 Task: Find connections with filter location Deūlgaon Rāja with filter topic #healthcarewith filter profile language Potuguese with filter current company Aditi Consulting with filter school Marathwada Mitra Mandal's College of Commerce, Pune 4 with filter industry Oil Extraction with filter service category Marketing with filter keywords title Sales Engineer
Action: Mouse moved to (552, 68)
Screenshot: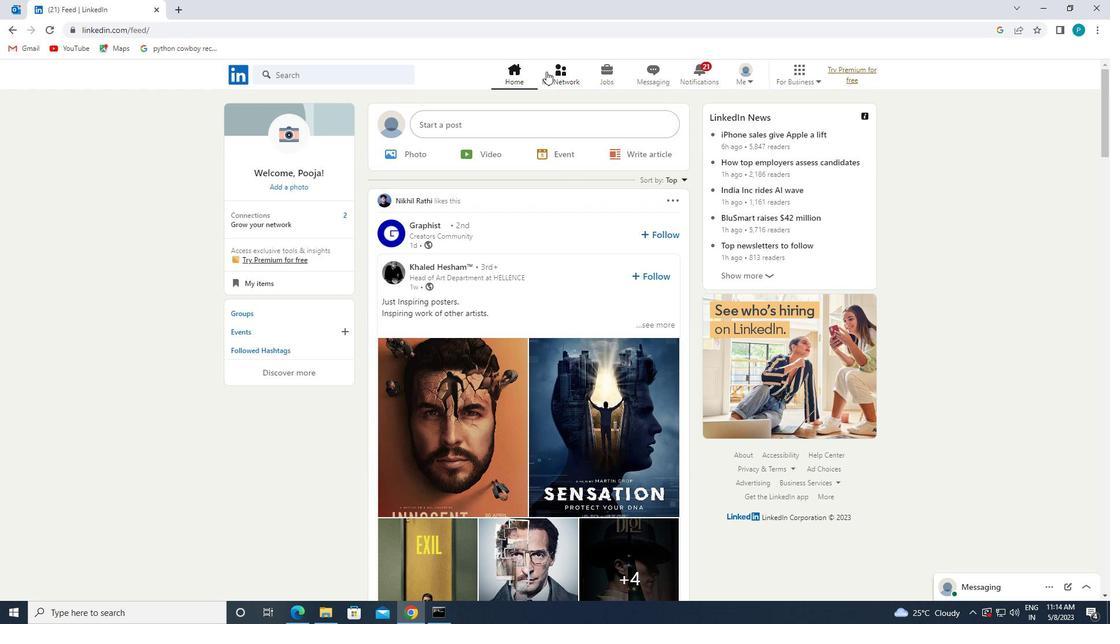 
Action: Mouse pressed left at (552, 68)
Screenshot: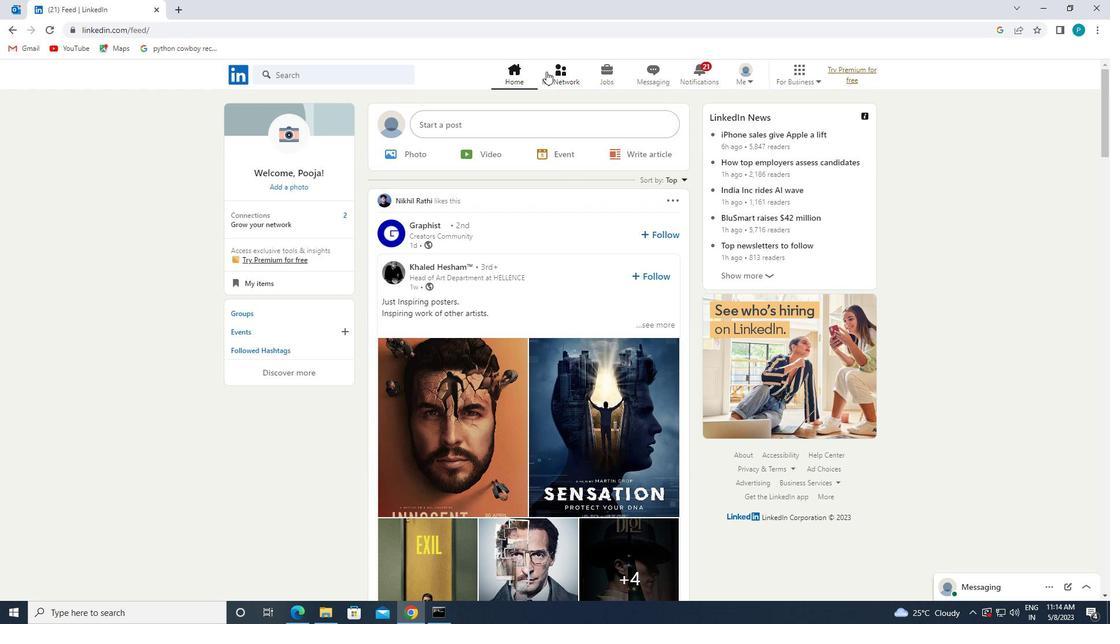 
Action: Mouse moved to (366, 136)
Screenshot: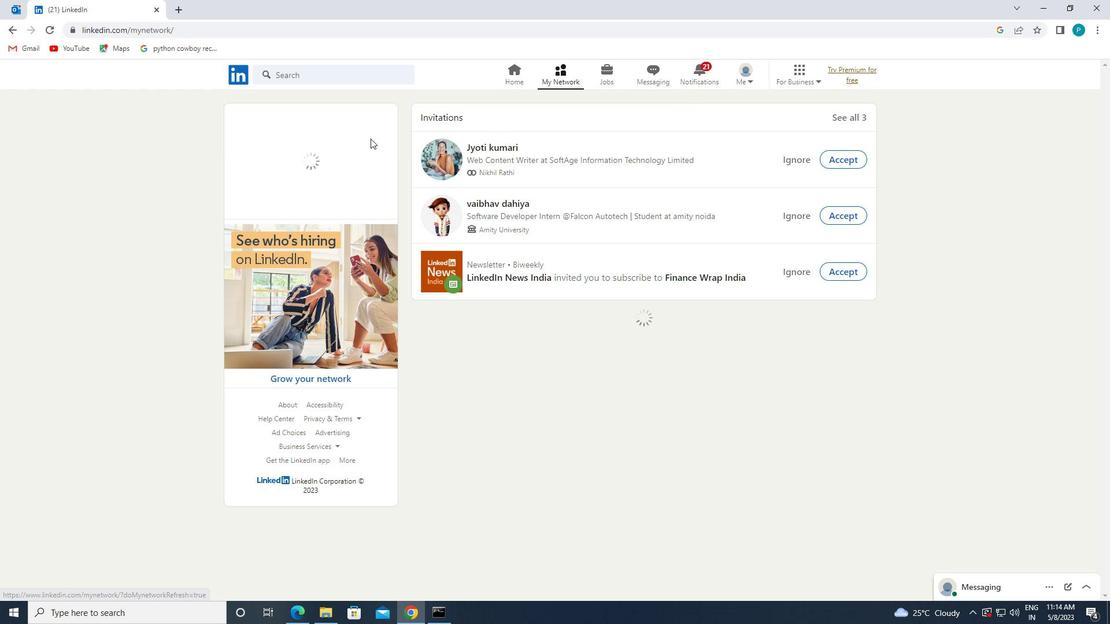 
Action: Mouse pressed left at (366, 136)
Screenshot: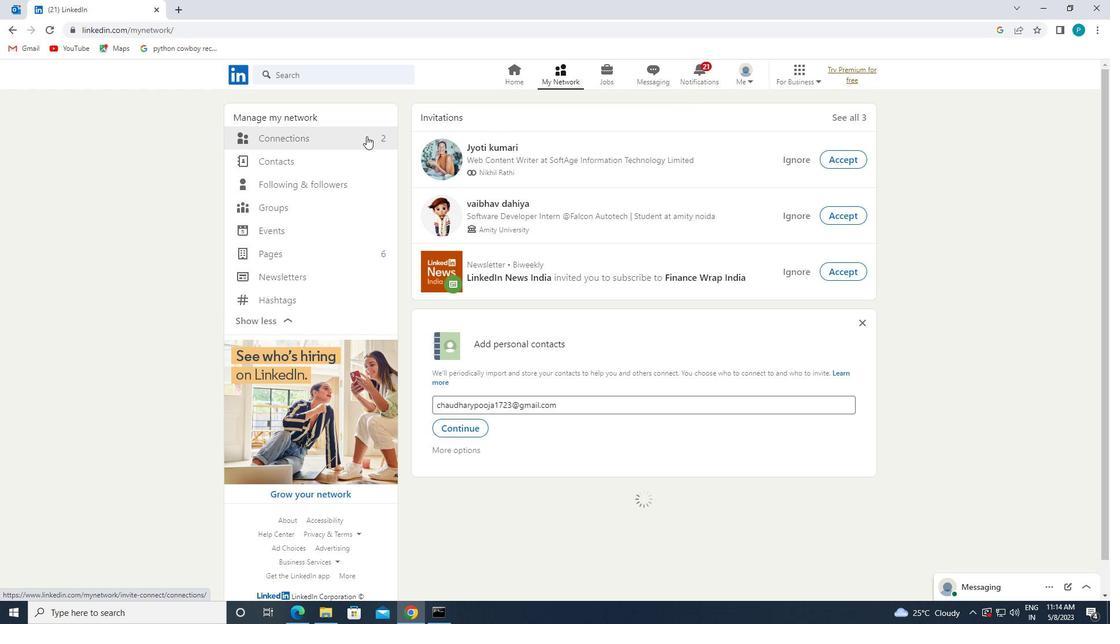 
Action: Mouse moved to (623, 144)
Screenshot: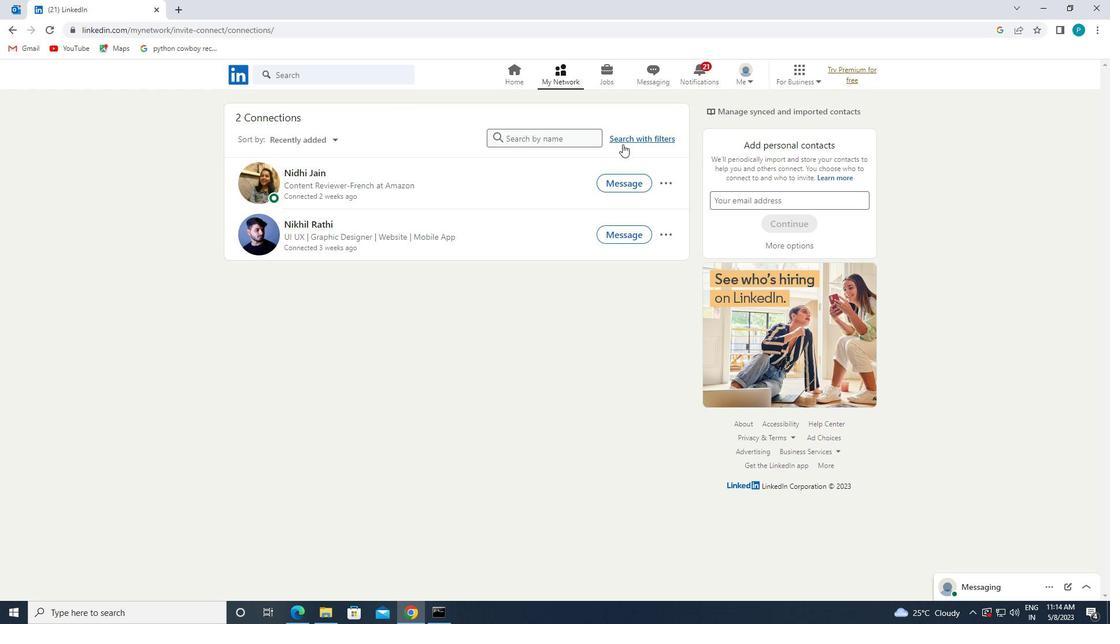 
Action: Mouse pressed left at (623, 144)
Screenshot: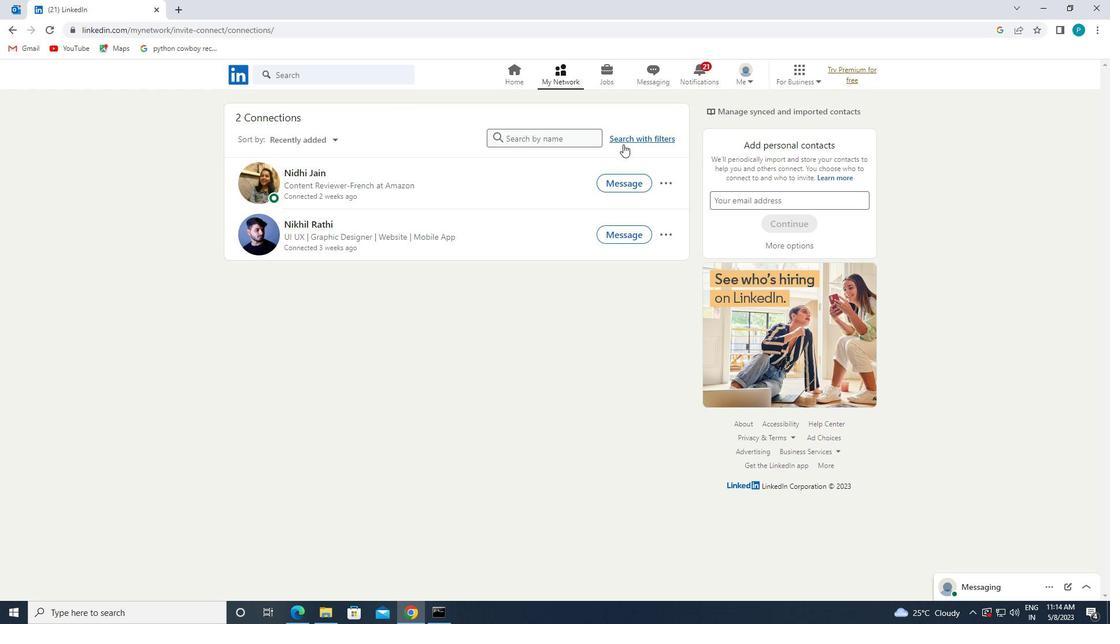
Action: Mouse moved to (578, 103)
Screenshot: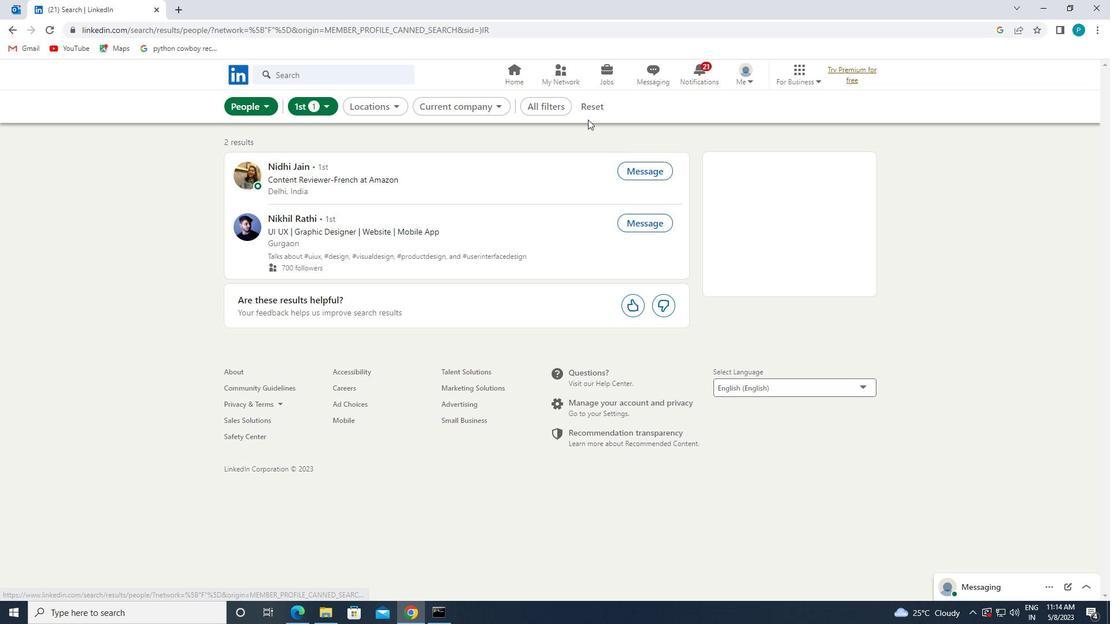 
Action: Mouse pressed left at (578, 103)
Screenshot: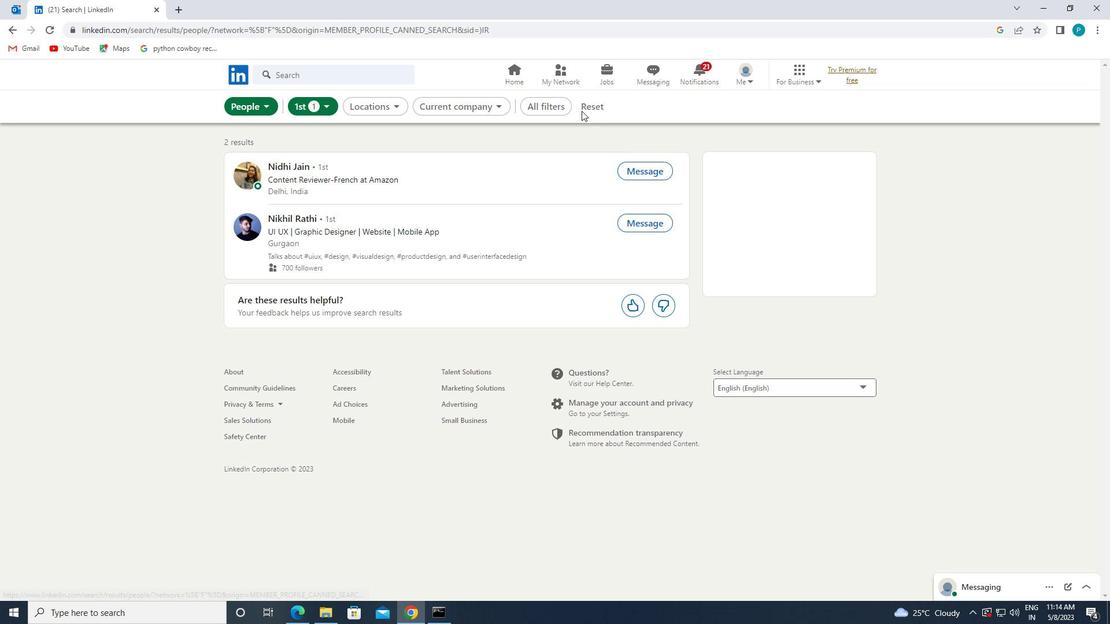 
Action: Mouse moved to (577, 105)
Screenshot: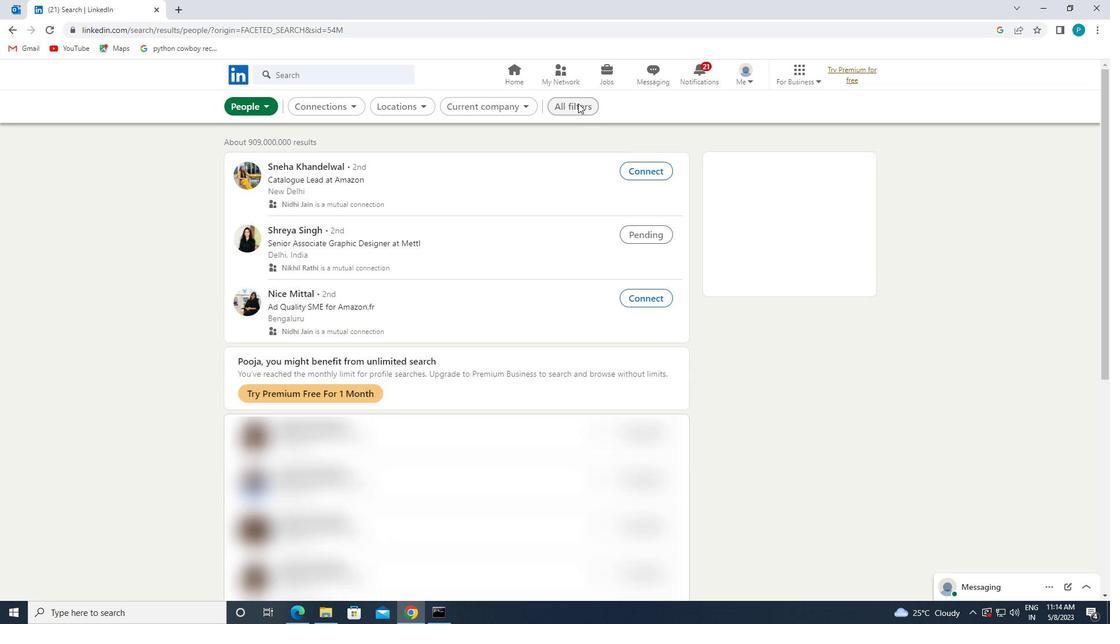 
Action: Mouse pressed left at (577, 105)
Screenshot: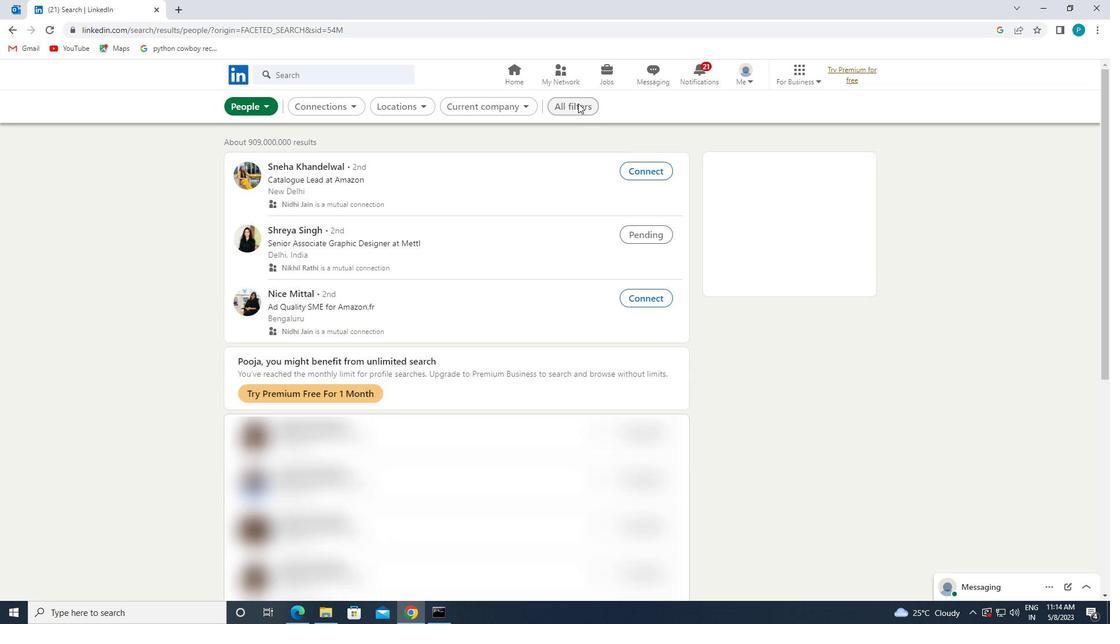 
Action: Mouse moved to (997, 347)
Screenshot: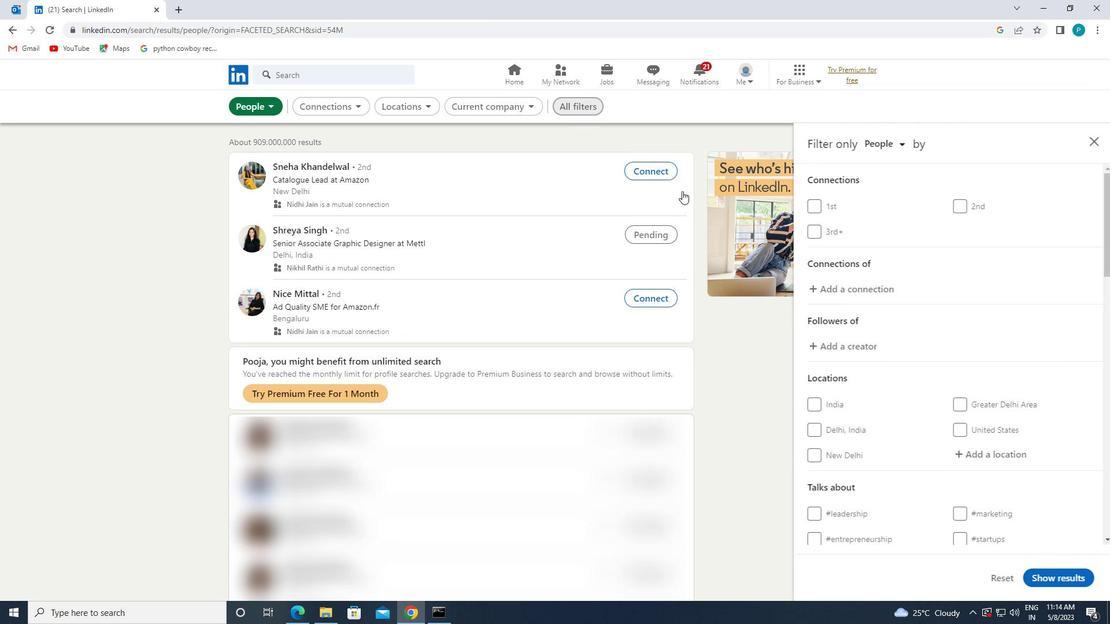 
Action: Mouse scrolled (997, 346) with delta (0, 0)
Screenshot: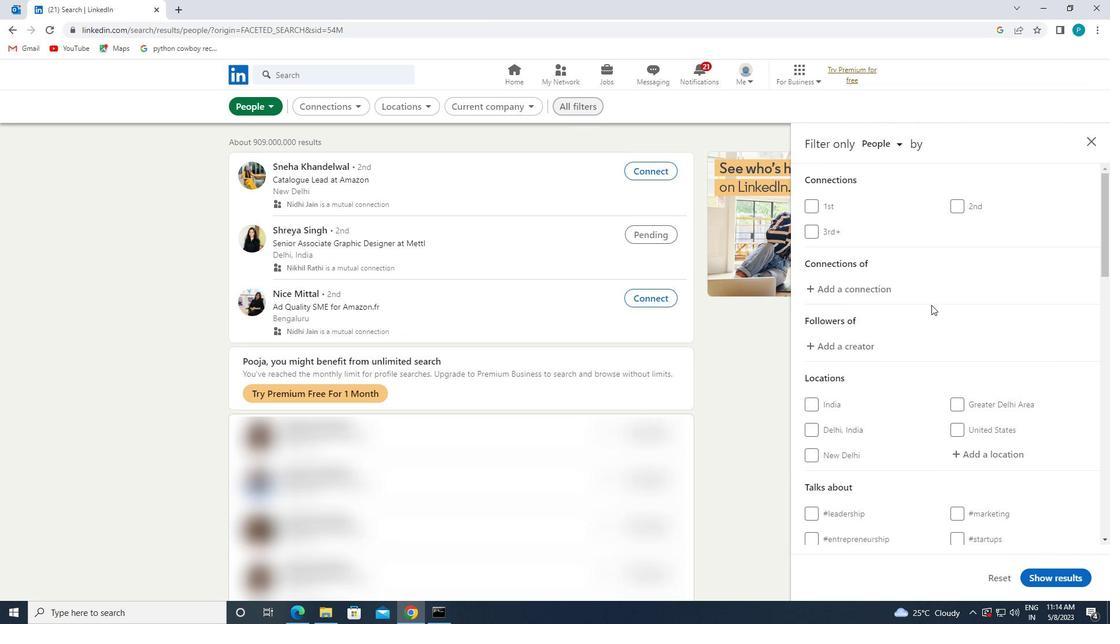 
Action: Mouse moved to (1012, 396)
Screenshot: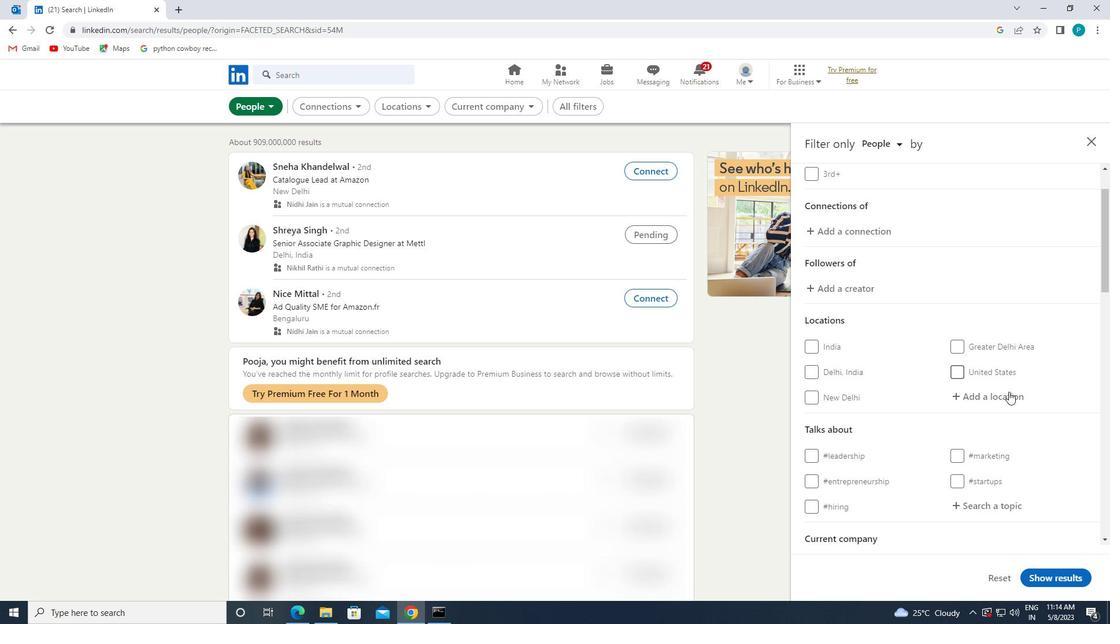 
Action: Mouse pressed left at (1012, 396)
Screenshot: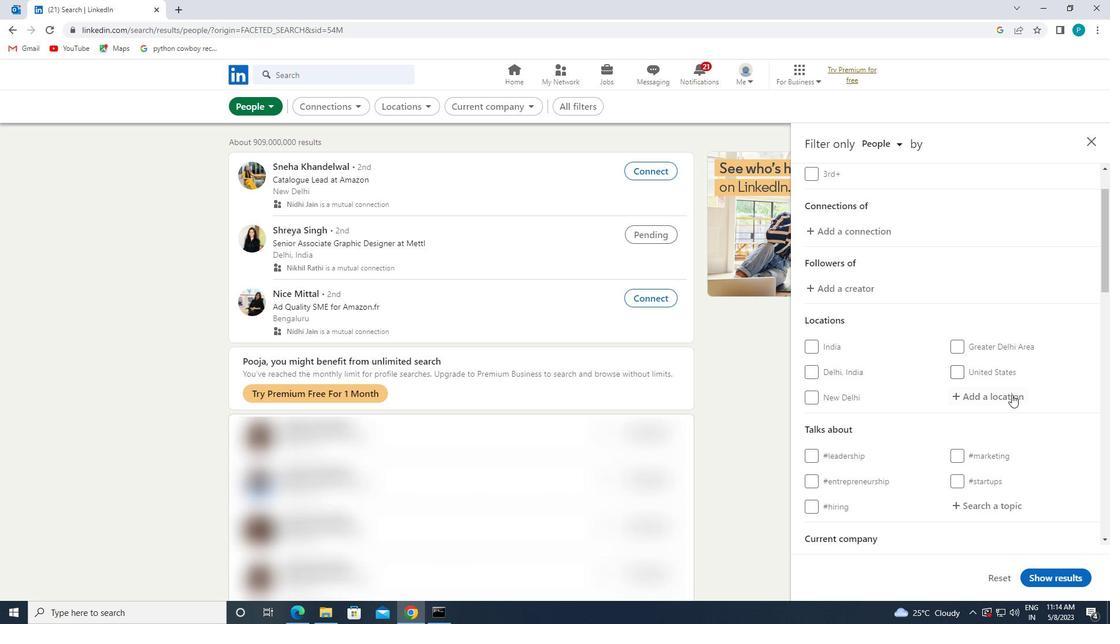 
Action: Key pressed <Key.caps_lock>d<Key.caps_lock>eulgaon
Screenshot: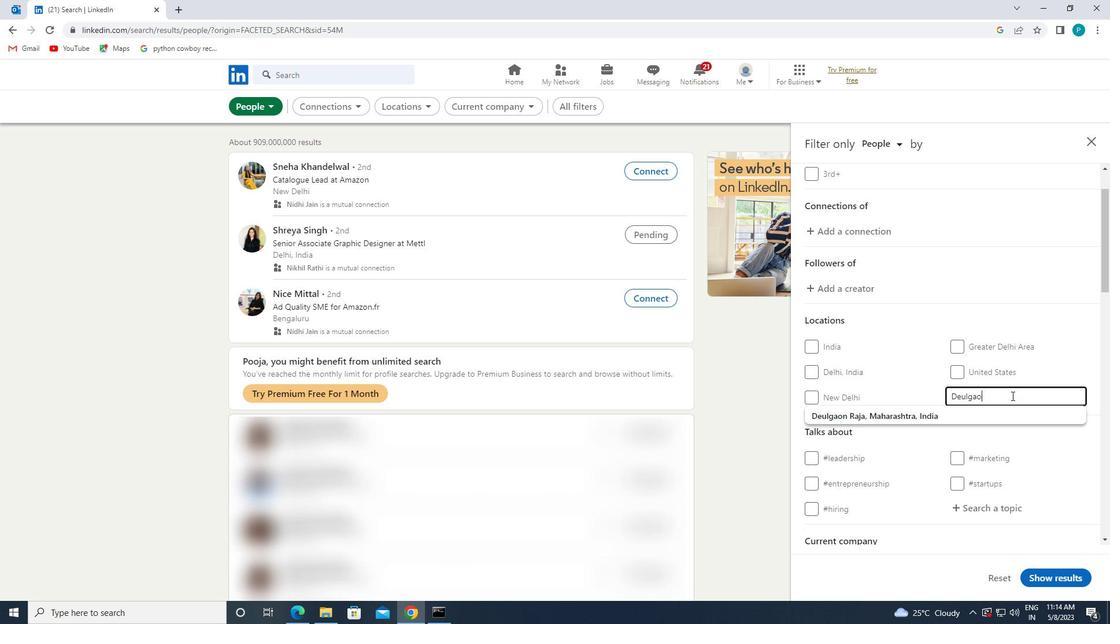
Action: Mouse moved to (1006, 432)
Screenshot: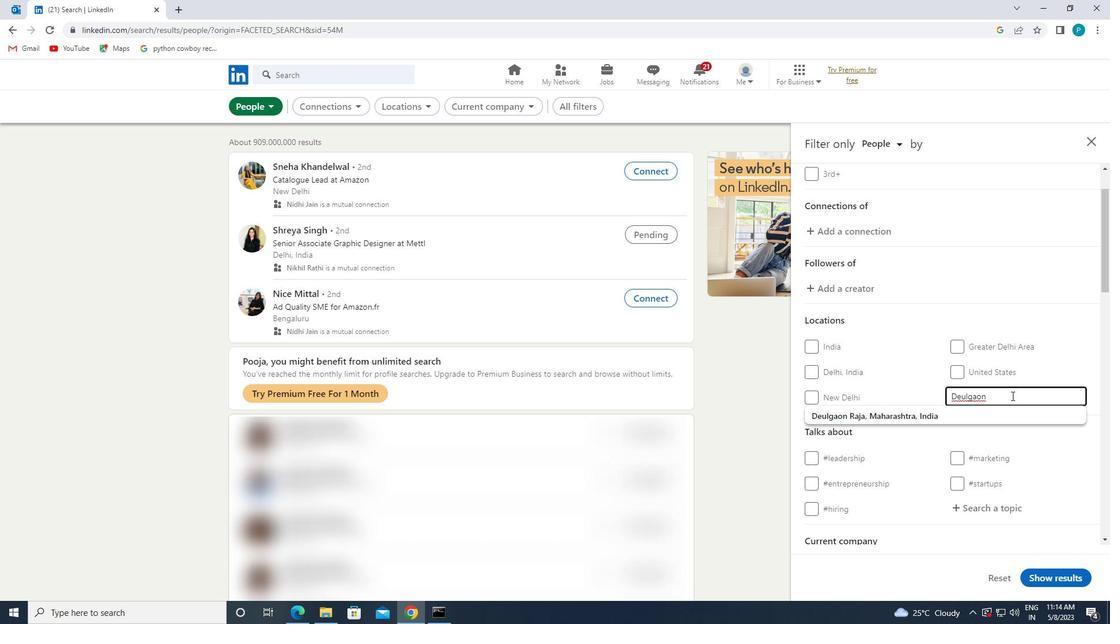 
Action: Mouse pressed left at (1006, 432)
Screenshot: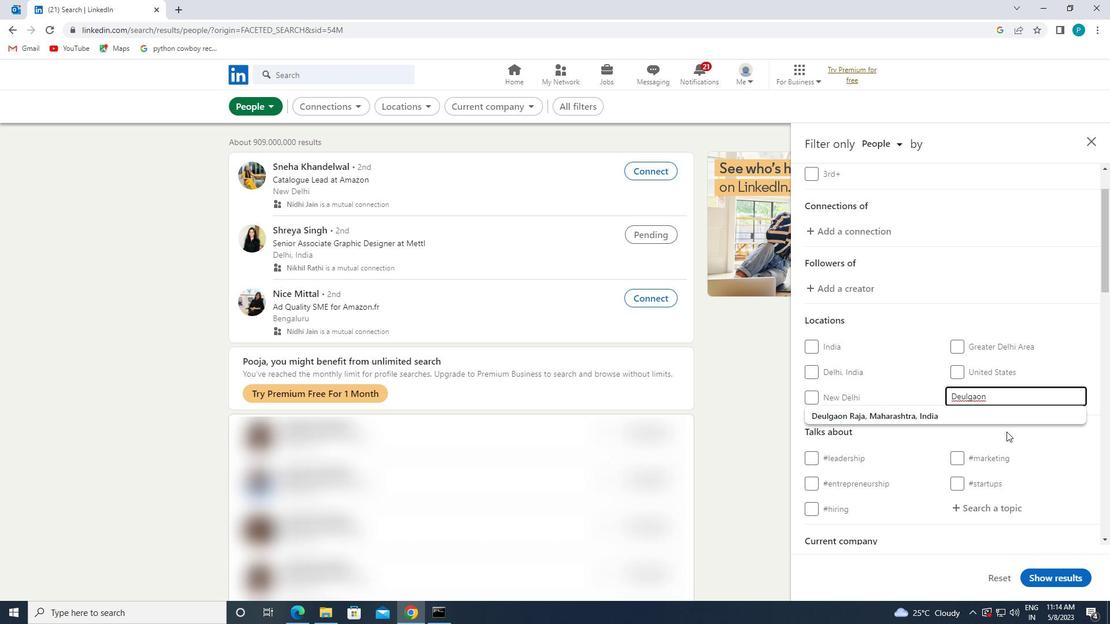 
Action: Mouse moved to (1001, 393)
Screenshot: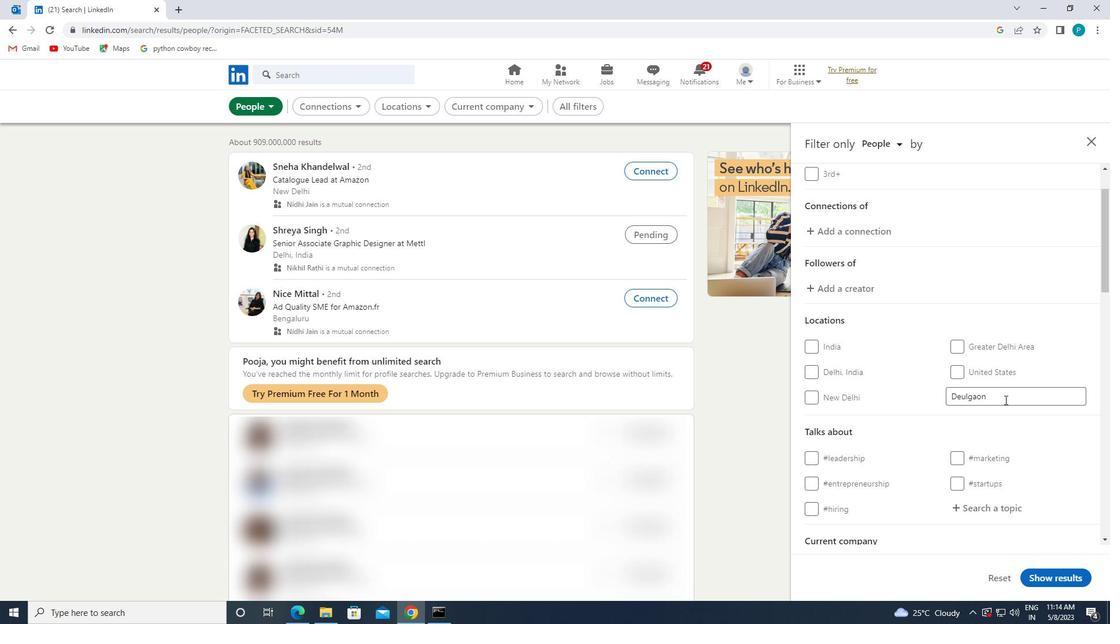 
Action: Mouse pressed left at (1001, 393)
Screenshot: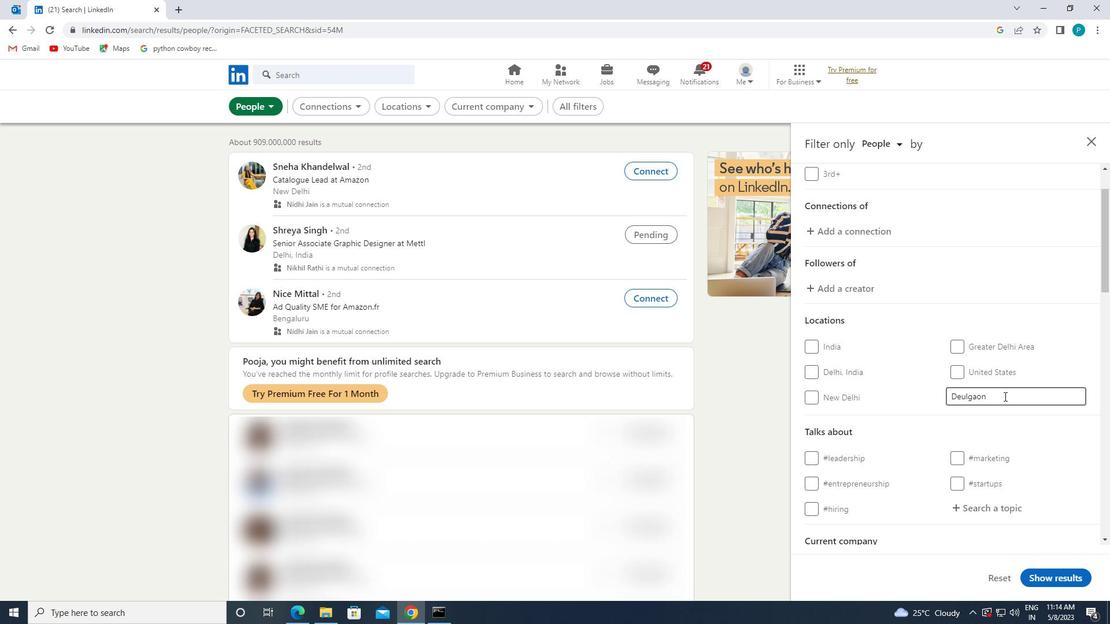 
Action: Mouse moved to (1000, 413)
Screenshot: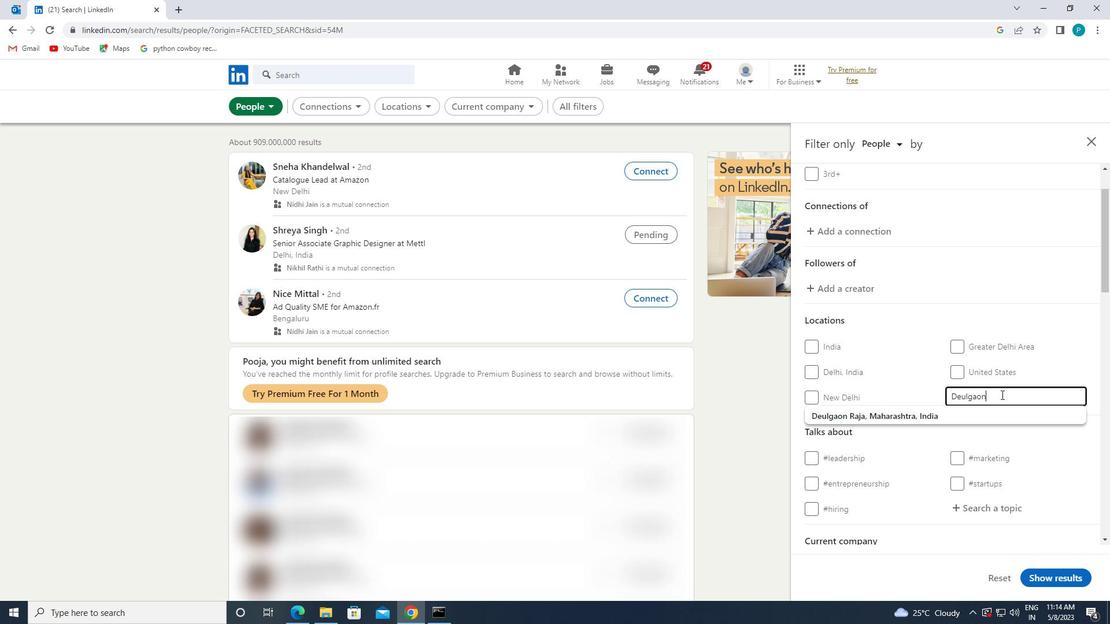 
Action: Mouse pressed left at (1000, 413)
Screenshot: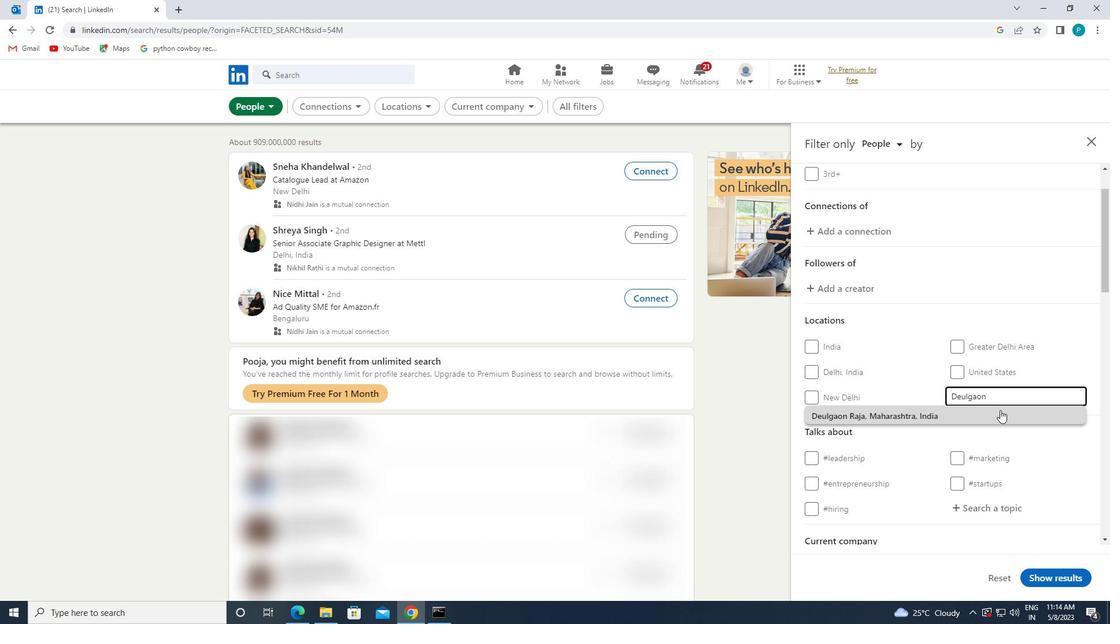 
Action: Mouse moved to (1001, 415)
Screenshot: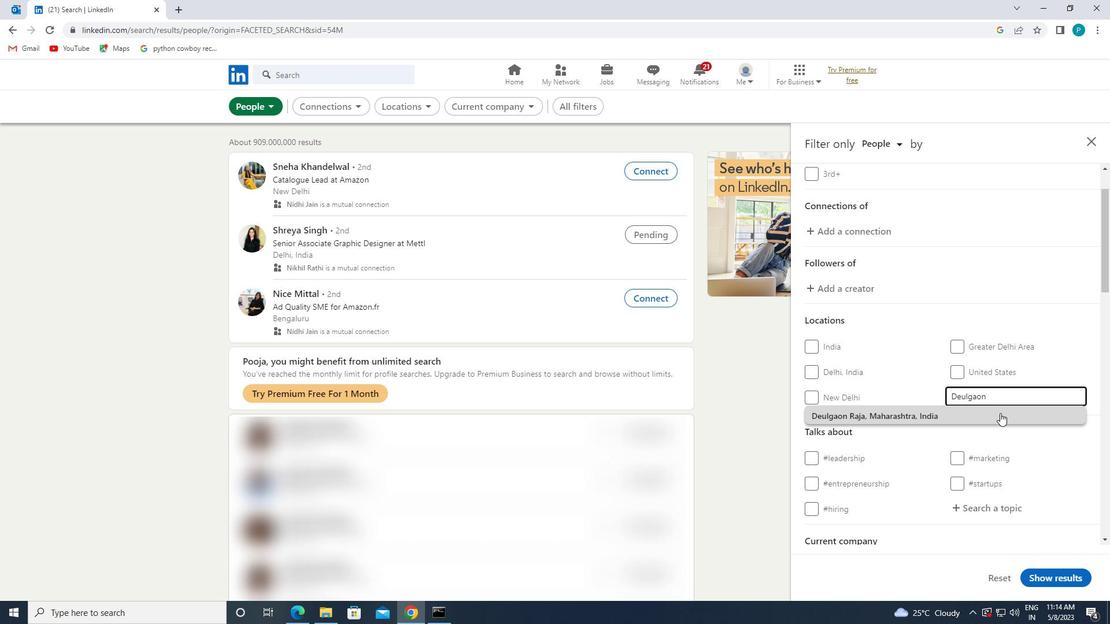 
Action: Mouse scrolled (1001, 414) with delta (0, 0)
Screenshot: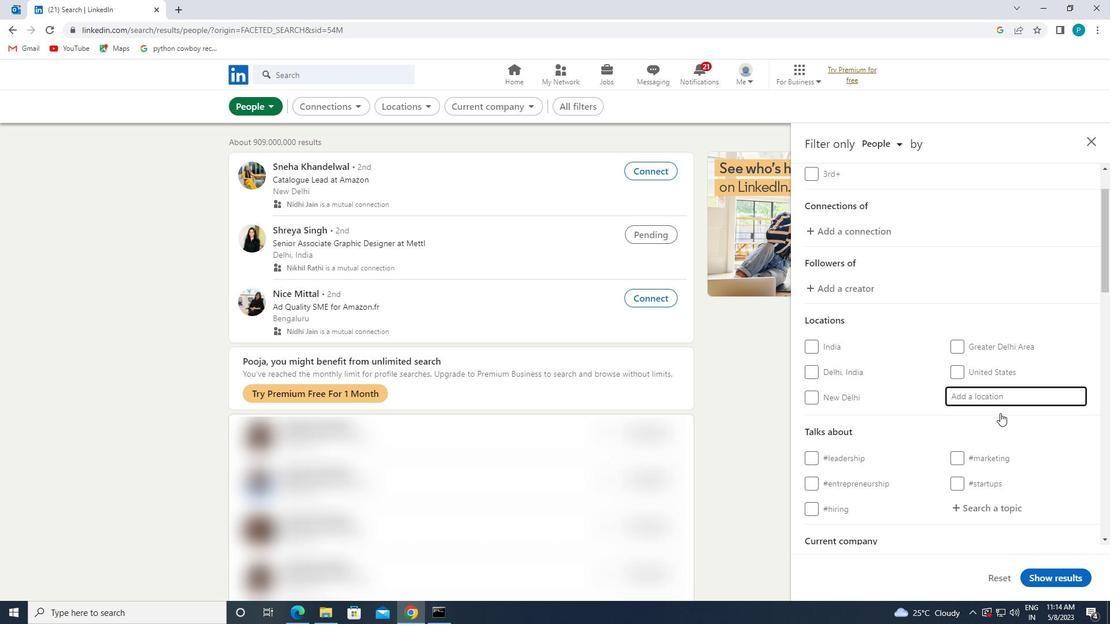 
Action: Mouse scrolled (1001, 414) with delta (0, 0)
Screenshot: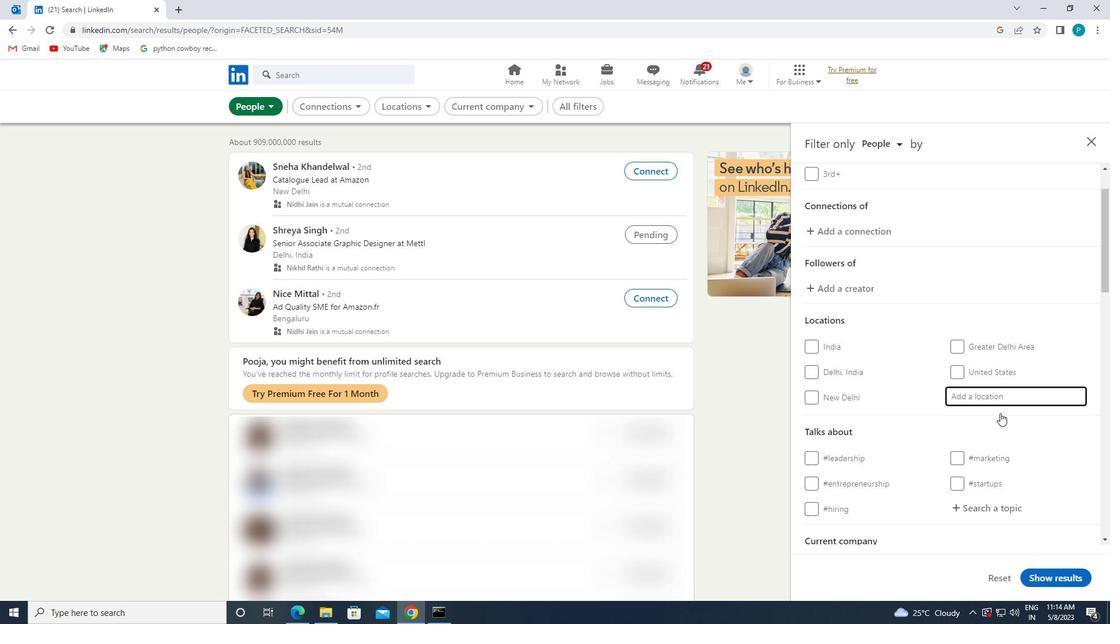 
Action: Mouse scrolled (1001, 414) with delta (0, 0)
Screenshot: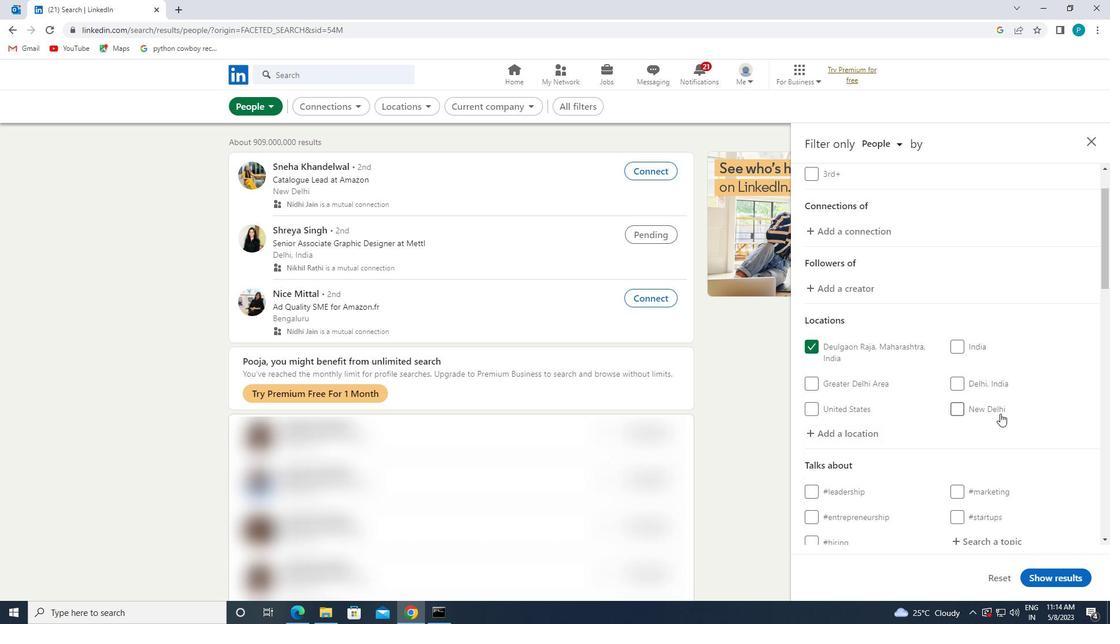 
Action: Mouse scrolled (1001, 414) with delta (0, 0)
Screenshot: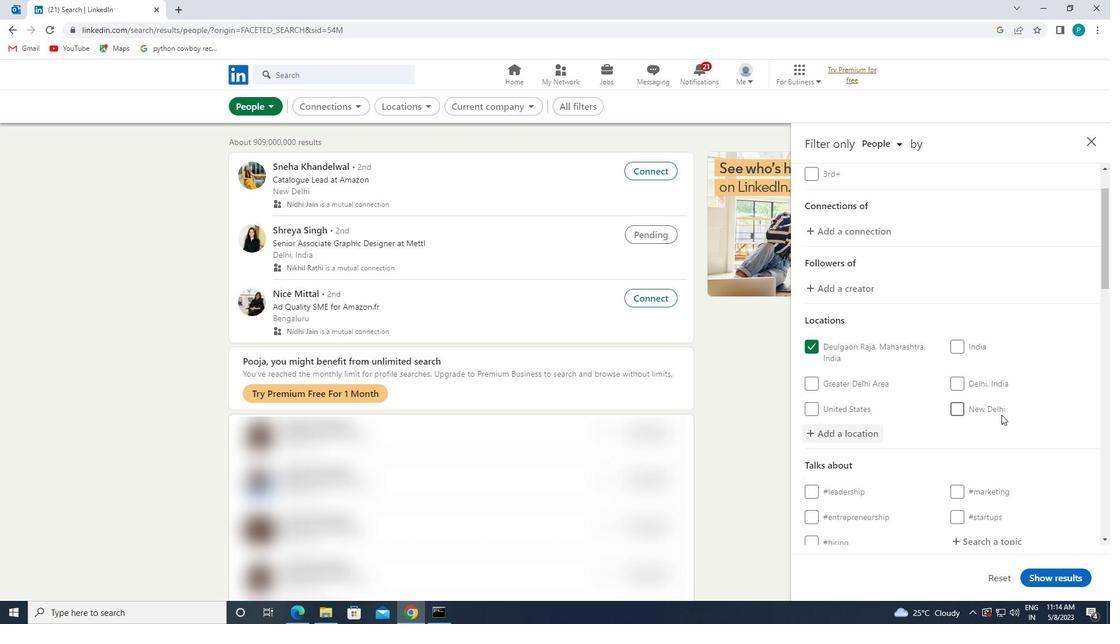 
Action: Mouse moved to (980, 307)
Screenshot: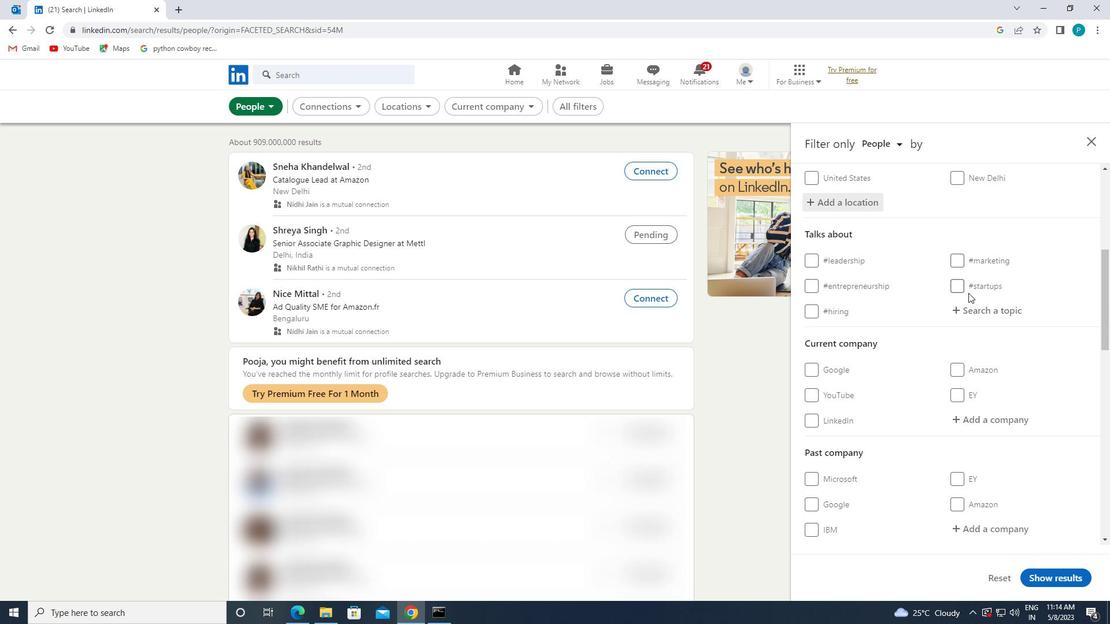 
Action: Mouse pressed left at (980, 307)
Screenshot: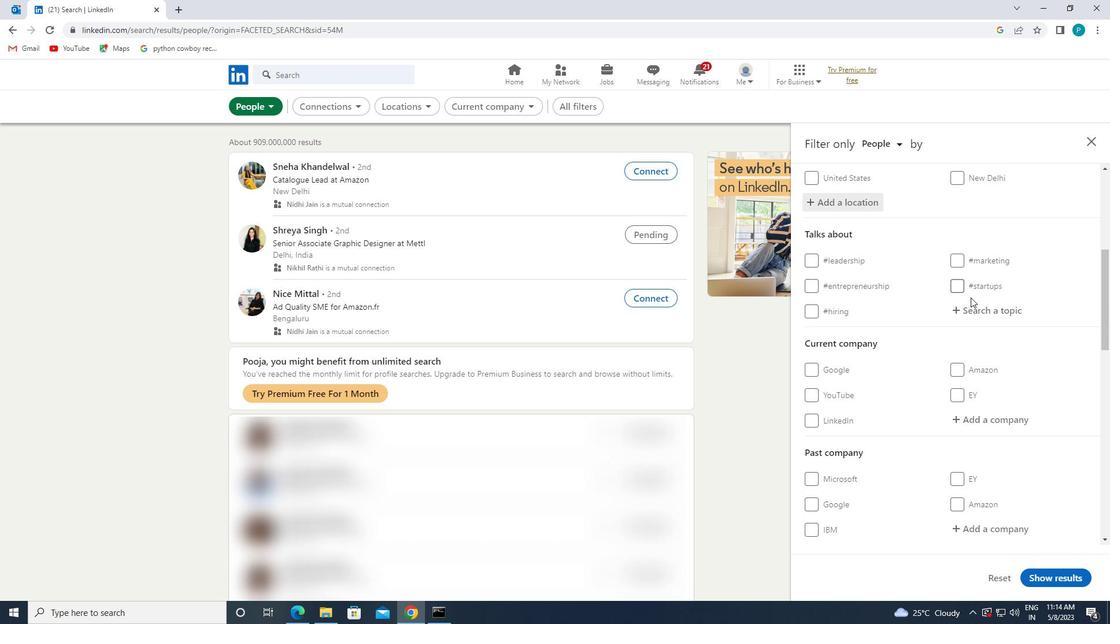 
Action: Key pressed <Key.shift>#HEALTHCARE
Screenshot: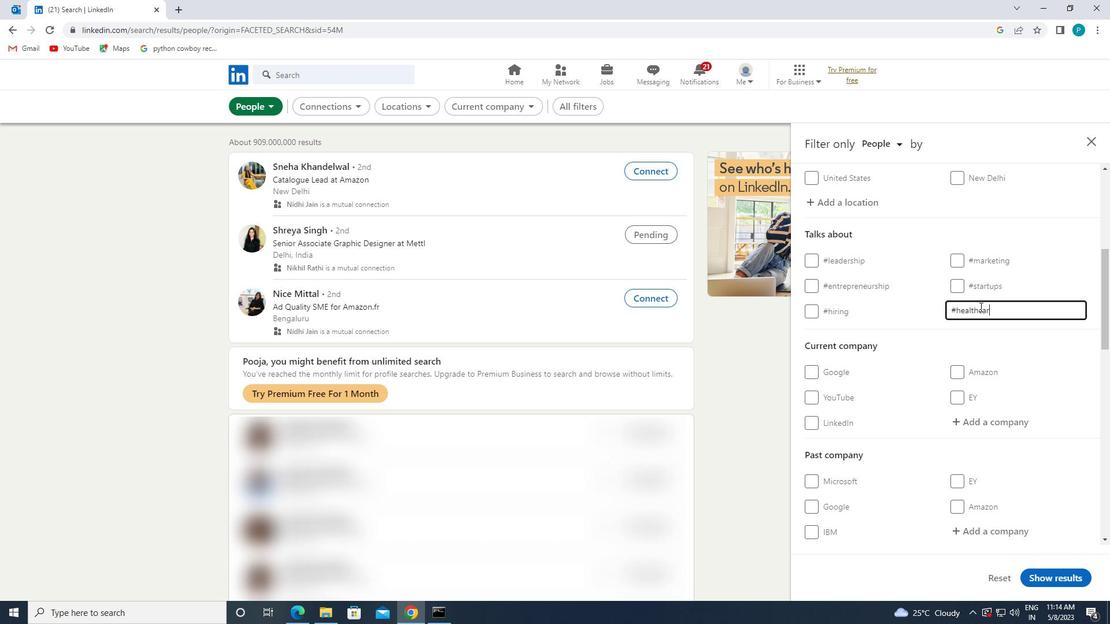 
Action: Mouse moved to (990, 370)
Screenshot: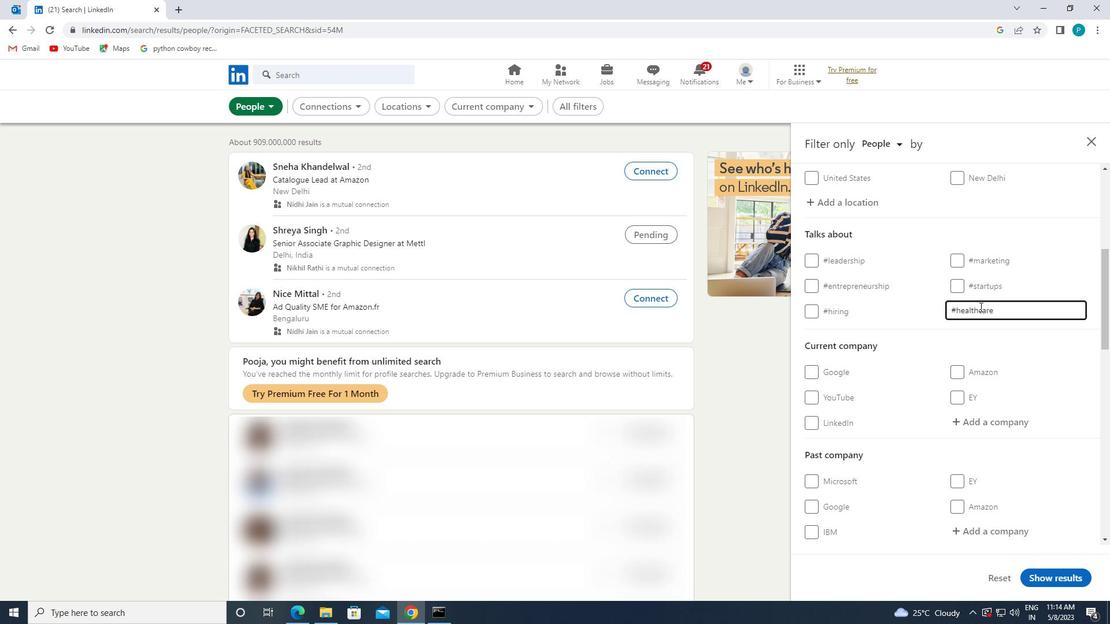 
Action: Mouse scrolled (990, 370) with delta (0, 0)
Screenshot: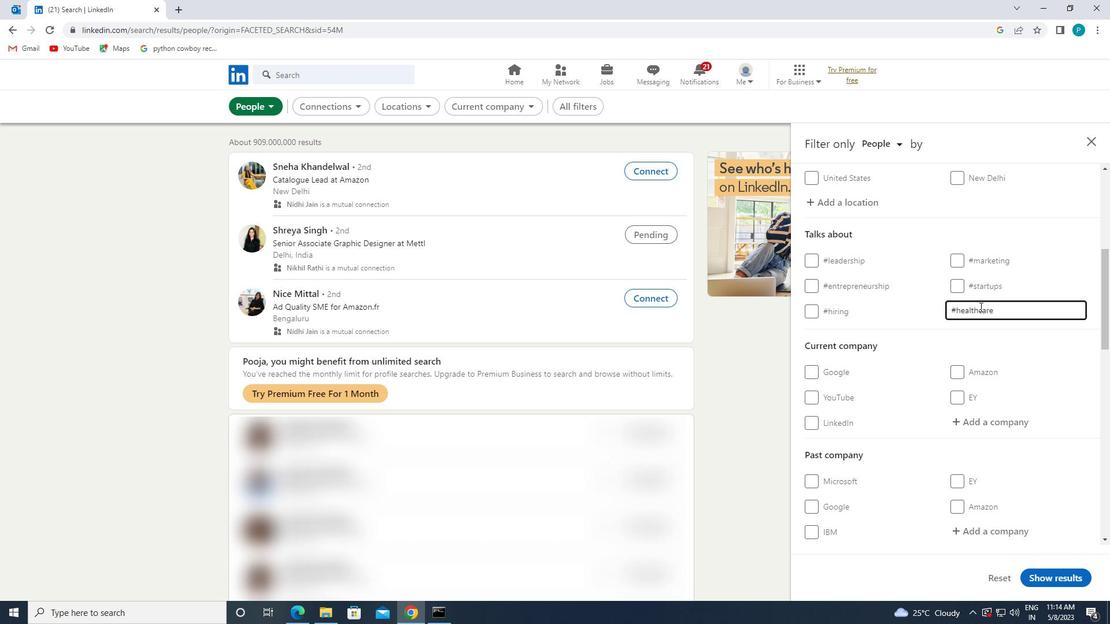 
Action: Mouse moved to (987, 375)
Screenshot: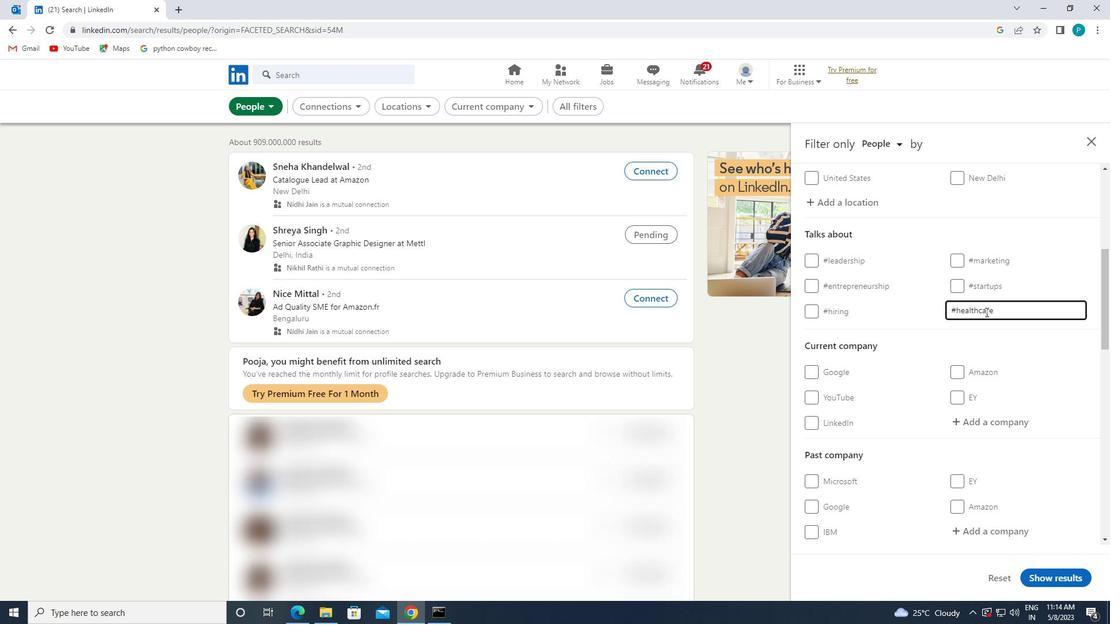 
Action: Mouse scrolled (987, 375) with delta (0, 0)
Screenshot: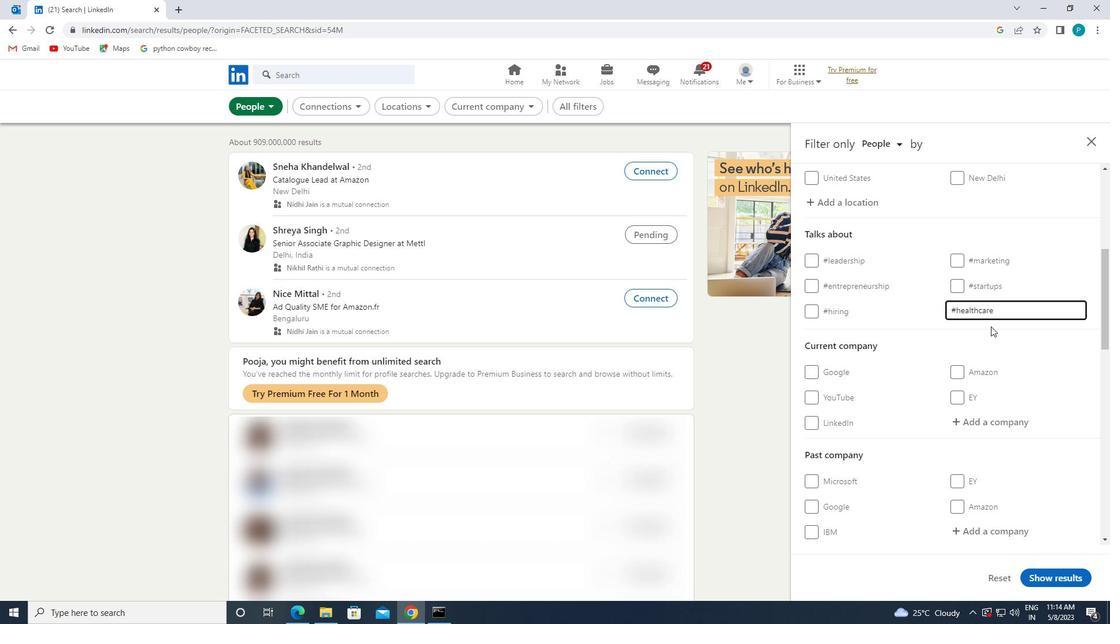 
Action: Mouse scrolled (987, 375) with delta (0, 0)
Screenshot: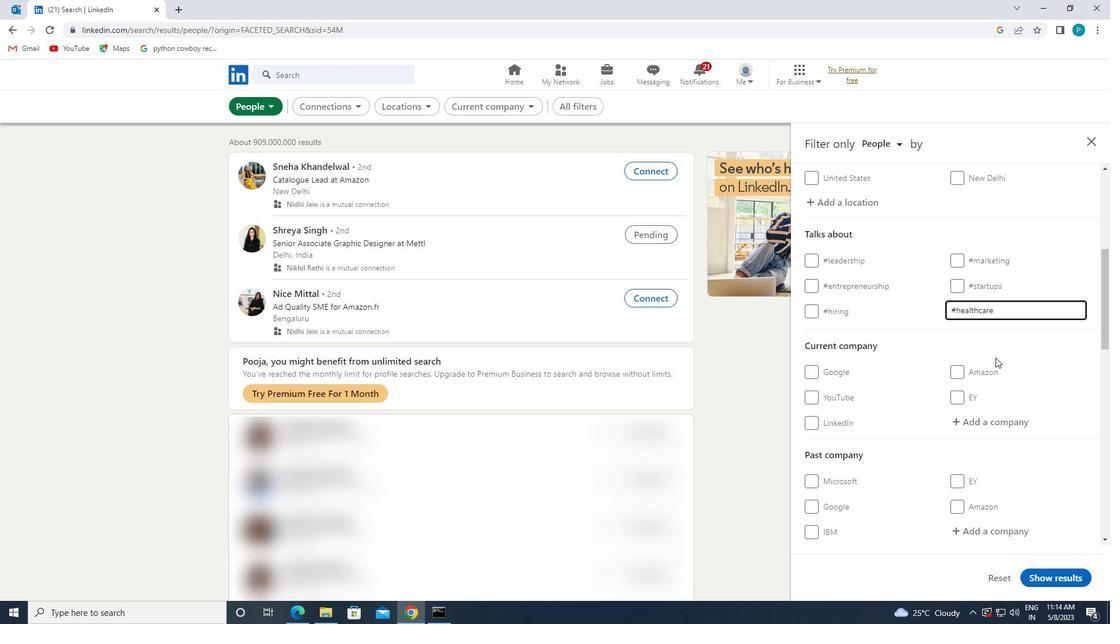 
Action: Mouse moved to (977, 393)
Screenshot: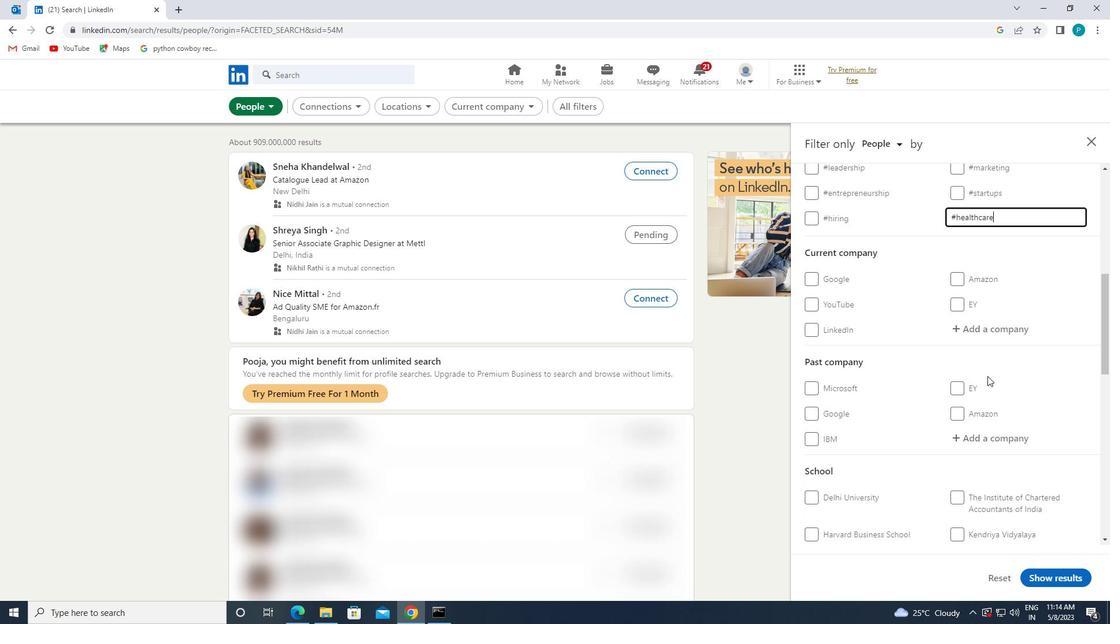 
Action: Mouse scrolled (977, 392) with delta (0, 0)
Screenshot: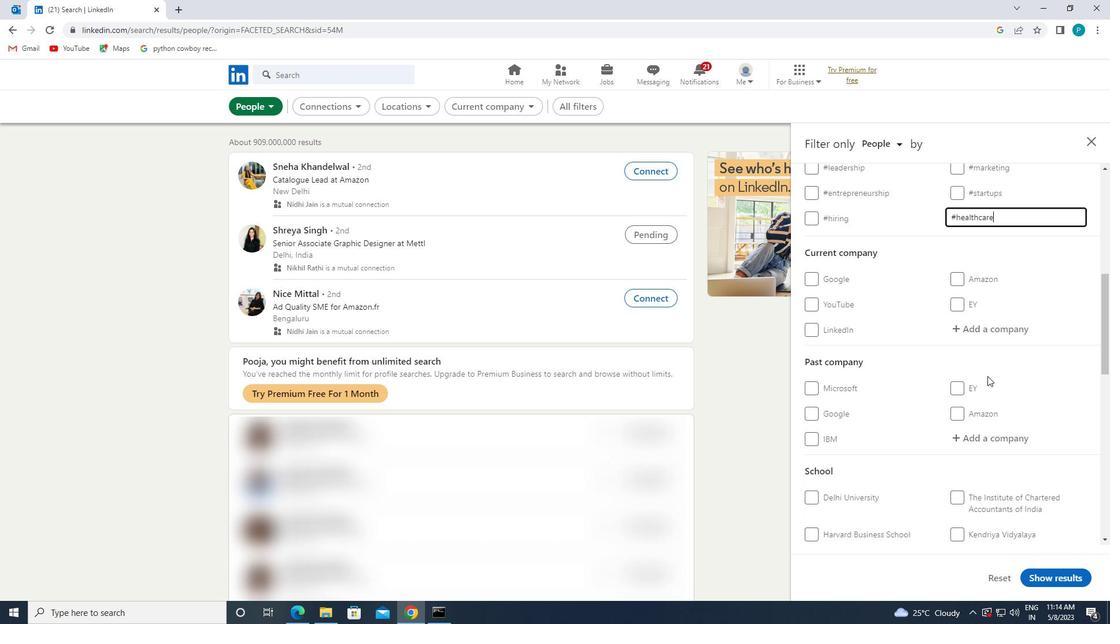 
Action: Mouse moved to (976, 393)
Screenshot: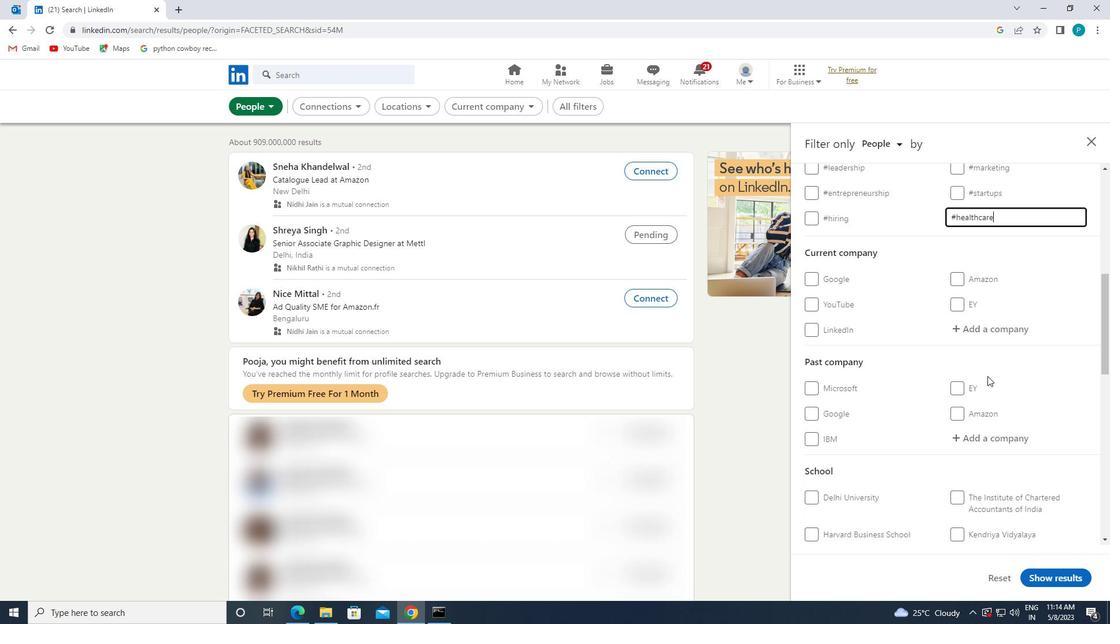 
Action: Mouse scrolled (976, 392) with delta (0, 0)
Screenshot: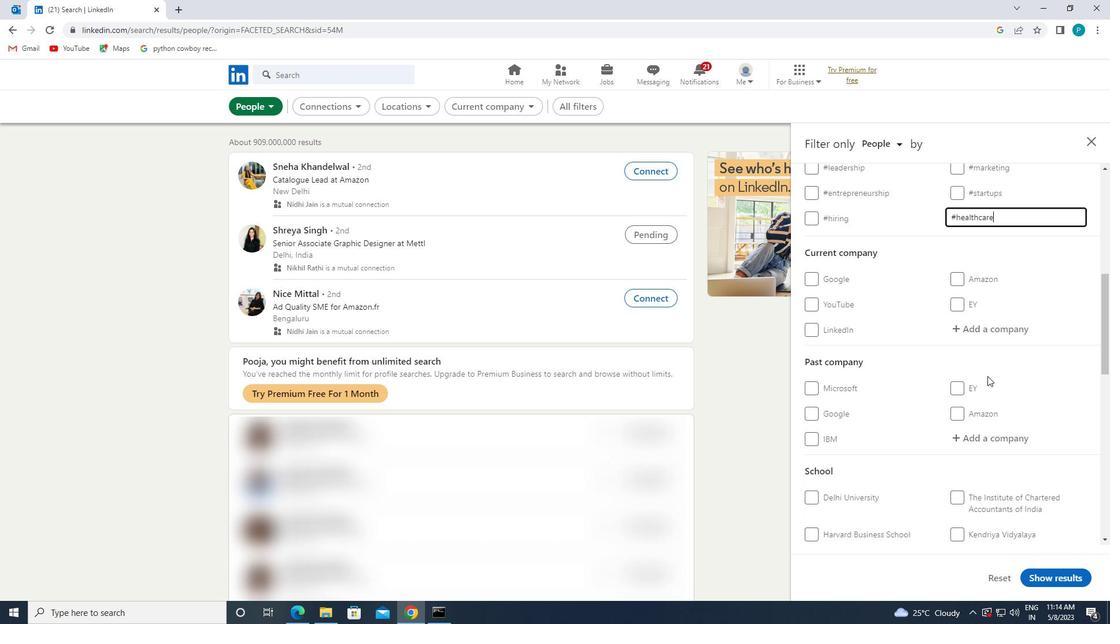 
Action: Mouse moved to (976, 394)
Screenshot: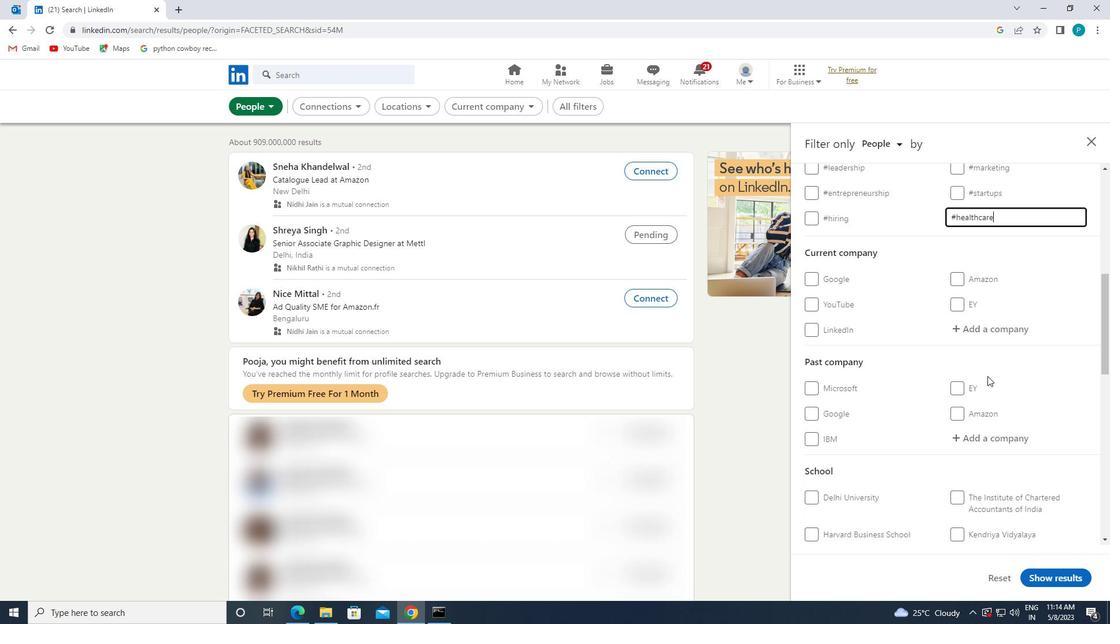 
Action: Mouse scrolled (976, 393) with delta (0, 0)
Screenshot: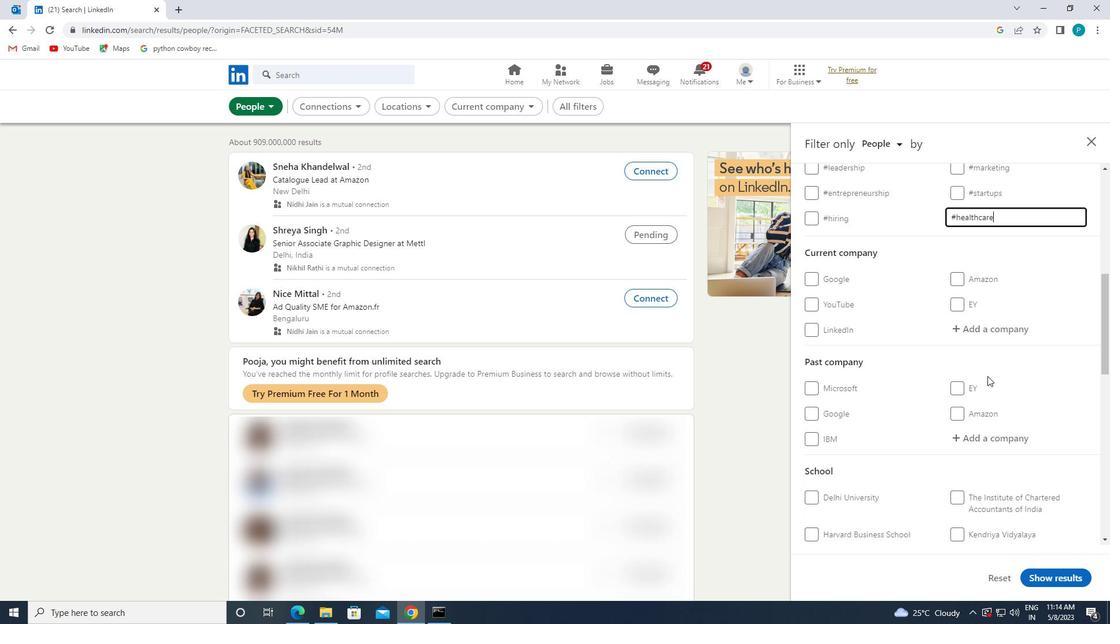 
Action: Mouse moved to (947, 456)
Screenshot: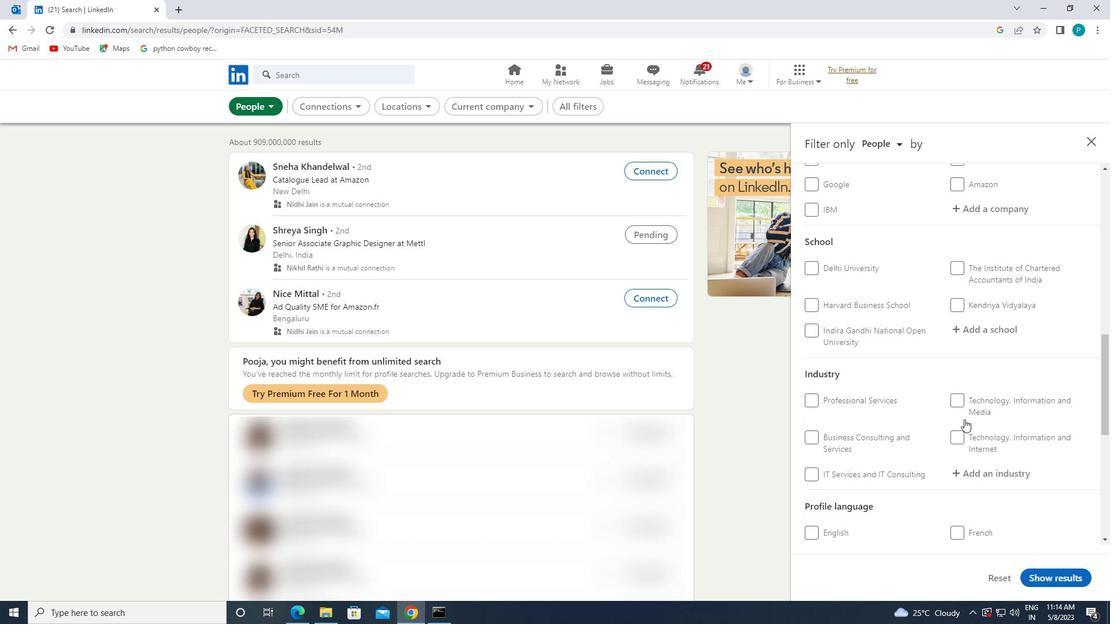
Action: Mouse scrolled (947, 456) with delta (0, 0)
Screenshot: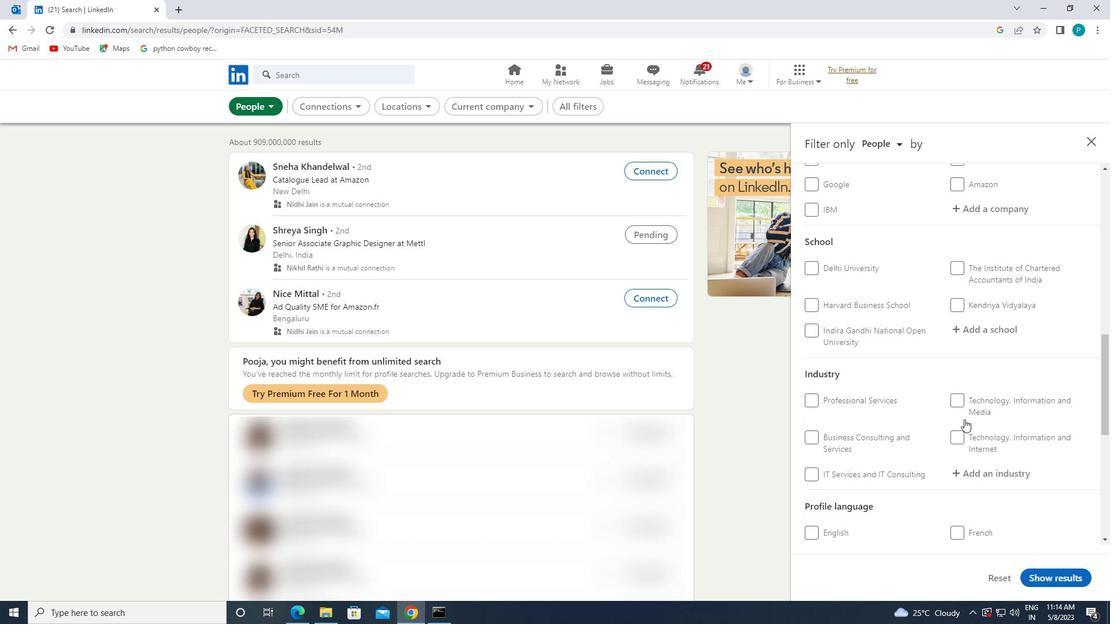 
Action: Mouse moved to (946, 456)
Screenshot: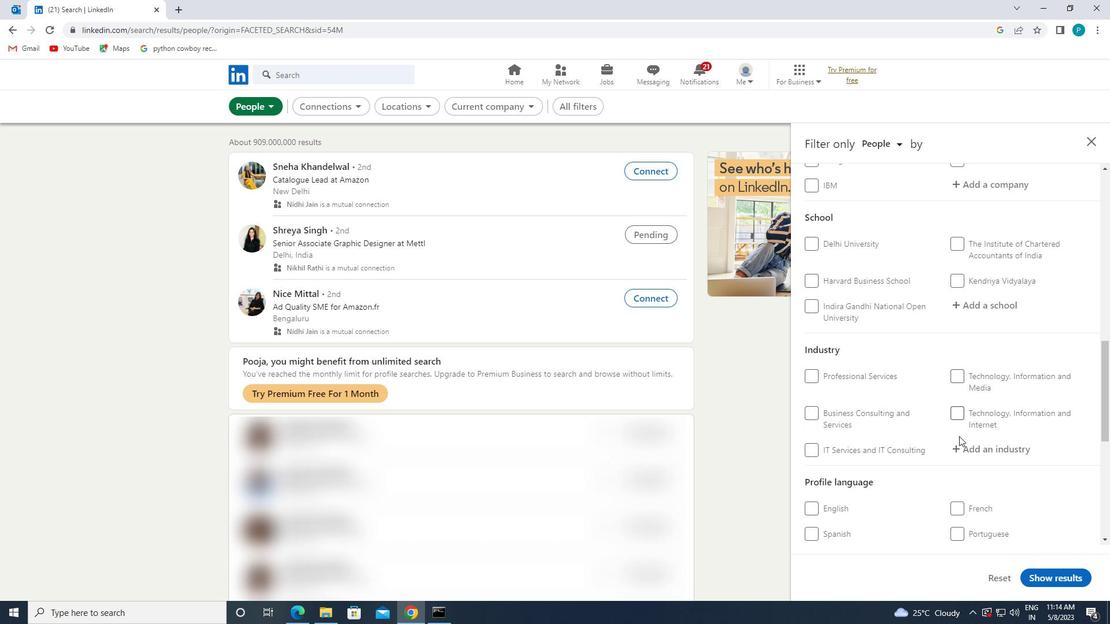 
Action: Mouse scrolled (946, 456) with delta (0, 0)
Screenshot: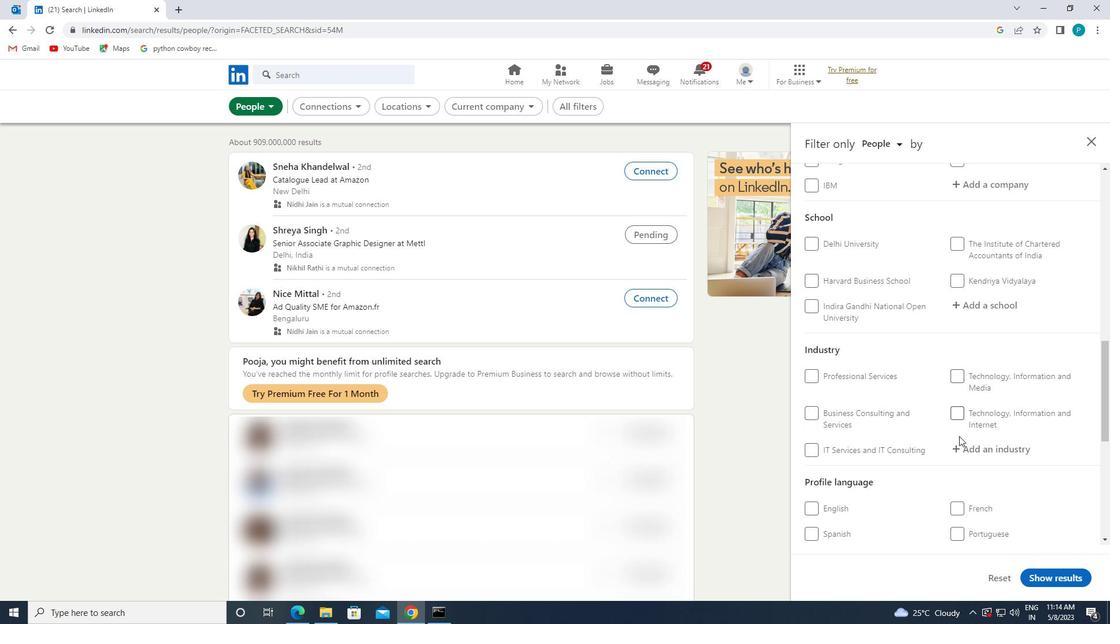 
Action: Mouse moved to (974, 420)
Screenshot: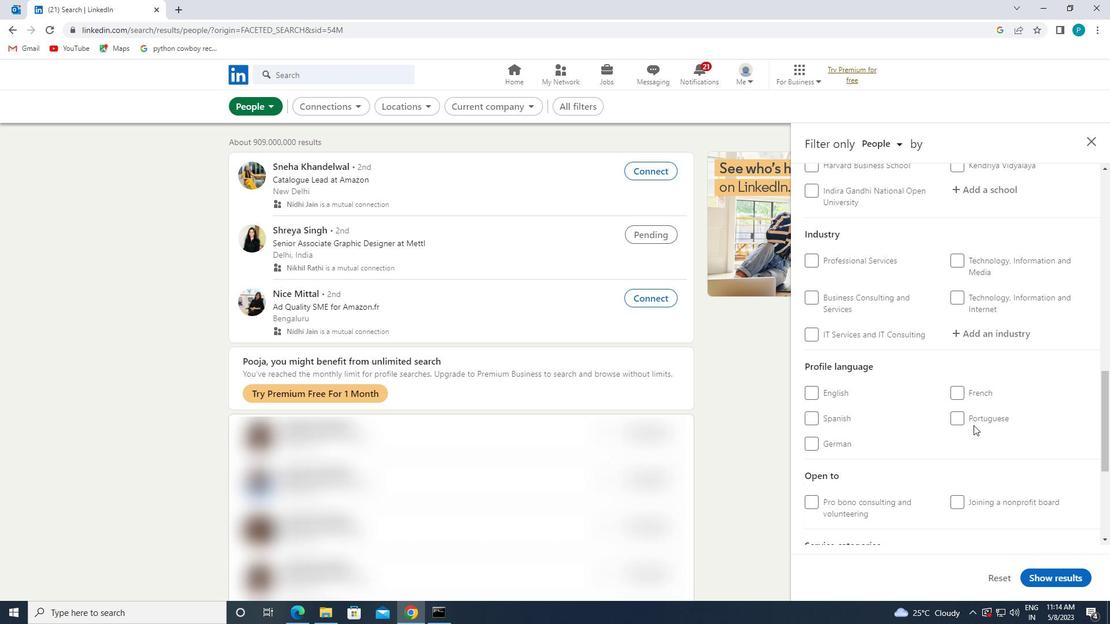 
Action: Mouse pressed left at (974, 420)
Screenshot: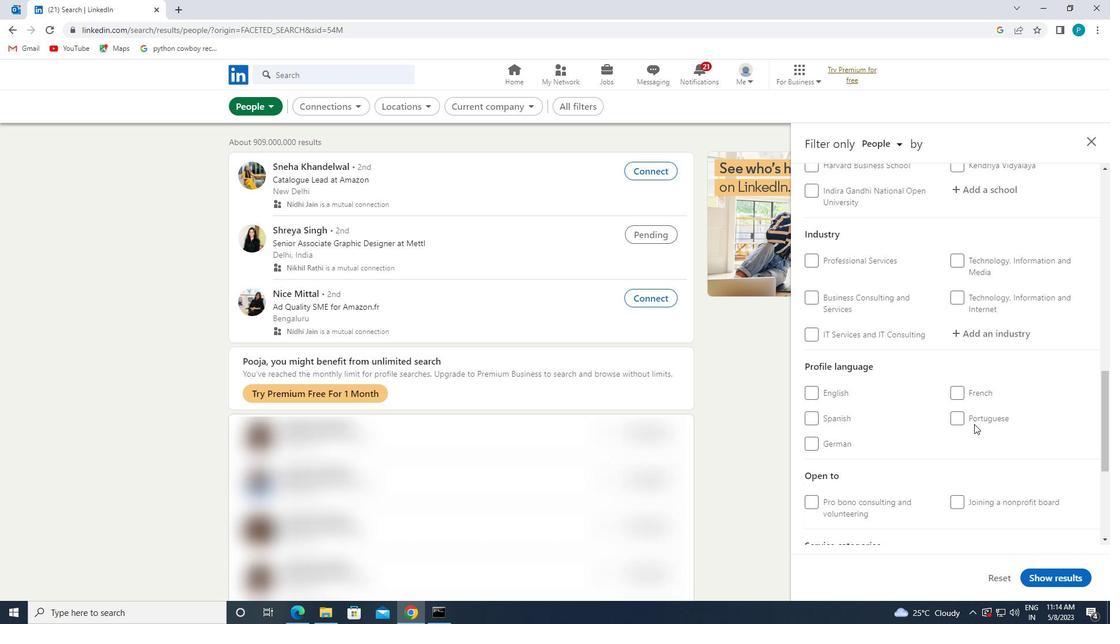 
Action: Mouse moved to (982, 408)
Screenshot: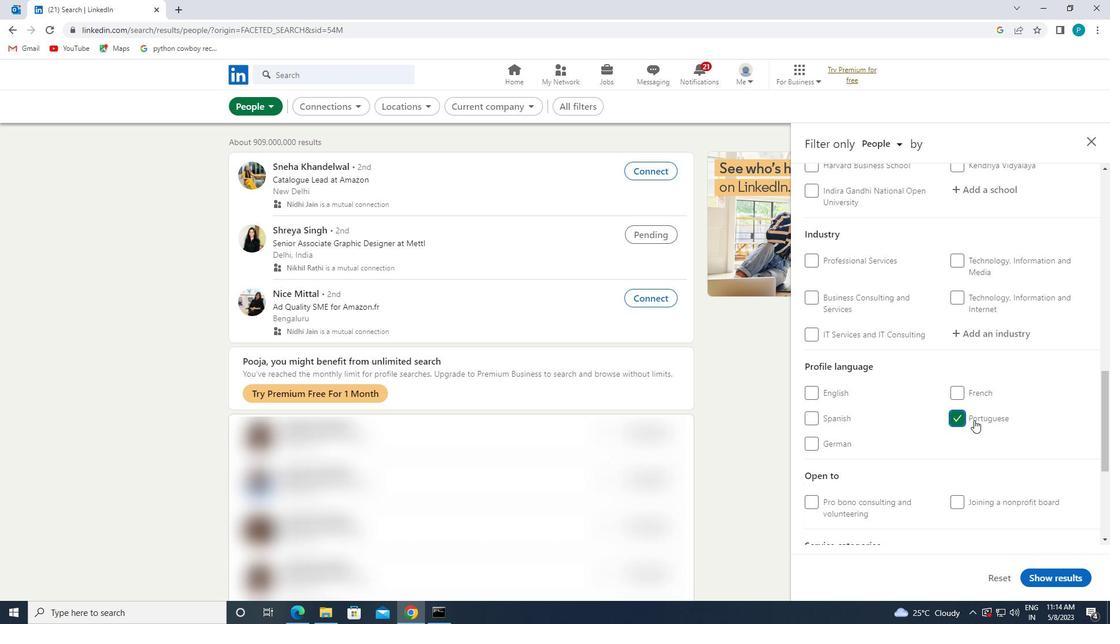 
Action: Mouse scrolled (982, 409) with delta (0, 0)
Screenshot: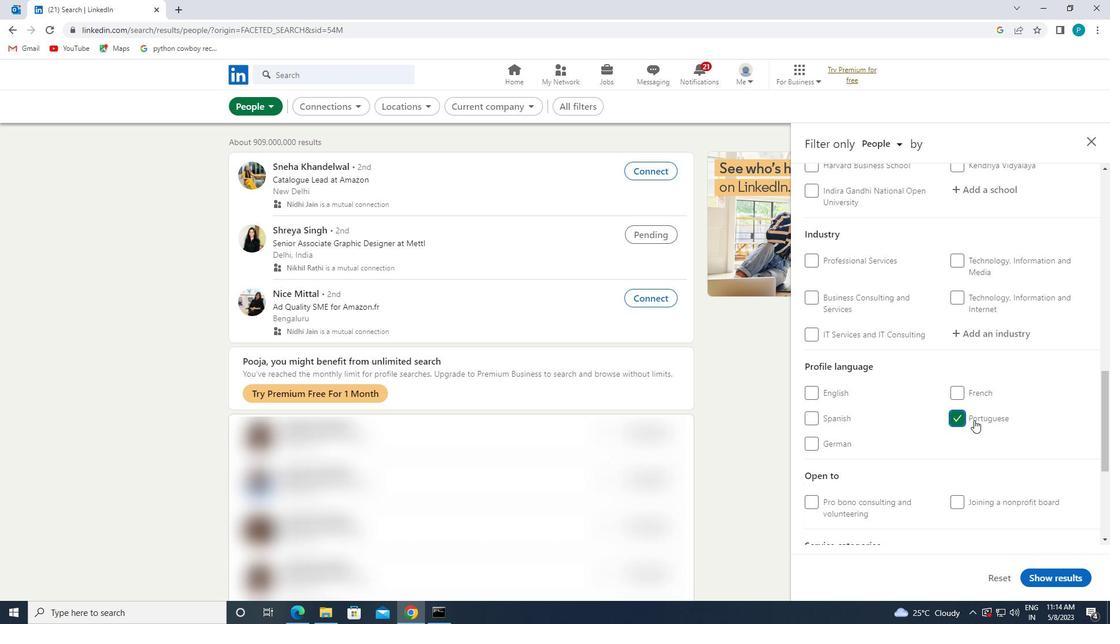 
Action: Mouse moved to (982, 407)
Screenshot: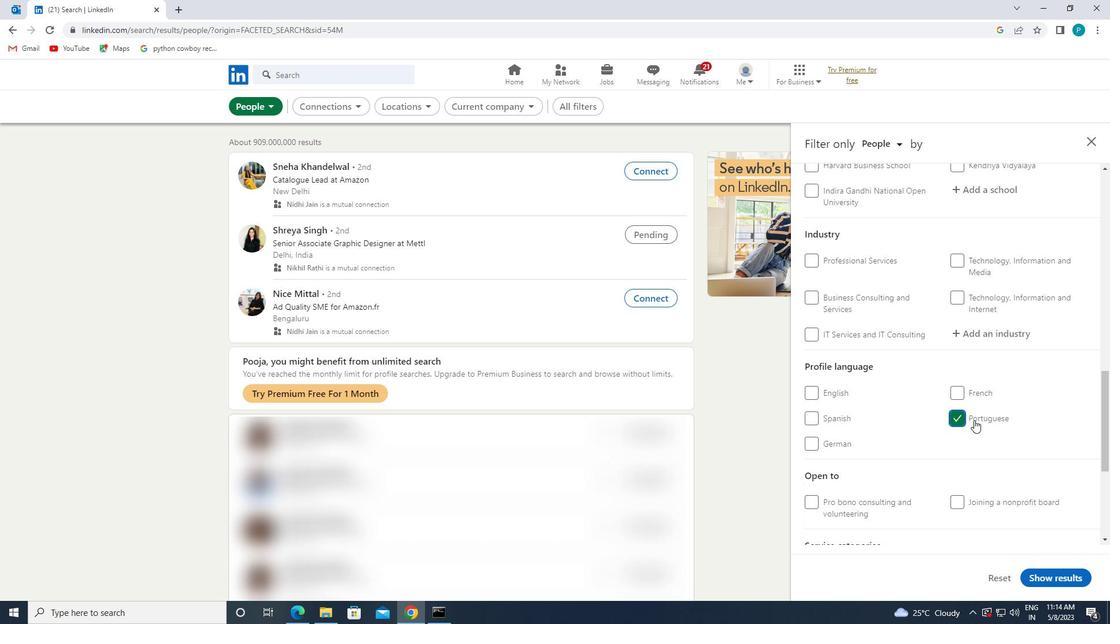 
Action: Mouse scrolled (982, 408) with delta (0, 0)
Screenshot: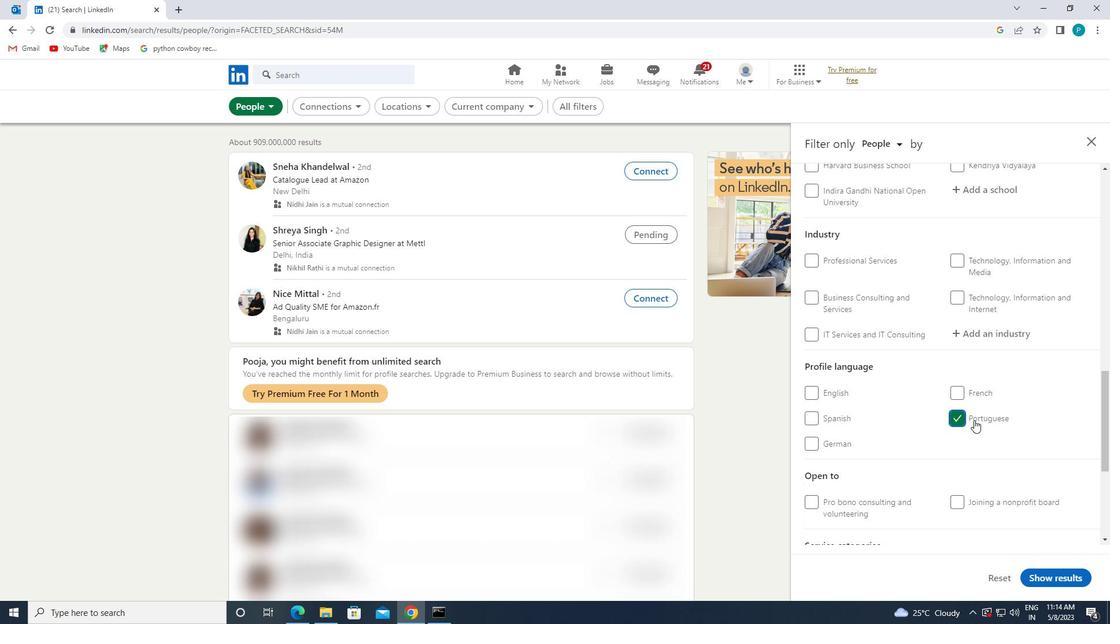 
Action: Mouse moved to (981, 406)
Screenshot: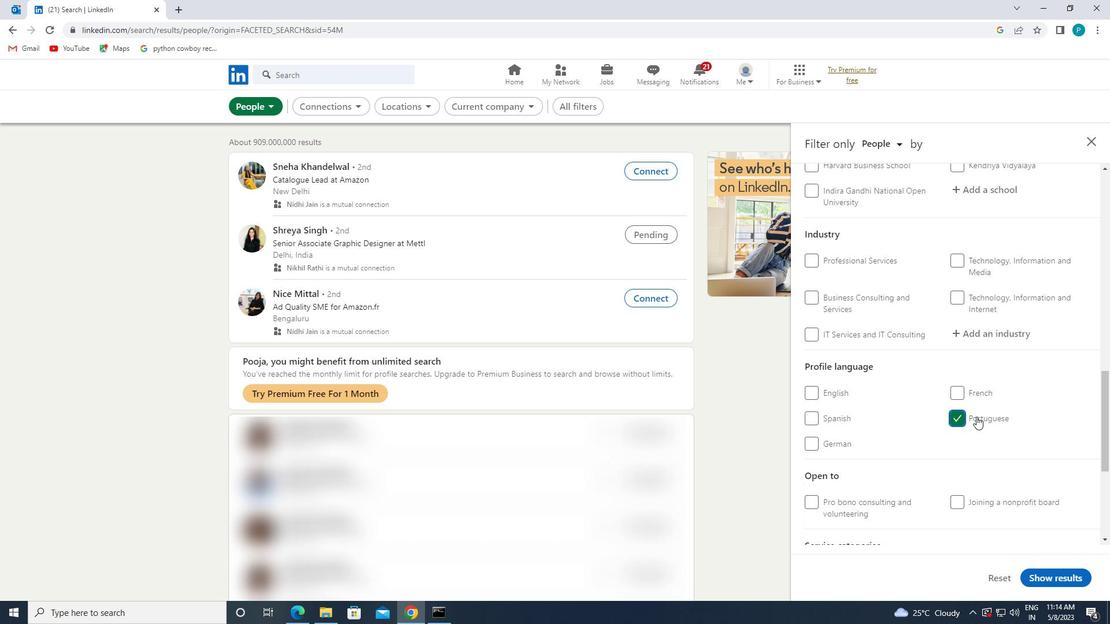 
Action: Mouse scrolled (981, 406) with delta (0, 0)
Screenshot: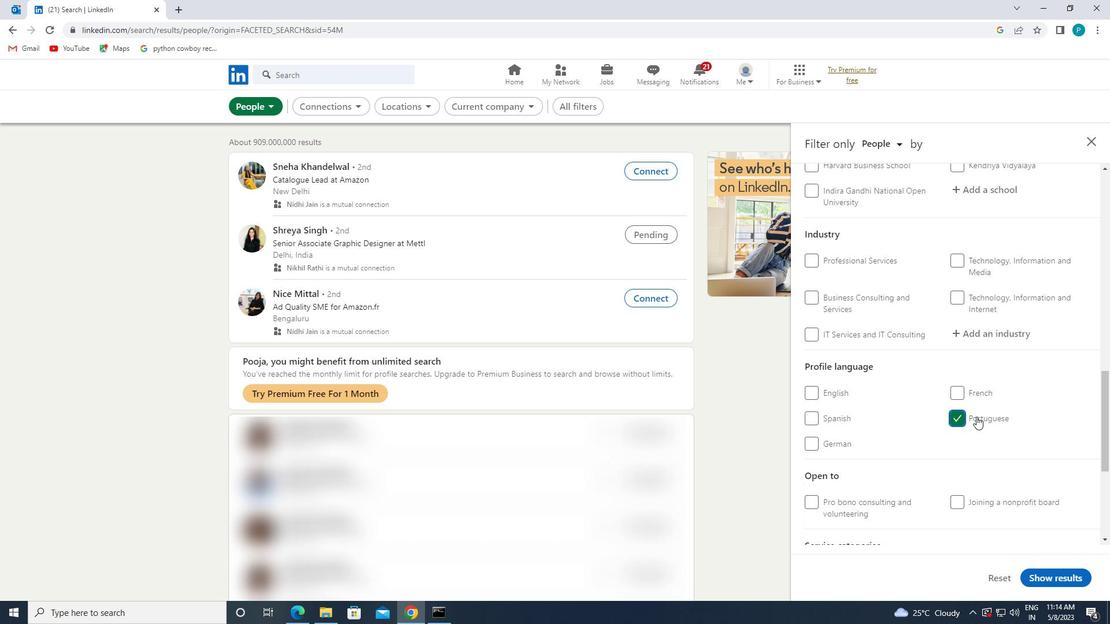 
Action: Mouse scrolled (981, 406) with delta (0, 0)
Screenshot: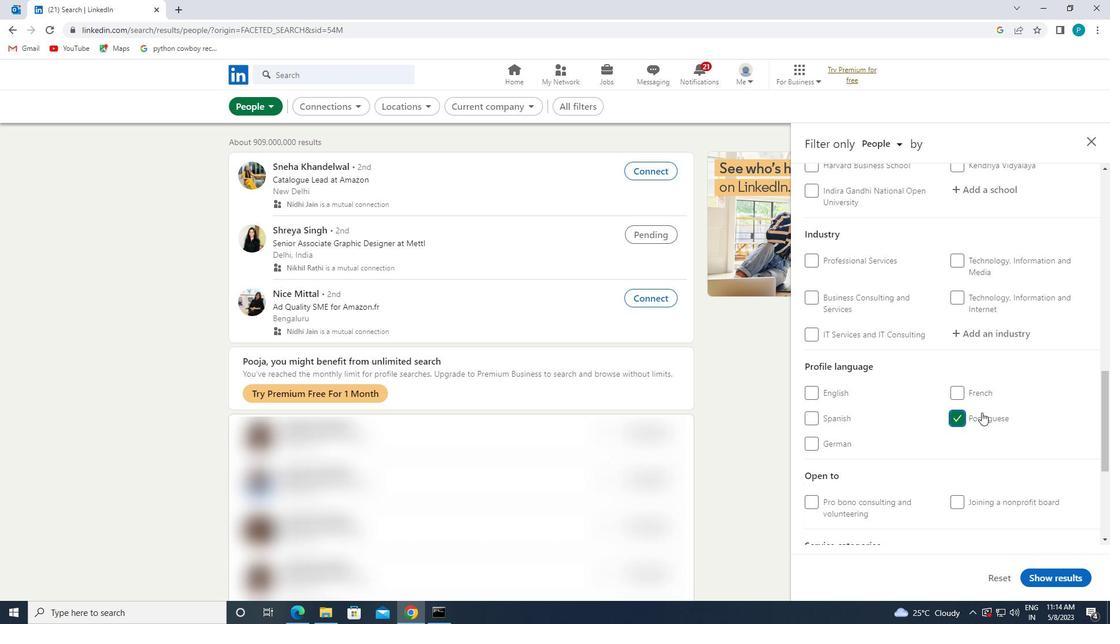 
Action: Mouse moved to (981, 406)
Screenshot: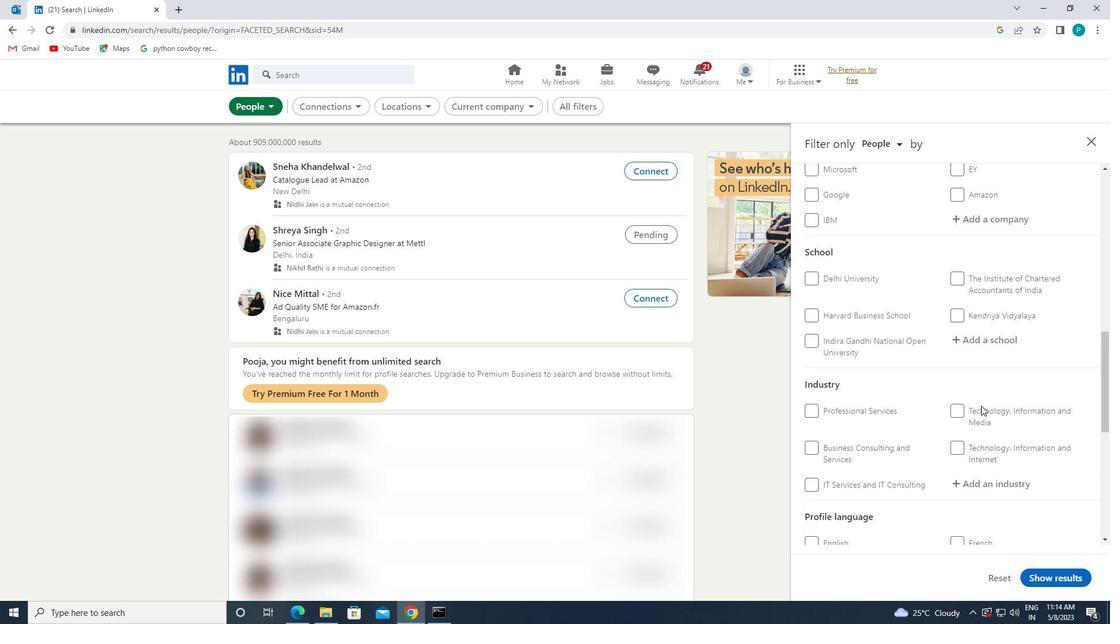 
Action: Mouse scrolled (981, 406) with delta (0, 0)
Screenshot: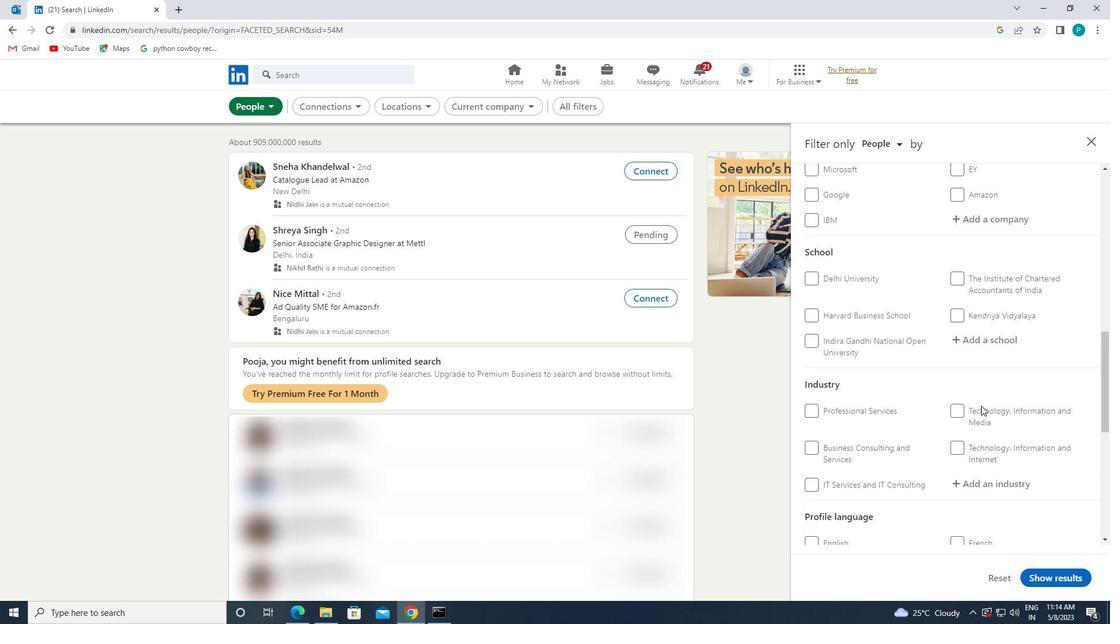 
Action: Mouse moved to (981, 405)
Screenshot: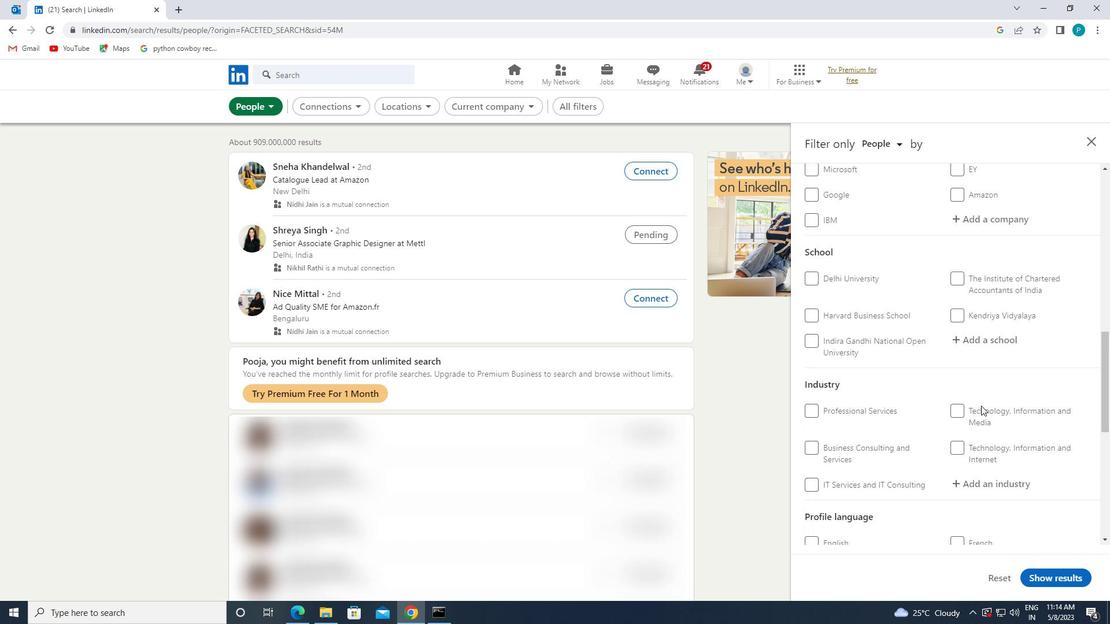 
Action: Mouse scrolled (981, 406) with delta (0, 0)
Screenshot: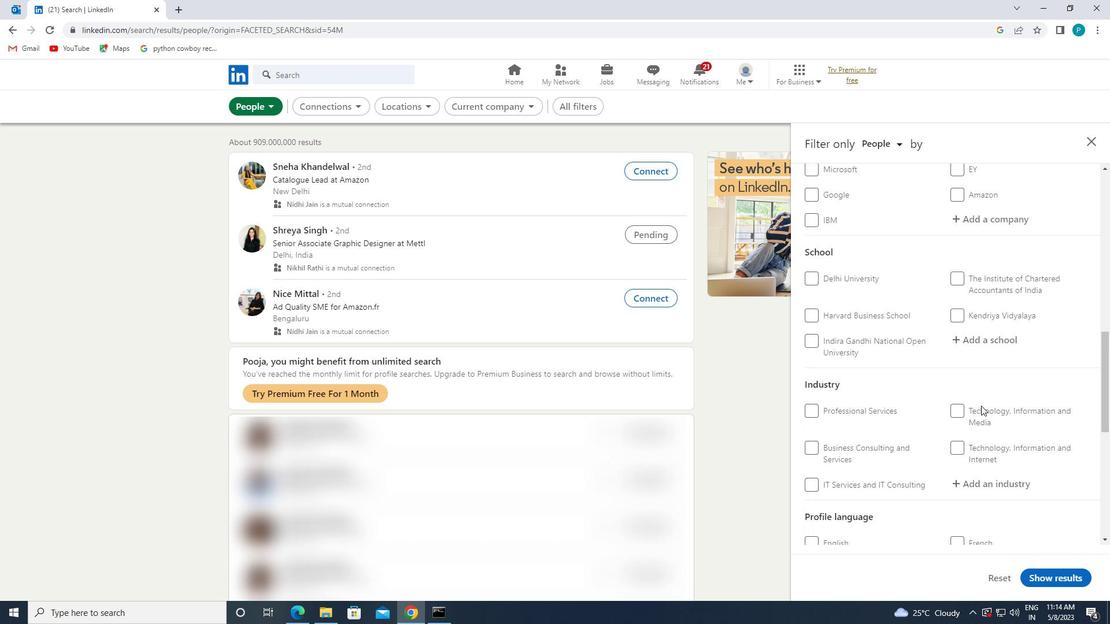 
Action: Mouse moved to (974, 307)
Screenshot: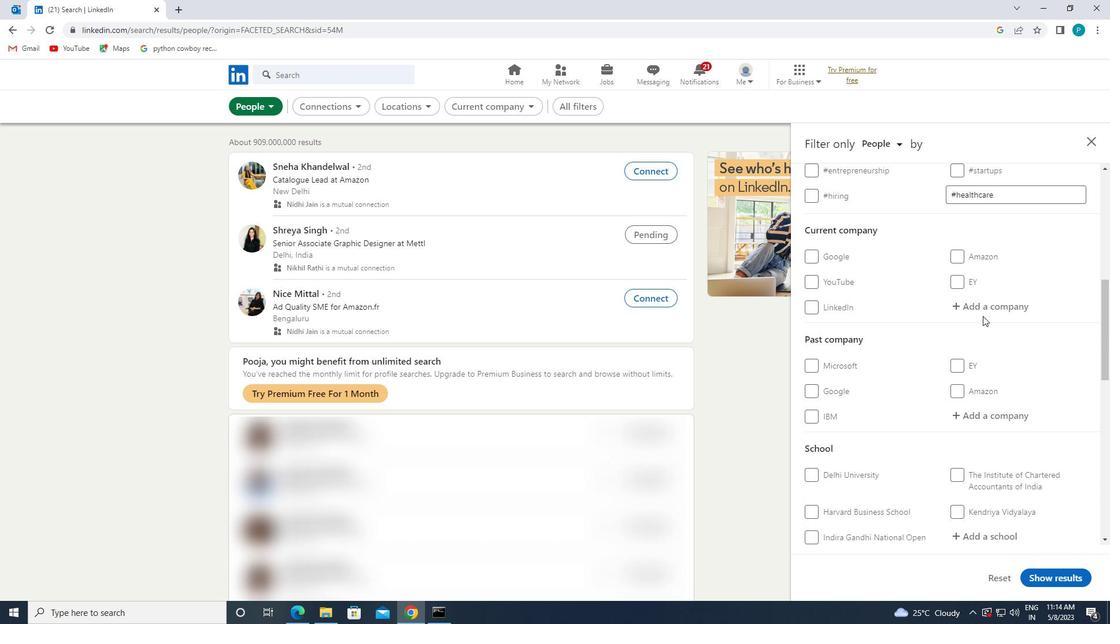 
Action: Mouse pressed left at (974, 307)
Screenshot: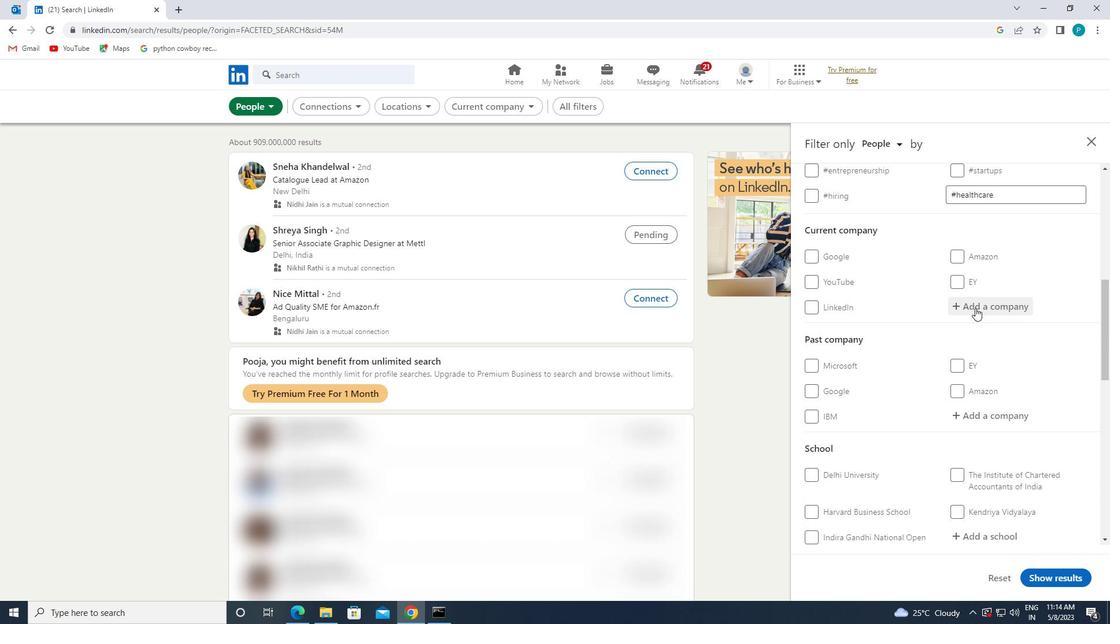 
Action: Key pressed <Key.caps_lock>A<Key.caps_lock>DITI
Screenshot: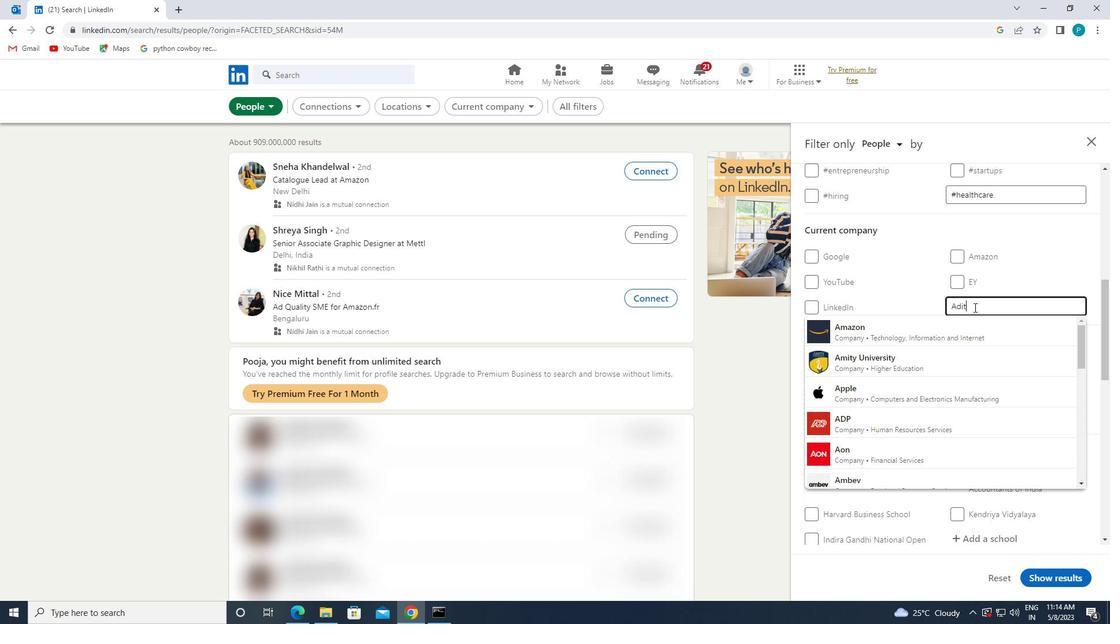 
Action: Mouse moved to (976, 334)
Screenshot: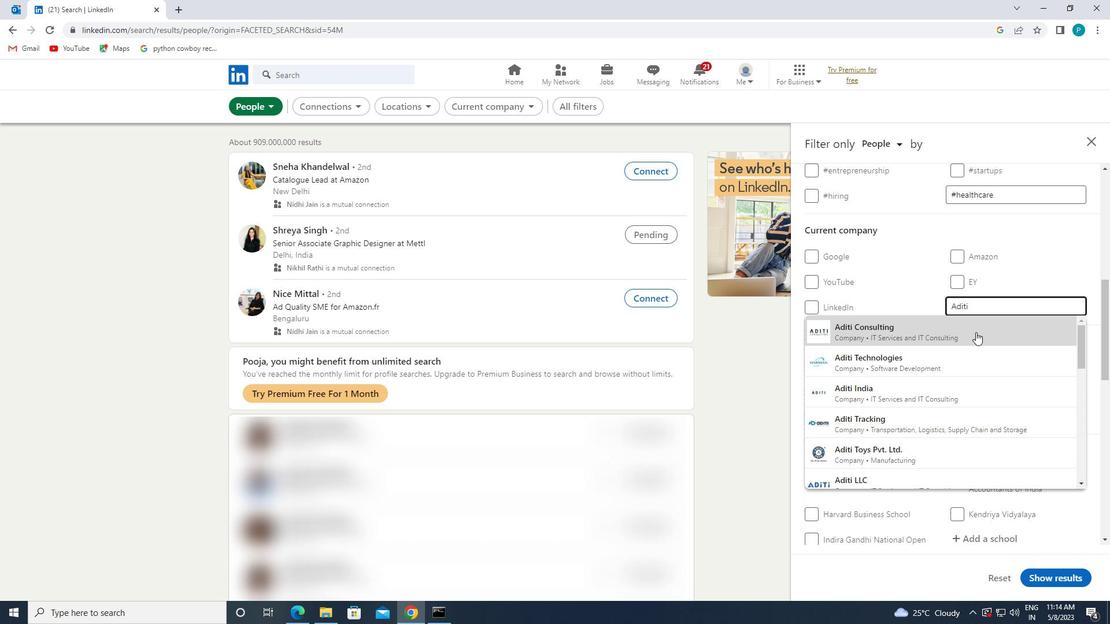 
Action: Mouse pressed left at (976, 334)
Screenshot: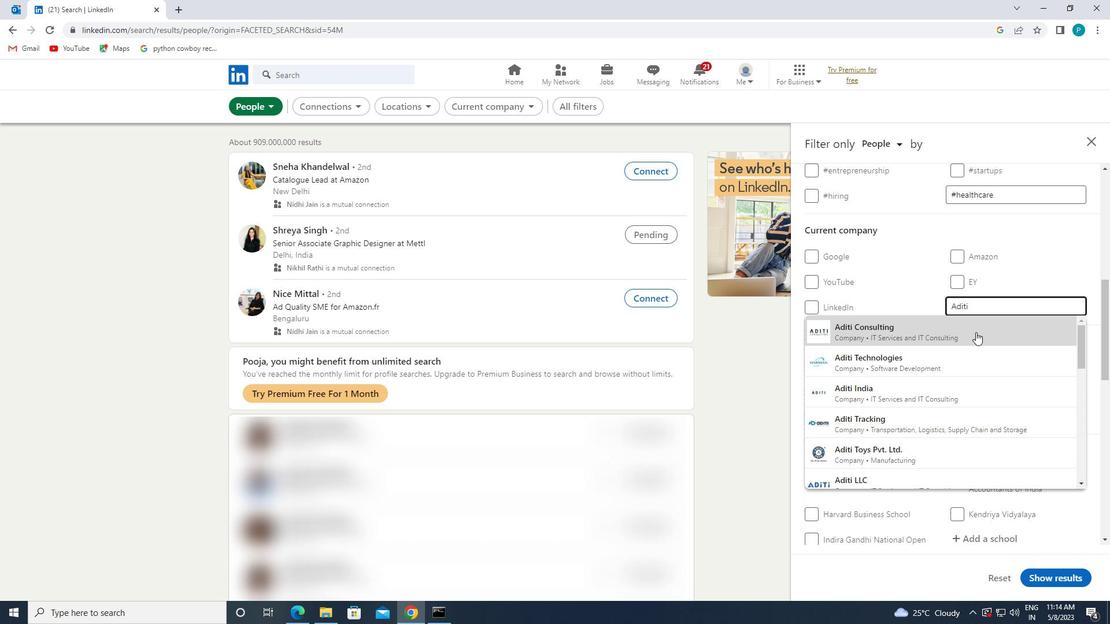 
Action: Mouse scrolled (976, 333) with delta (0, 0)
Screenshot: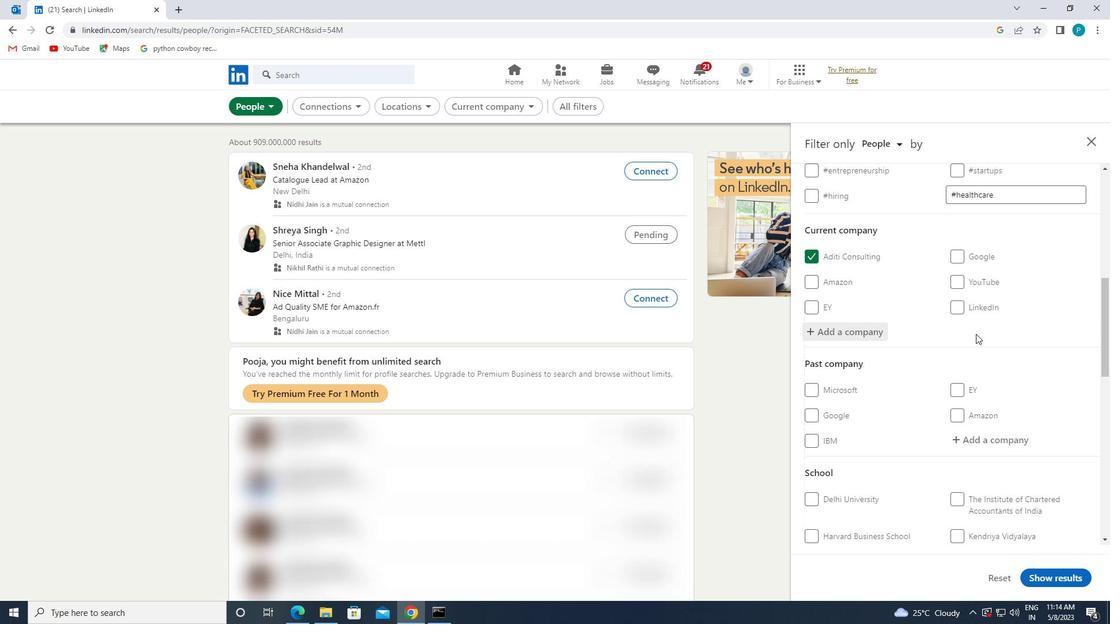 
Action: Mouse scrolled (976, 333) with delta (0, 0)
Screenshot: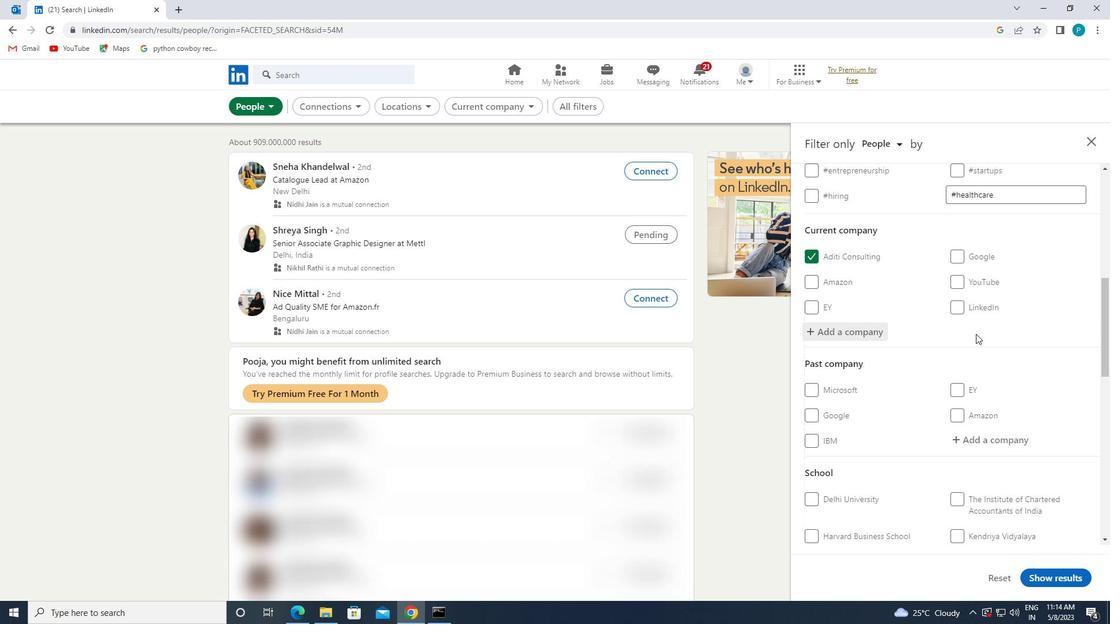 
Action: Mouse scrolled (976, 333) with delta (0, 0)
Screenshot: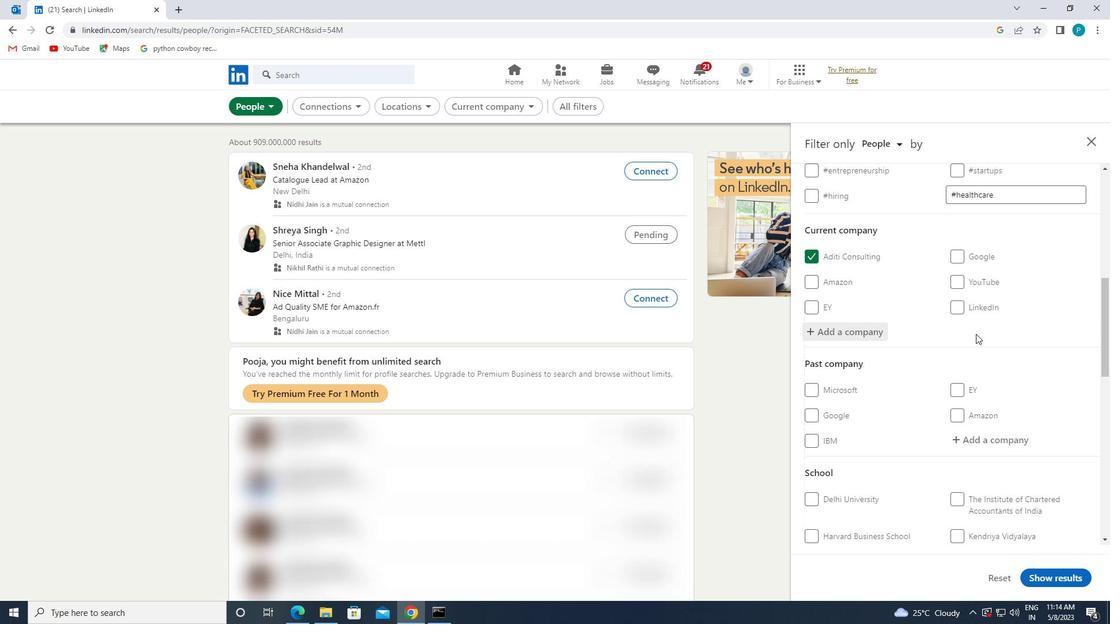 
Action: Mouse moved to (1001, 378)
Screenshot: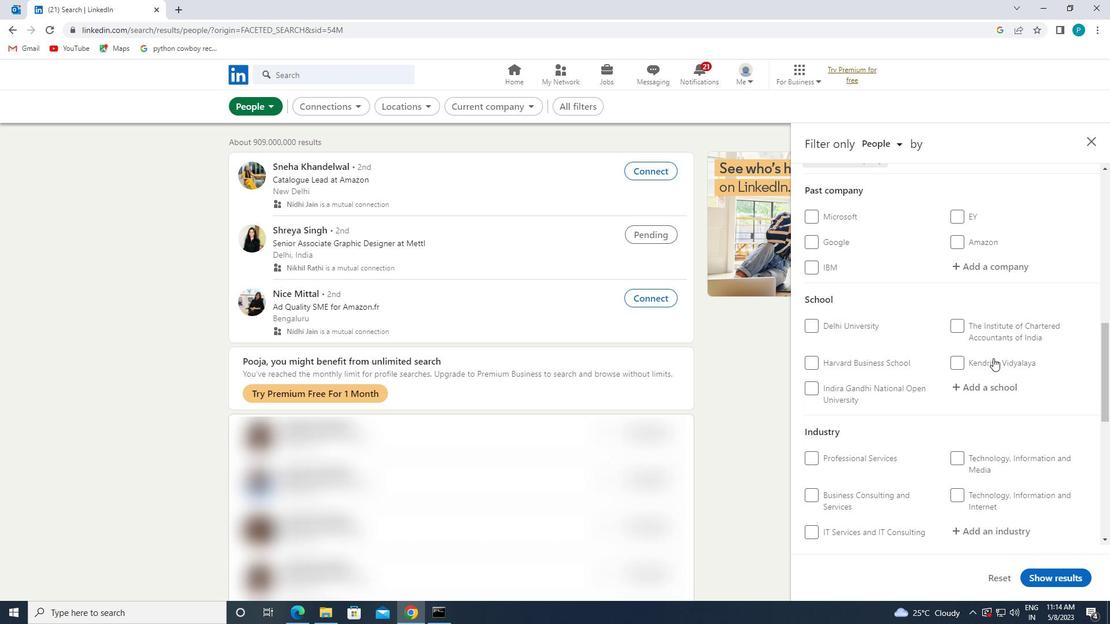 
Action: Mouse pressed left at (1001, 378)
Screenshot: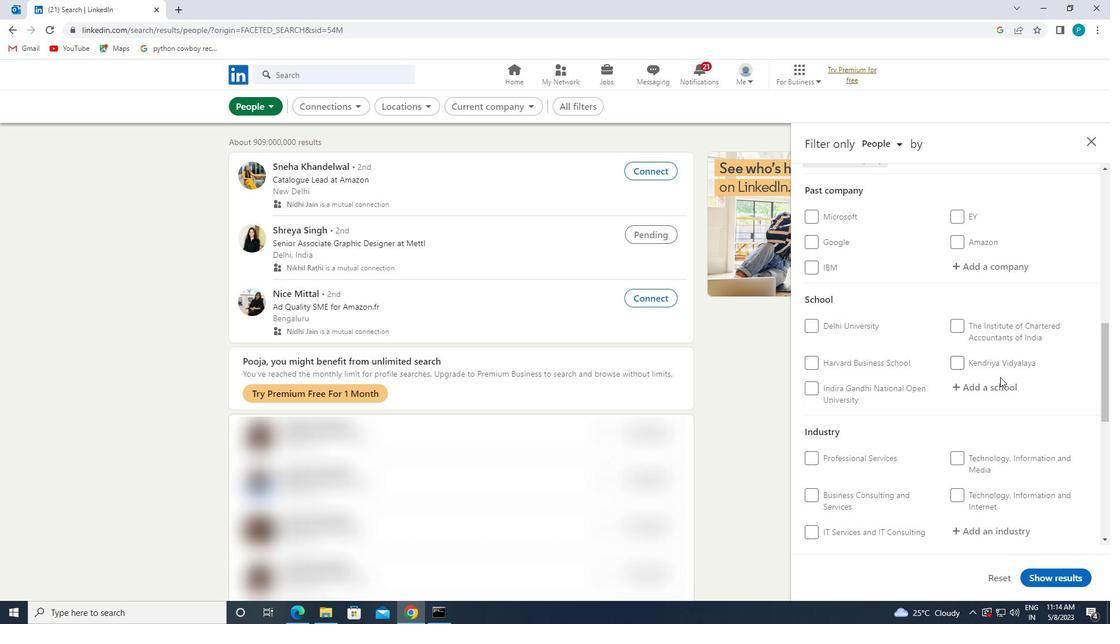 
Action: Key pressed <Key.caps_lock>M<Key.caps_lock>AEATHWADA
Screenshot: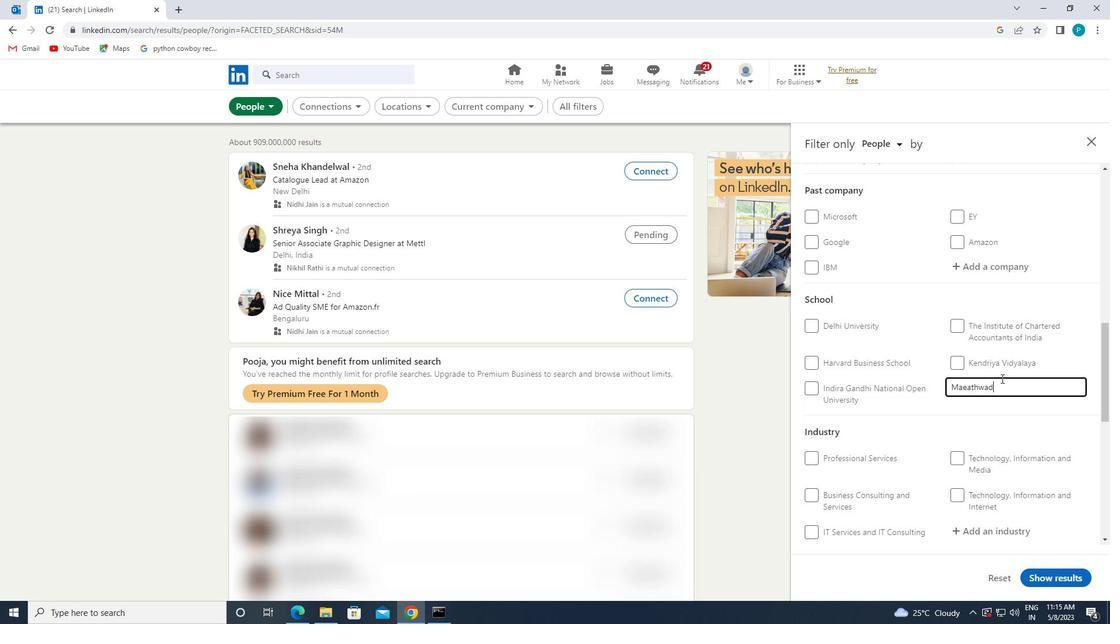 
Action: Mouse moved to (966, 385)
Screenshot: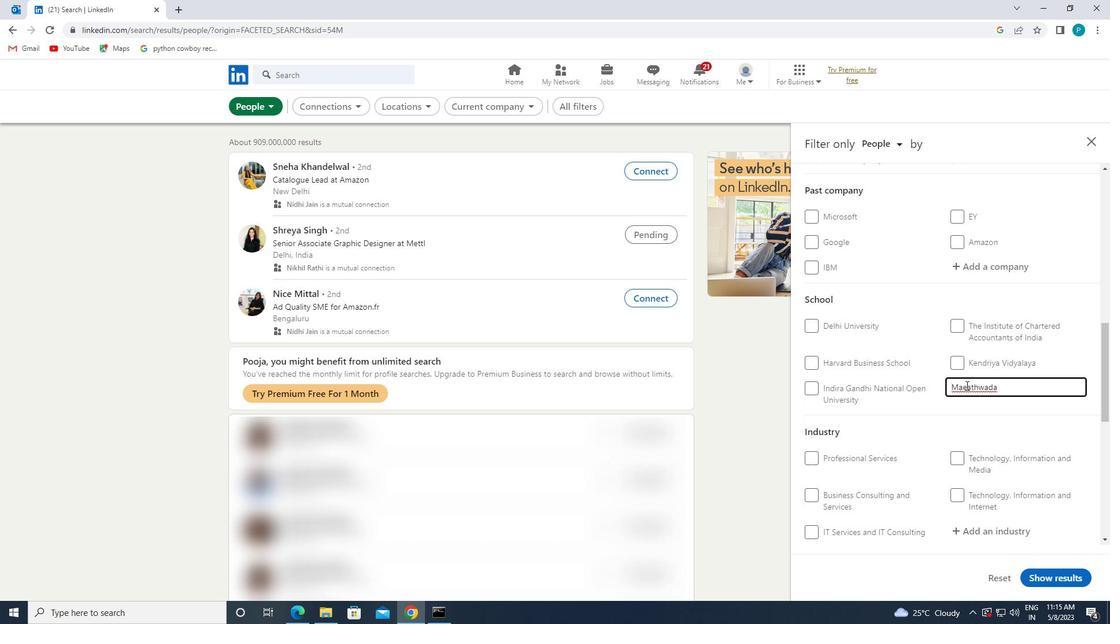 
Action: Mouse pressed left at (966, 385)
Screenshot: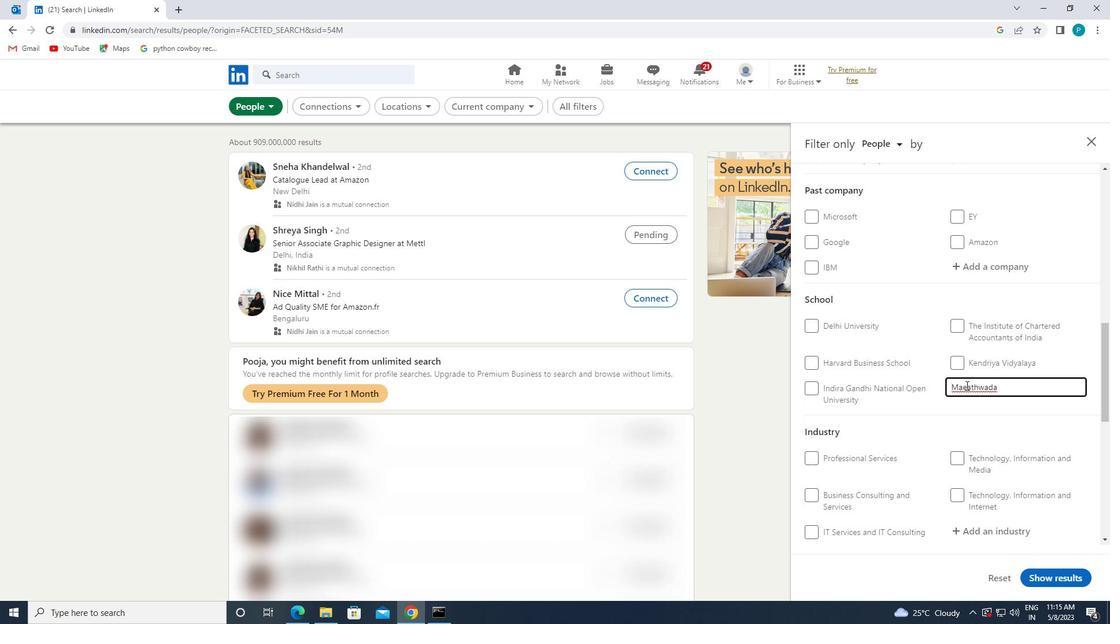 
Action: Mouse moved to (966, 385)
Screenshot: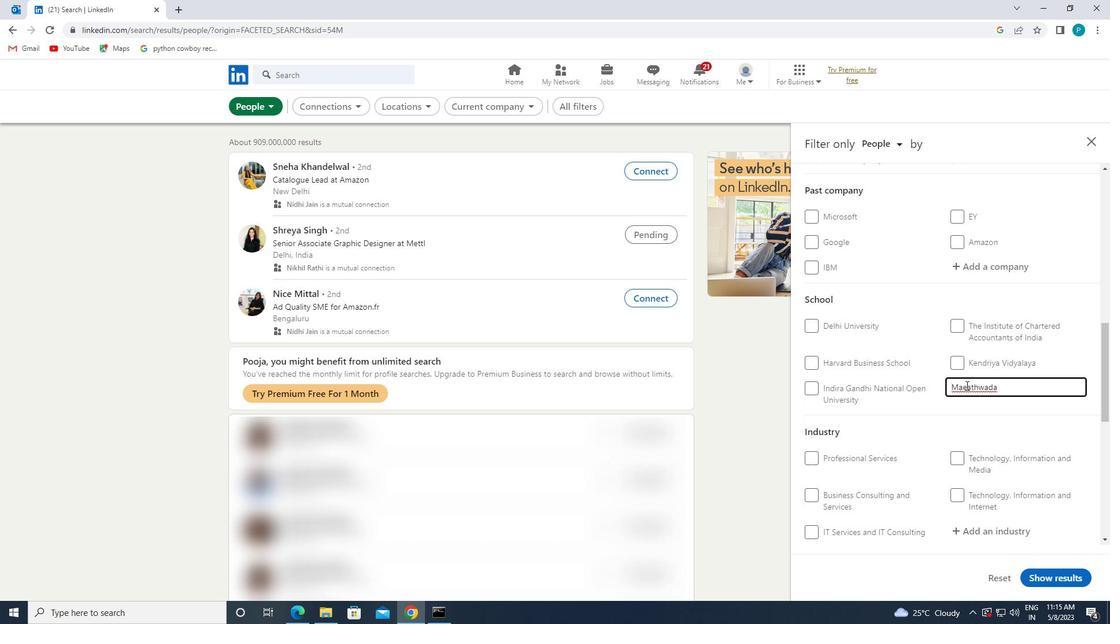 
Action: Key pressed <Key.backspace>R
Screenshot: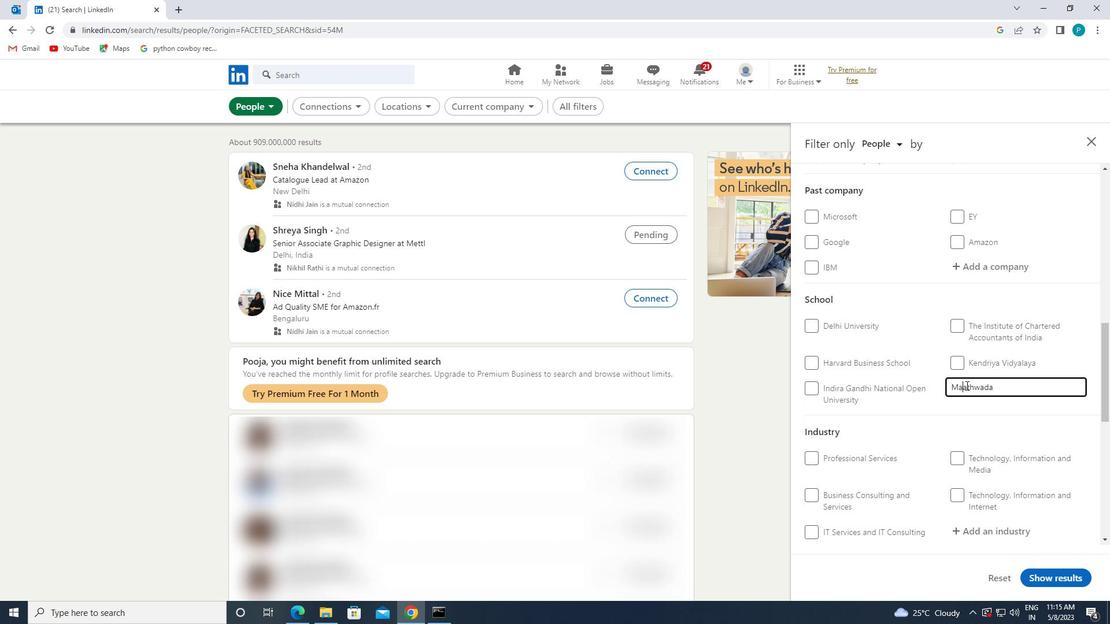 
Action: Mouse moved to (972, 465)
Screenshot: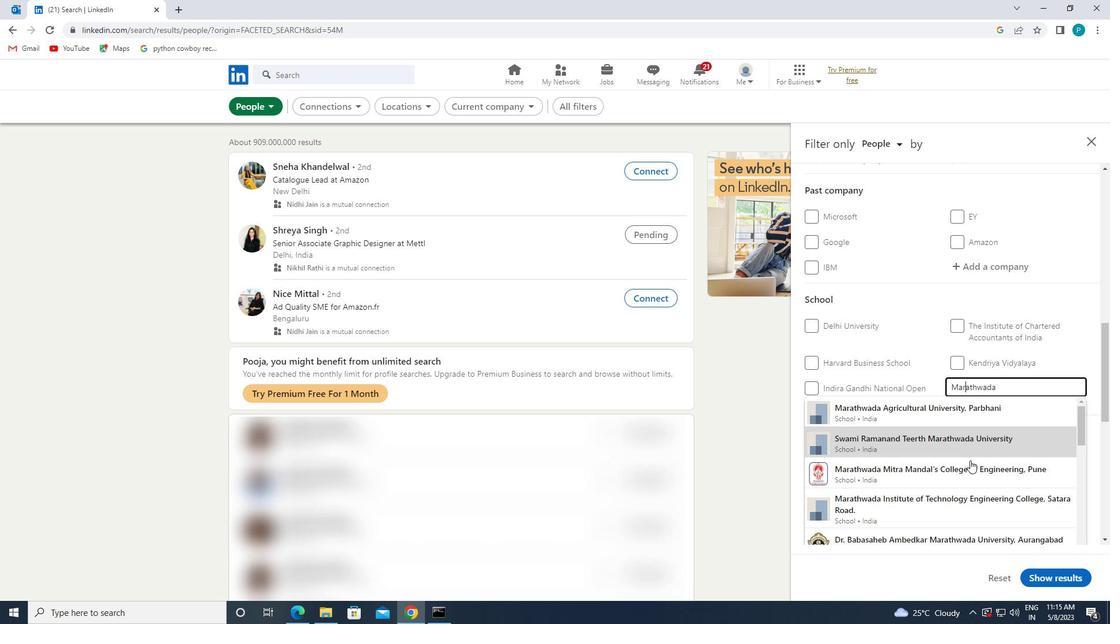 
Action: Mouse pressed left at (972, 465)
Screenshot: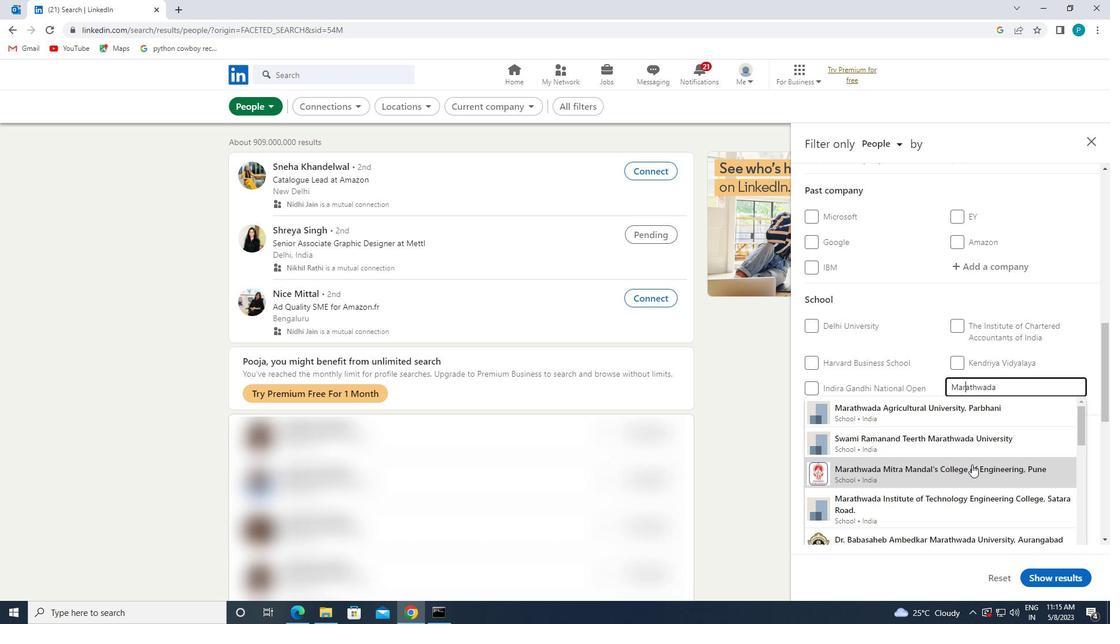 
Action: Mouse moved to (992, 465)
Screenshot: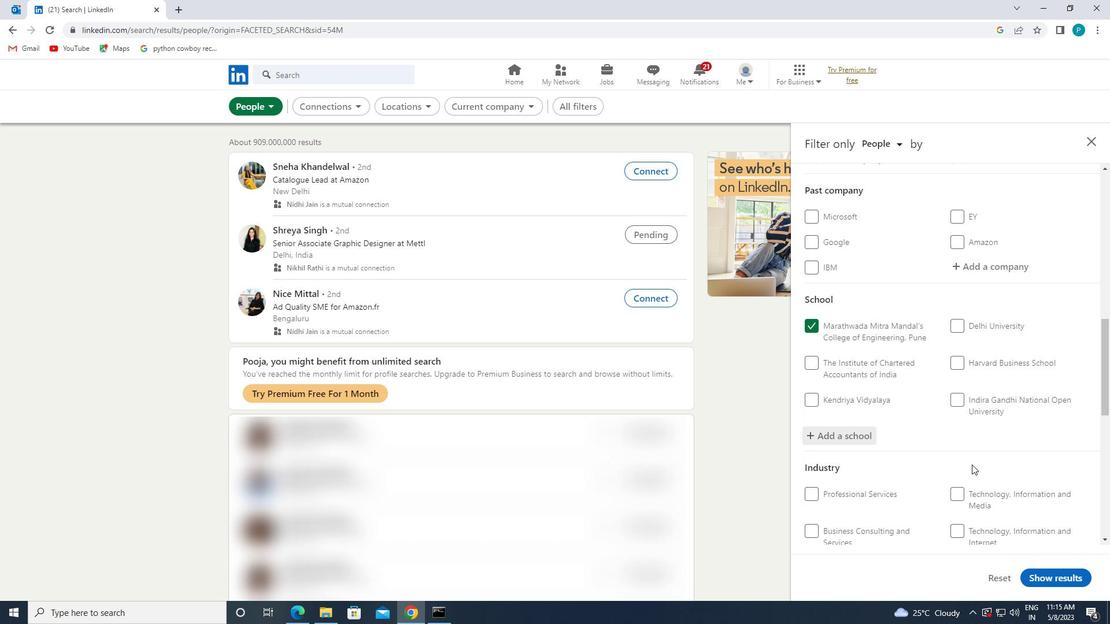 
Action: Mouse scrolled (992, 464) with delta (0, 0)
Screenshot: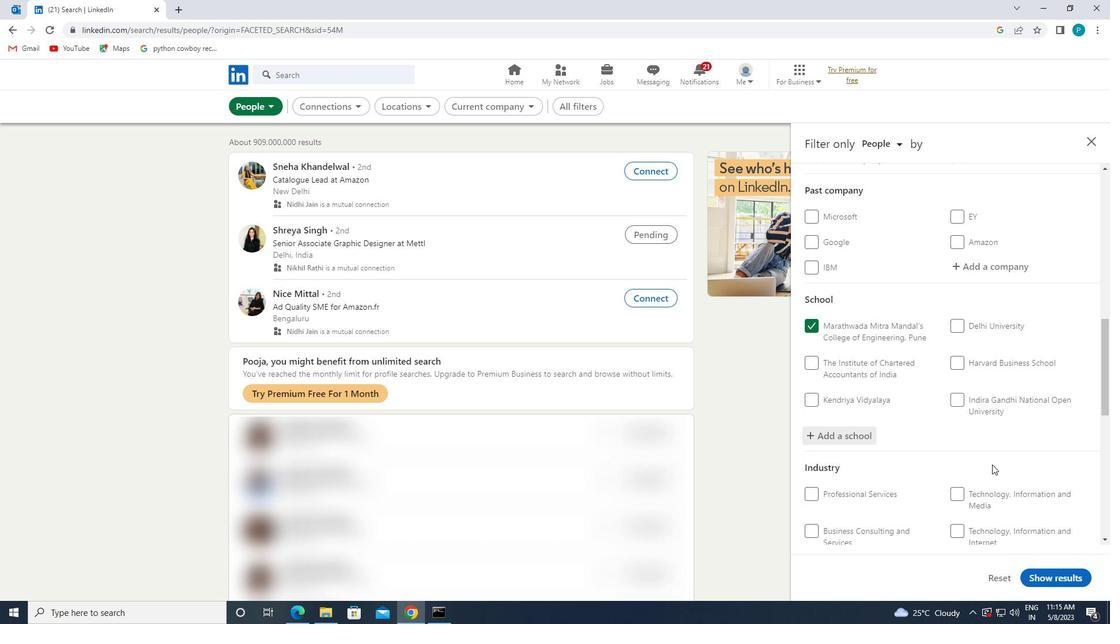 
Action: Mouse moved to (834, 264)
Screenshot: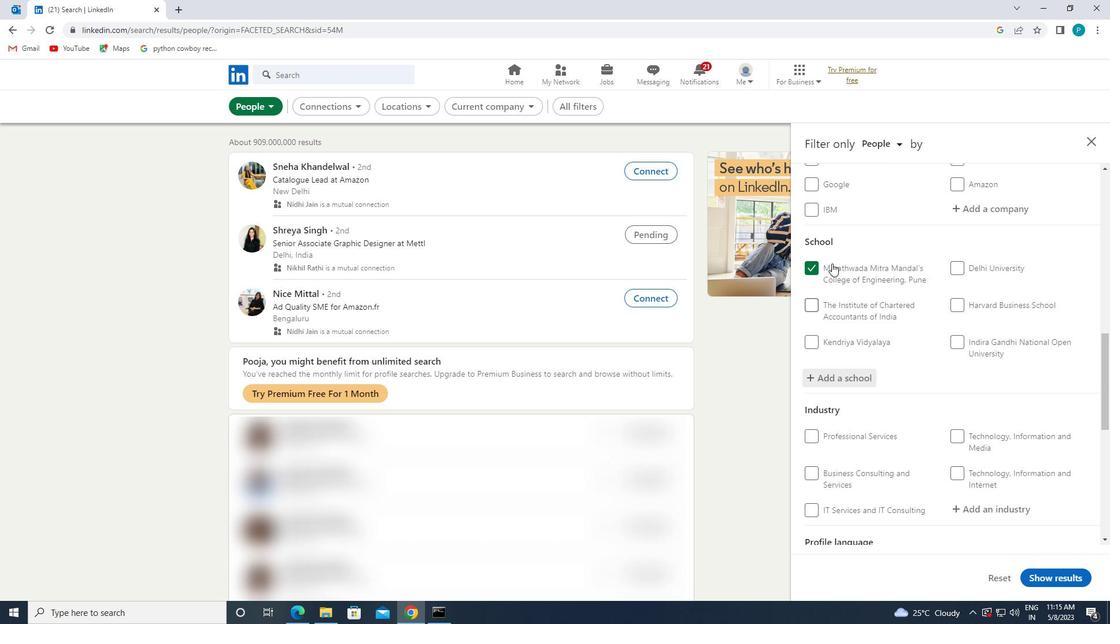 
Action: Mouse pressed left at (834, 264)
Screenshot: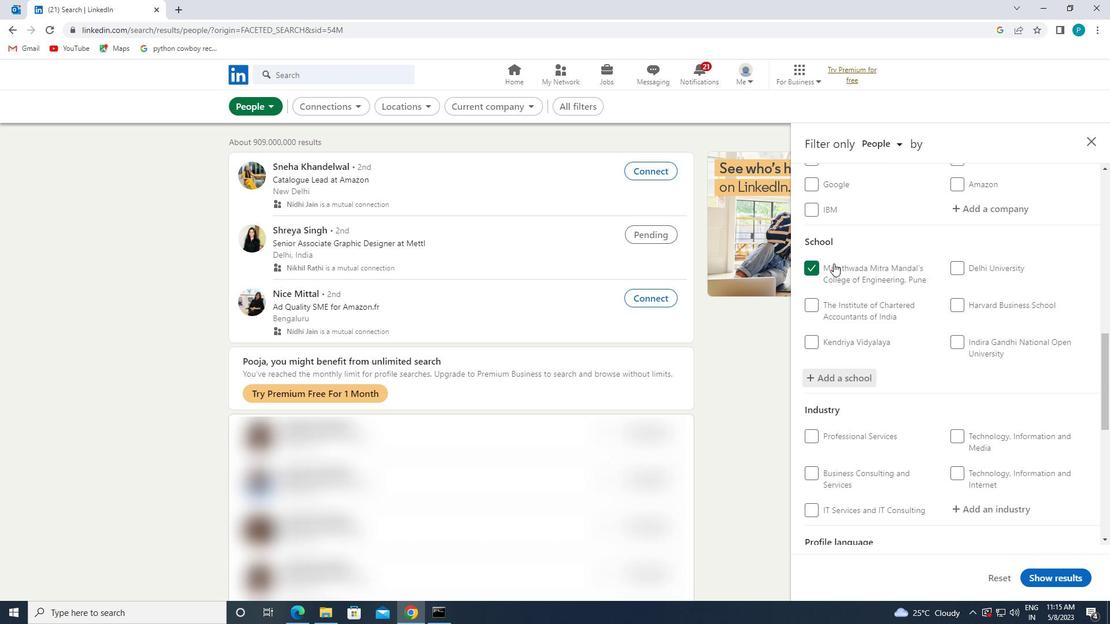 
Action: Mouse moved to (838, 370)
Screenshot: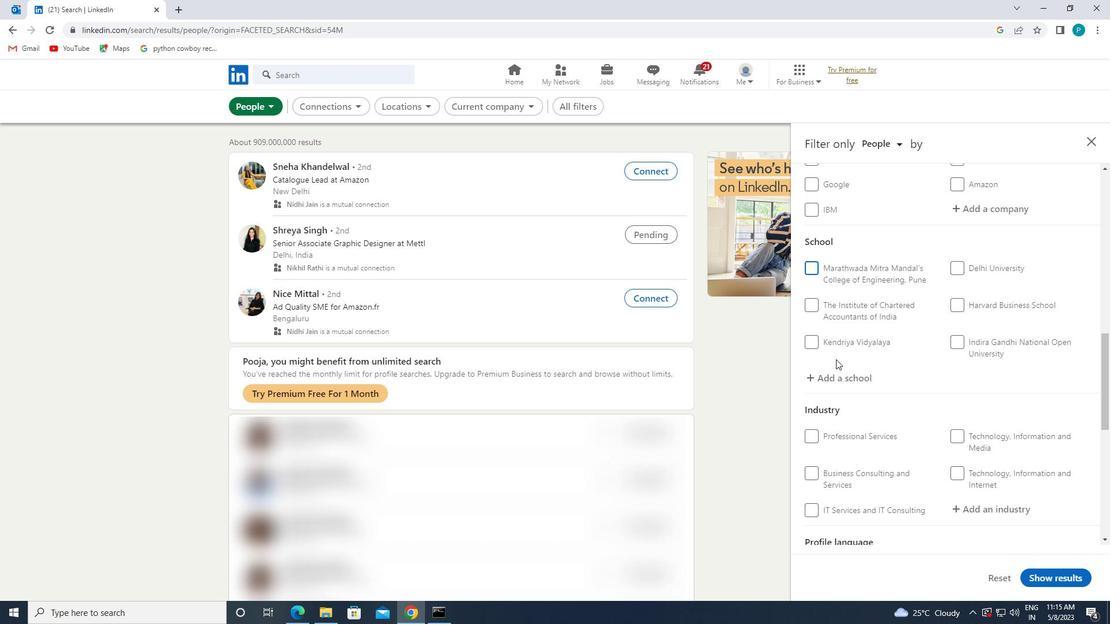 
Action: Mouse pressed left at (838, 370)
Screenshot: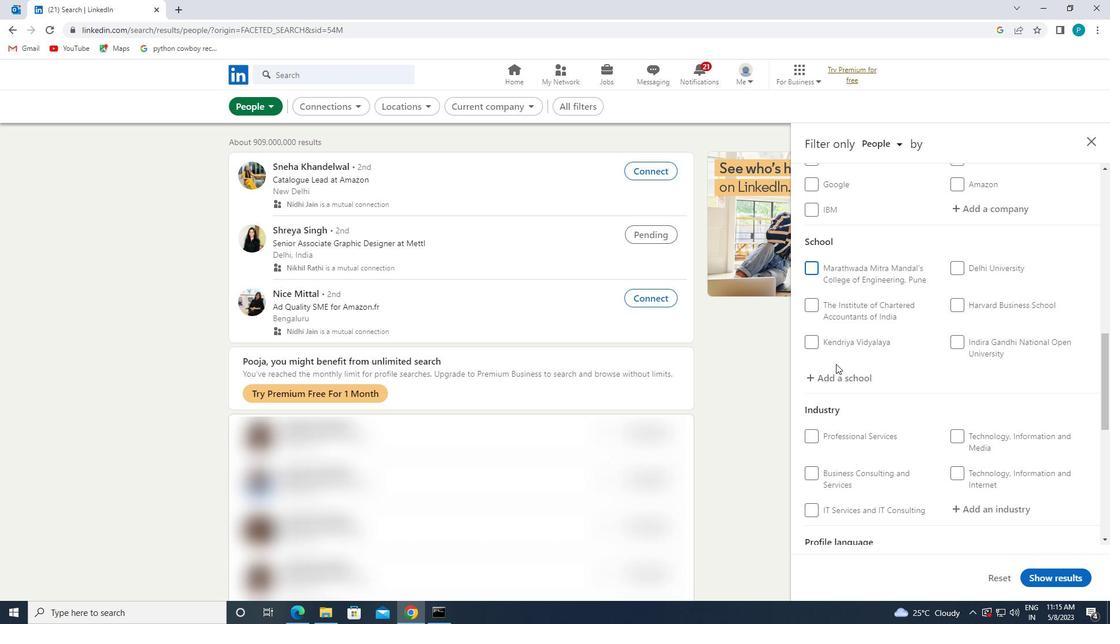 
Action: Key pressed <Key.caps_lock>M<Key.caps_lock>ARATHWADA<Key.space><Key.caps_lock>M<Key.caps_lock>ITRA<Key.space>
Screenshot: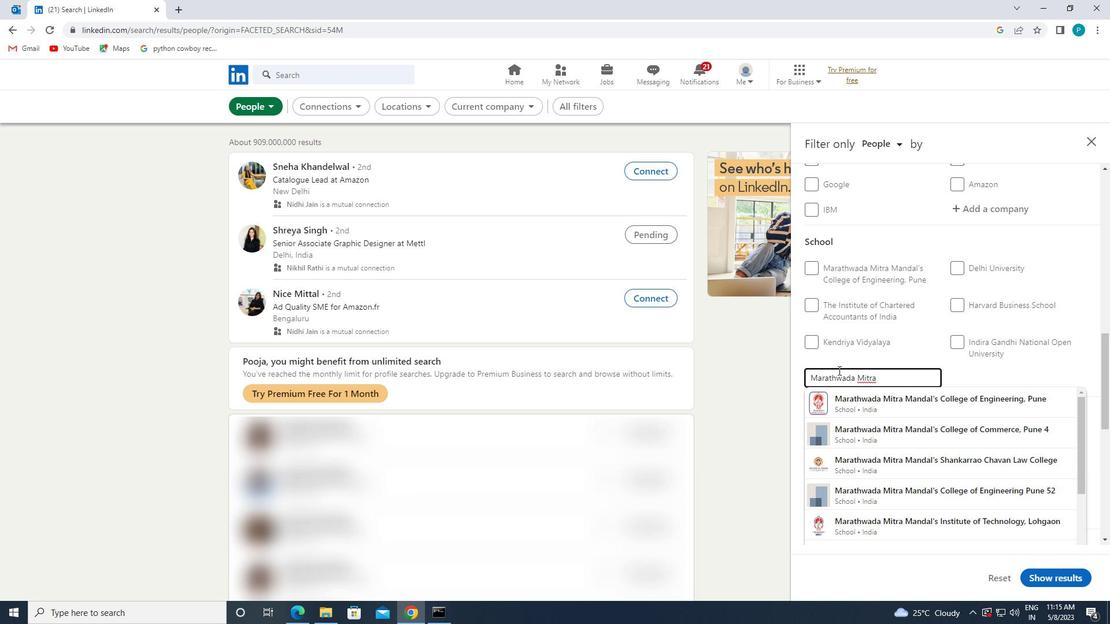 
Action: Mouse moved to (923, 430)
Screenshot: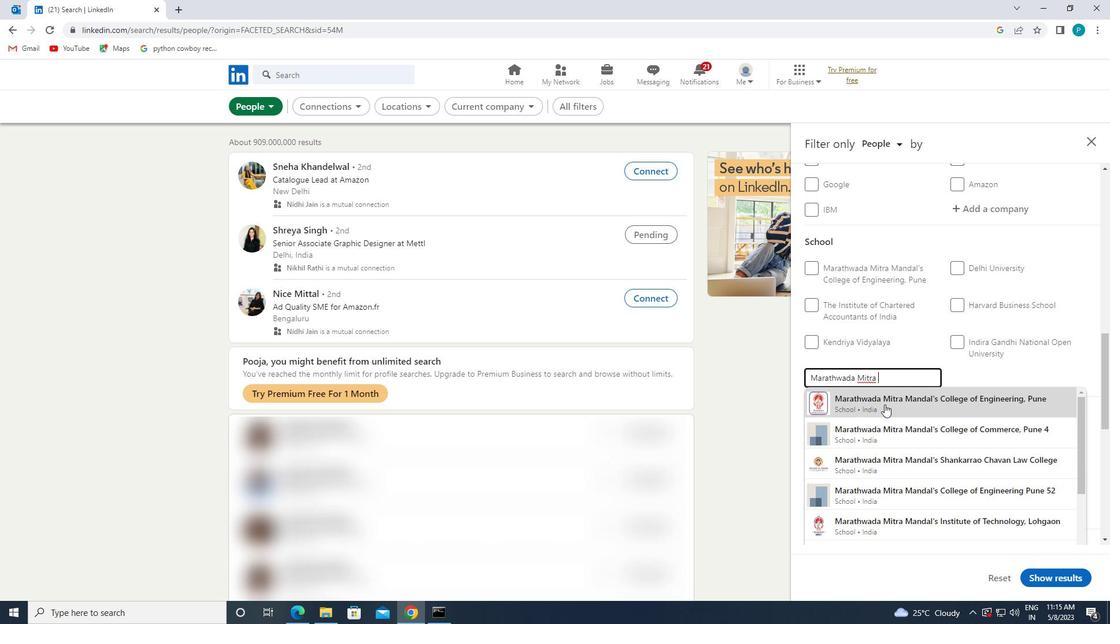 
Action: Mouse pressed left at (923, 430)
Screenshot: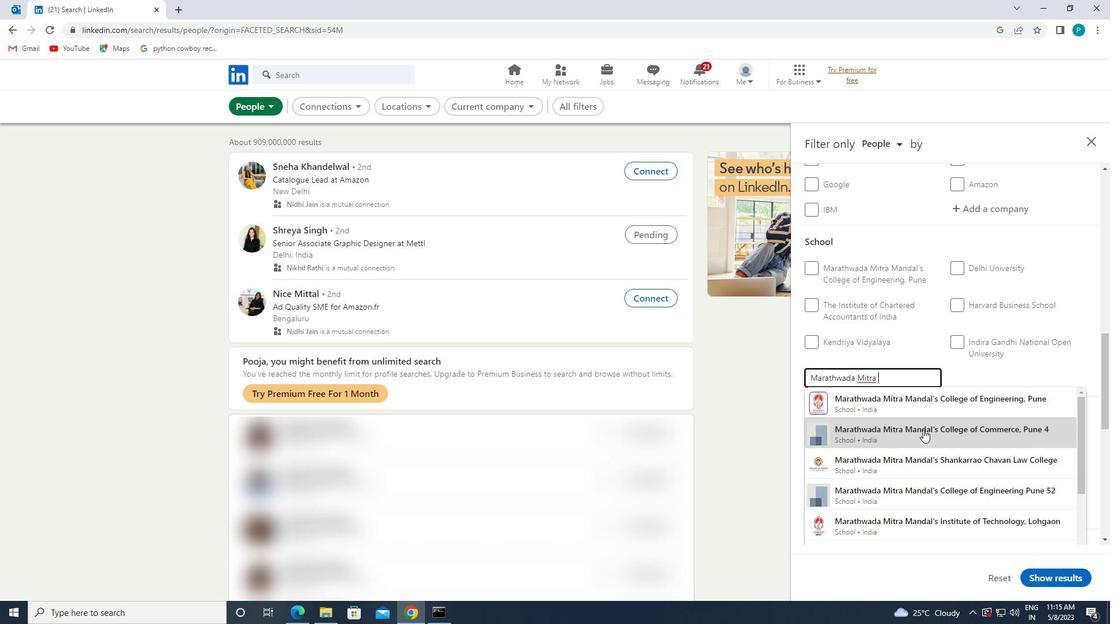 
Action: Mouse moved to (925, 430)
Screenshot: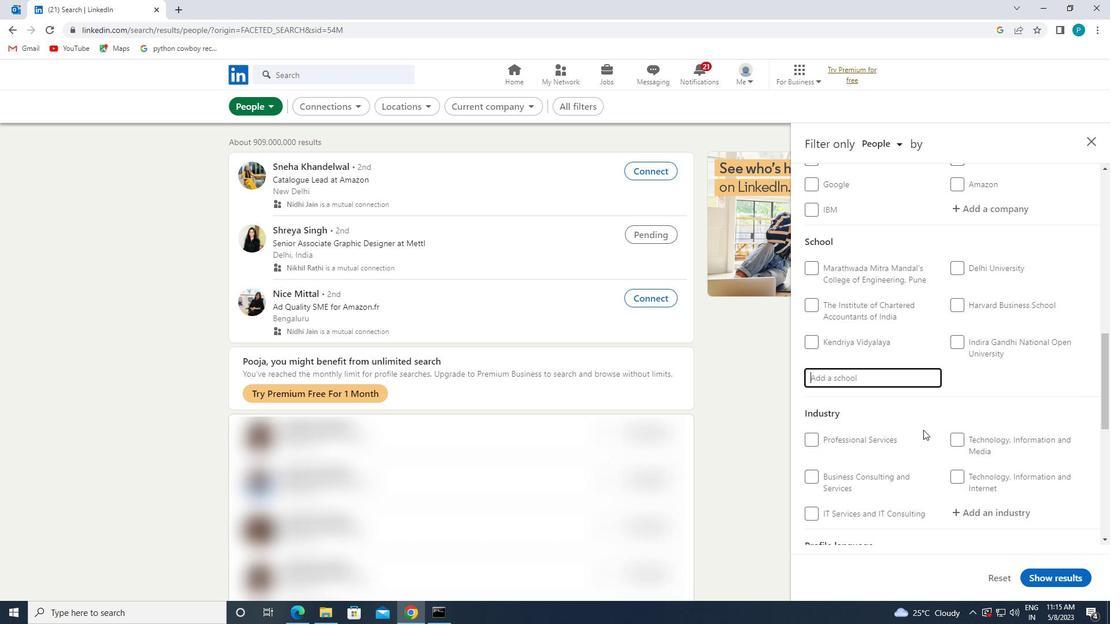 
Action: Mouse scrolled (925, 430) with delta (0, 0)
Screenshot: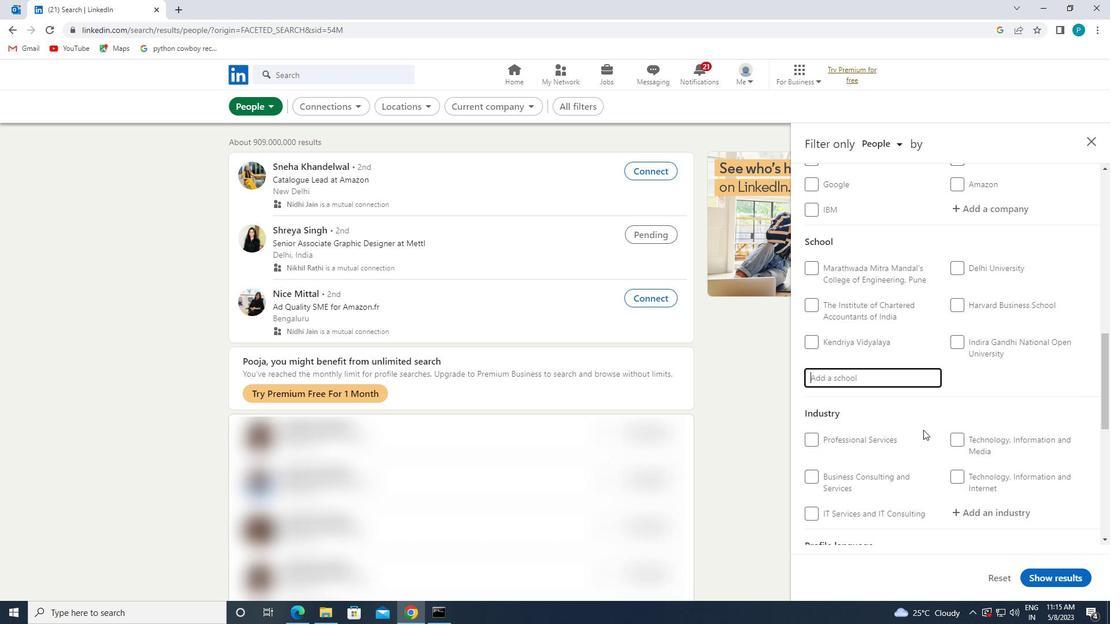 
Action: Mouse moved to (928, 433)
Screenshot: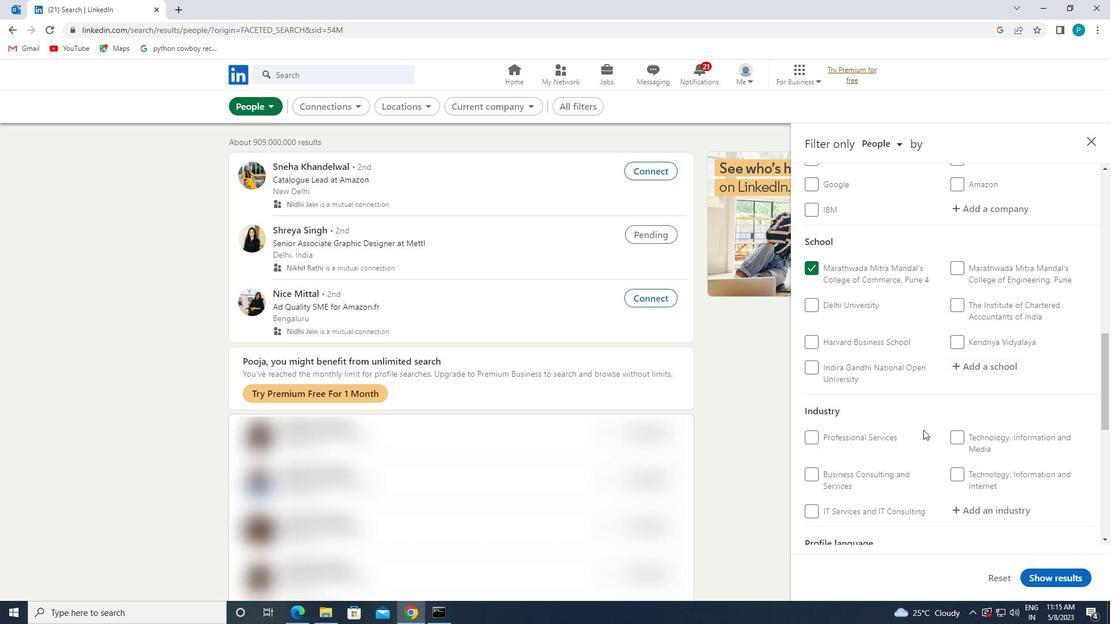 
Action: Mouse scrolled (928, 432) with delta (0, 0)
Screenshot: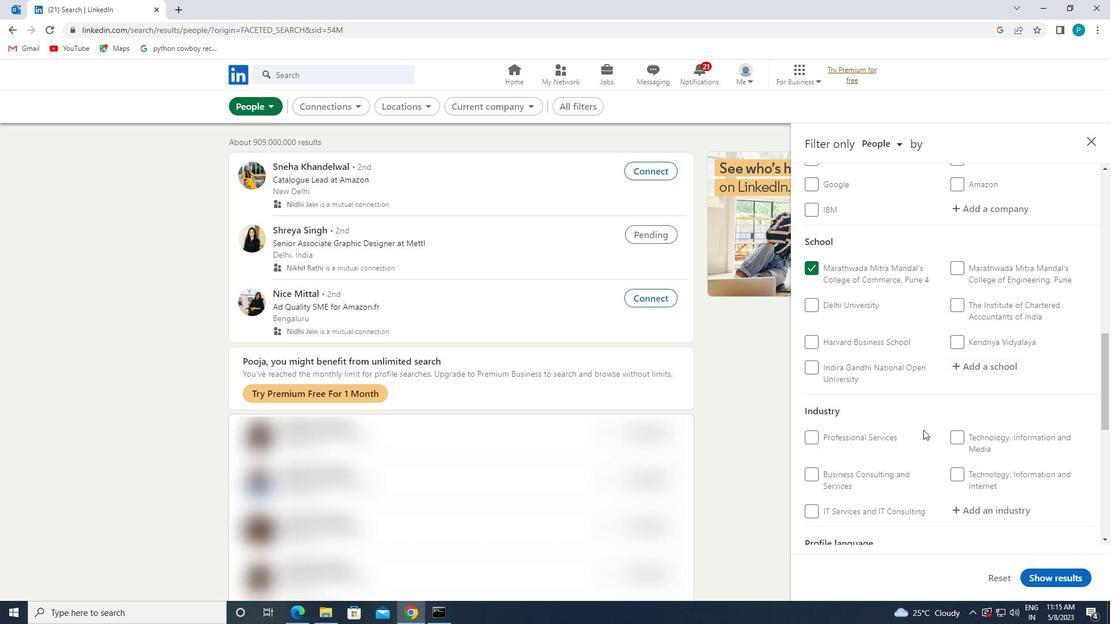 
Action: Mouse moved to (931, 434)
Screenshot: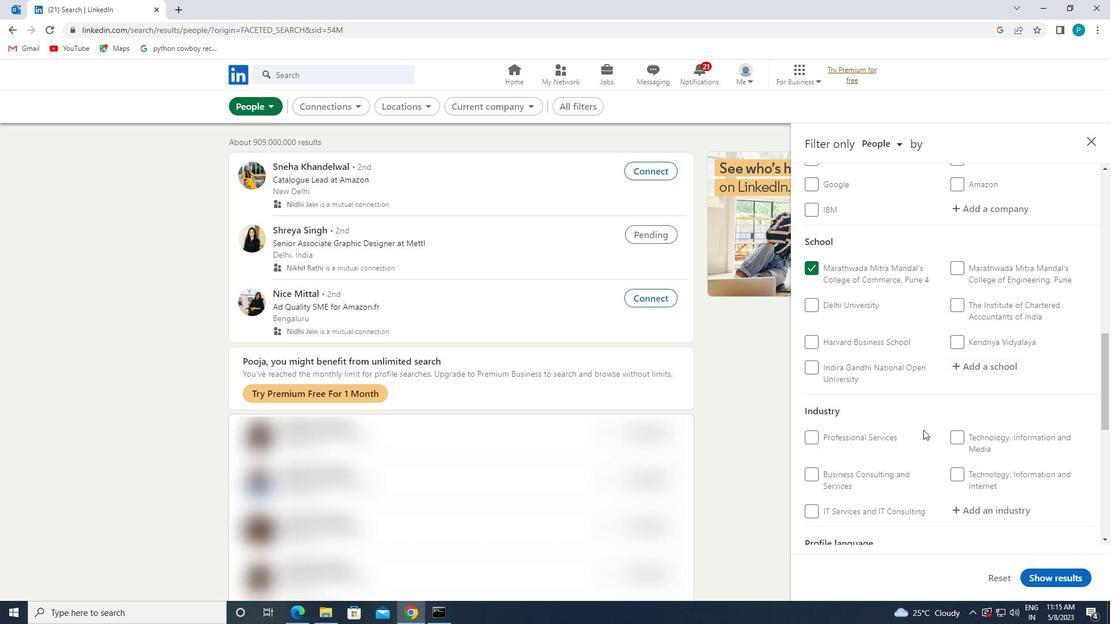 
Action: Mouse scrolled (931, 434) with delta (0, 0)
Screenshot: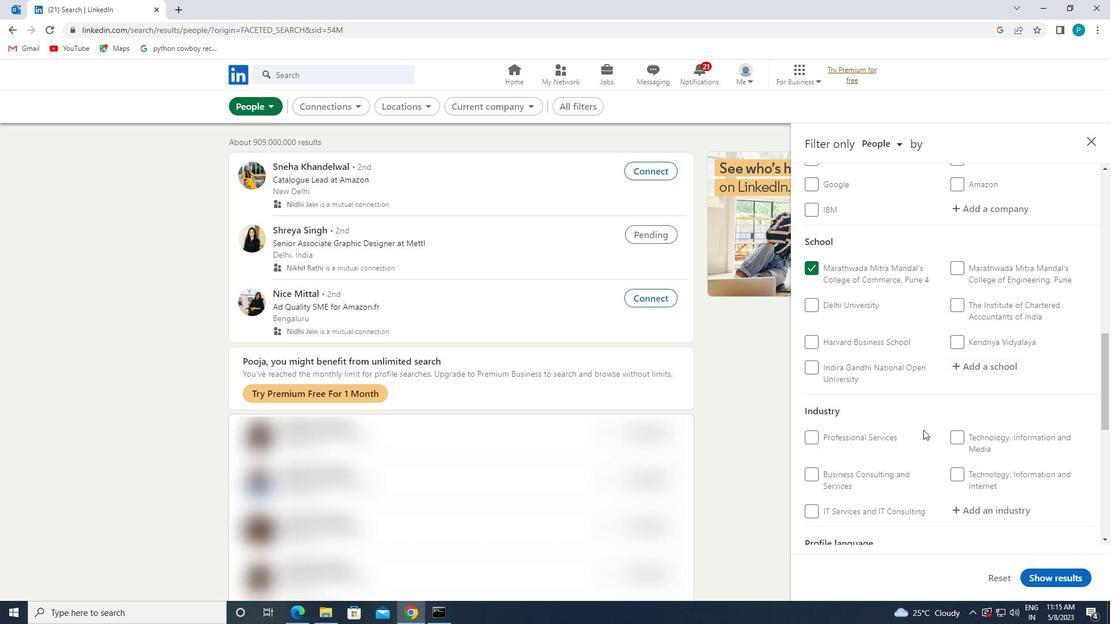 
Action: Mouse moved to (932, 435)
Screenshot: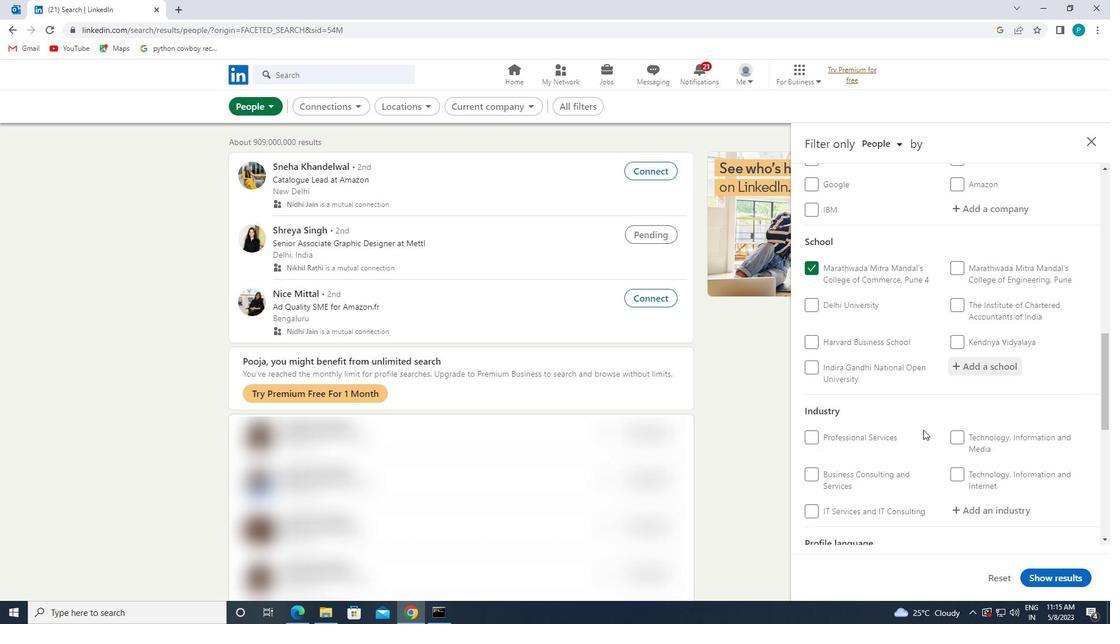 
Action: Mouse scrolled (932, 434) with delta (0, 0)
Screenshot: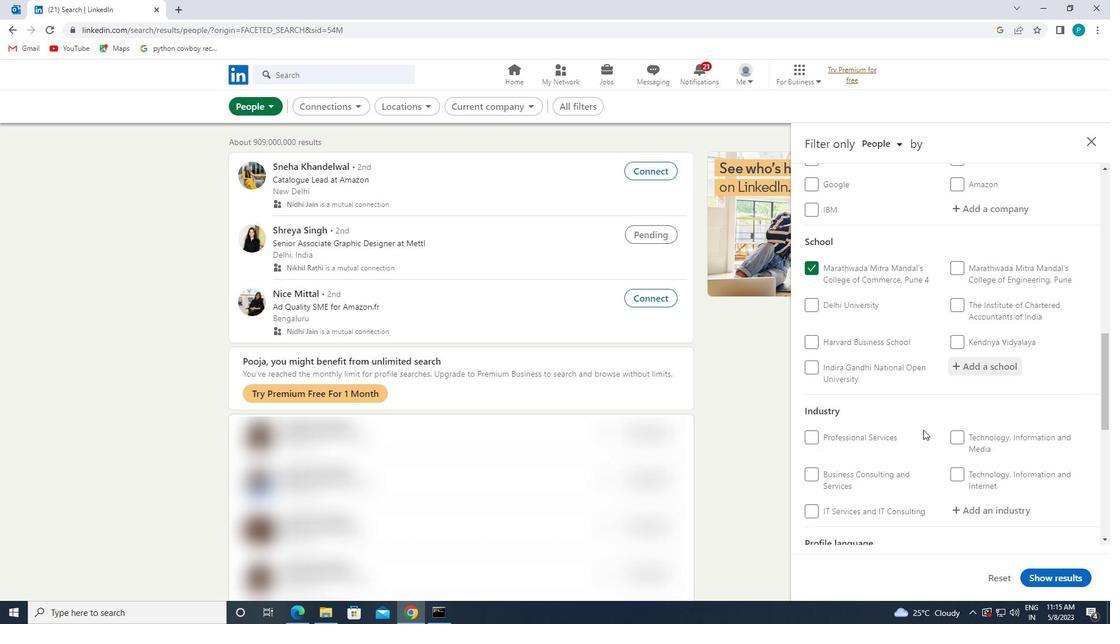 
Action: Mouse moved to (987, 273)
Screenshot: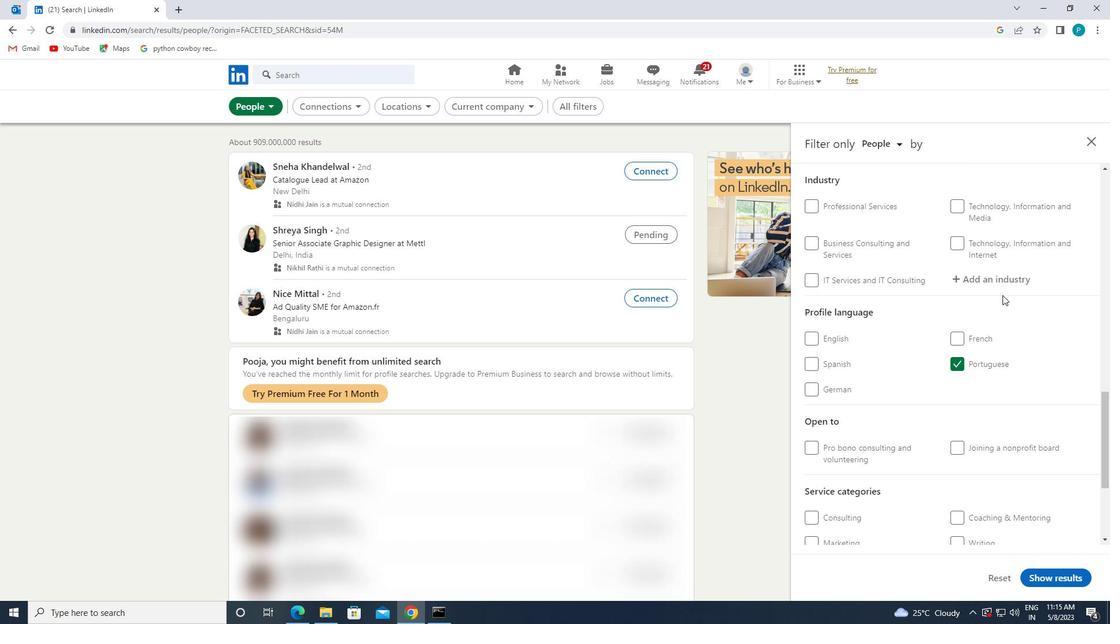 
Action: Mouse pressed left at (987, 273)
Screenshot: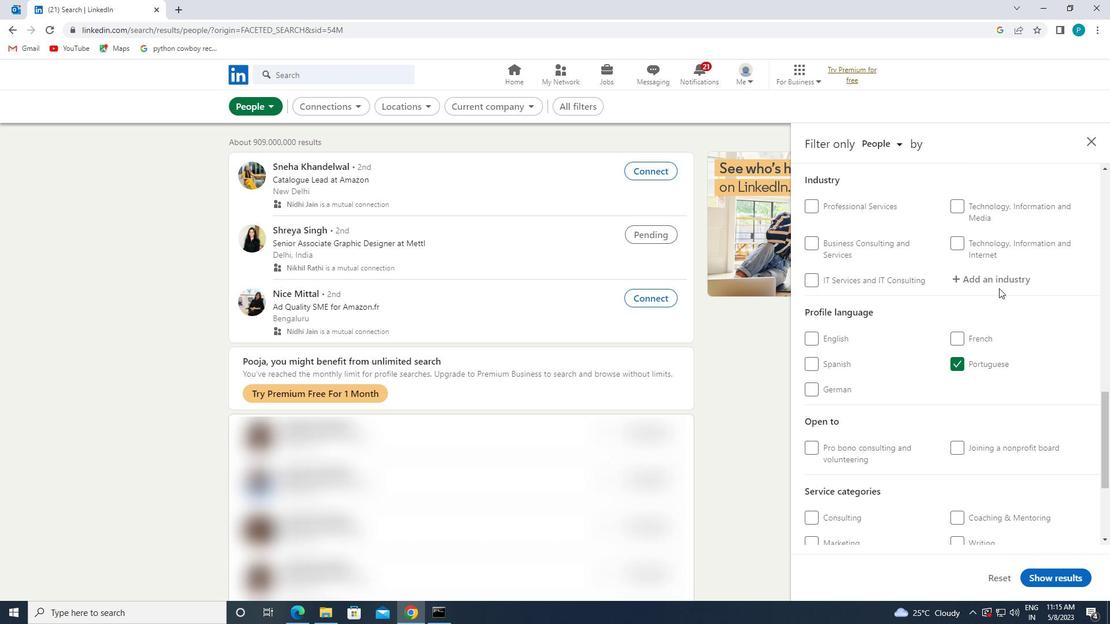 
Action: Mouse moved to (986, 273)
Screenshot: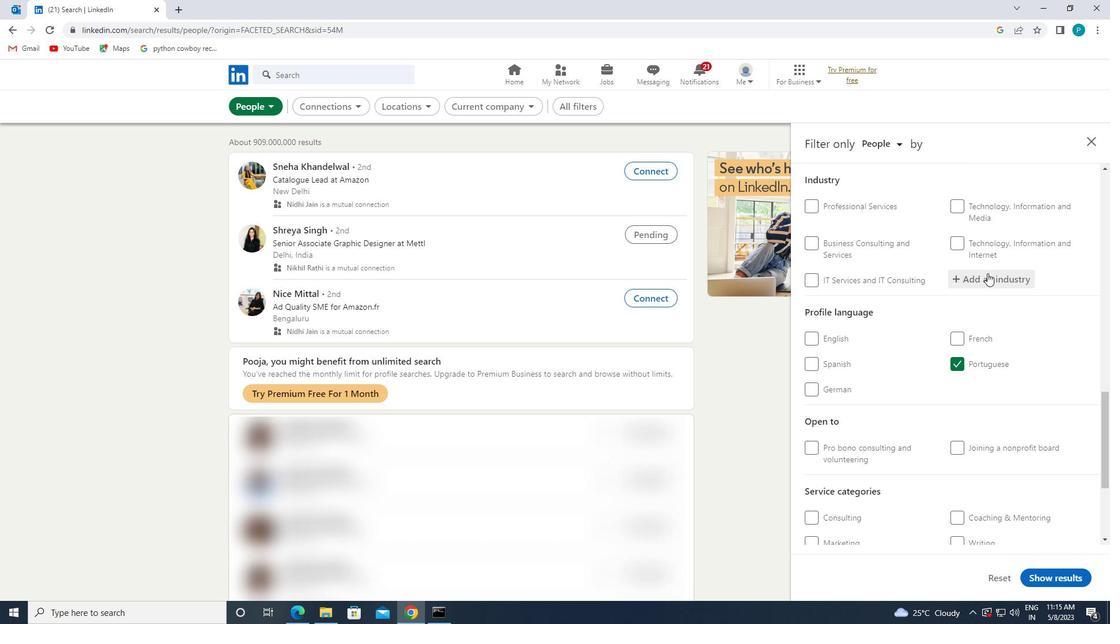 
Action: Key pressed <Key.caps_lock>O<Key.caps_lock>IL
Screenshot: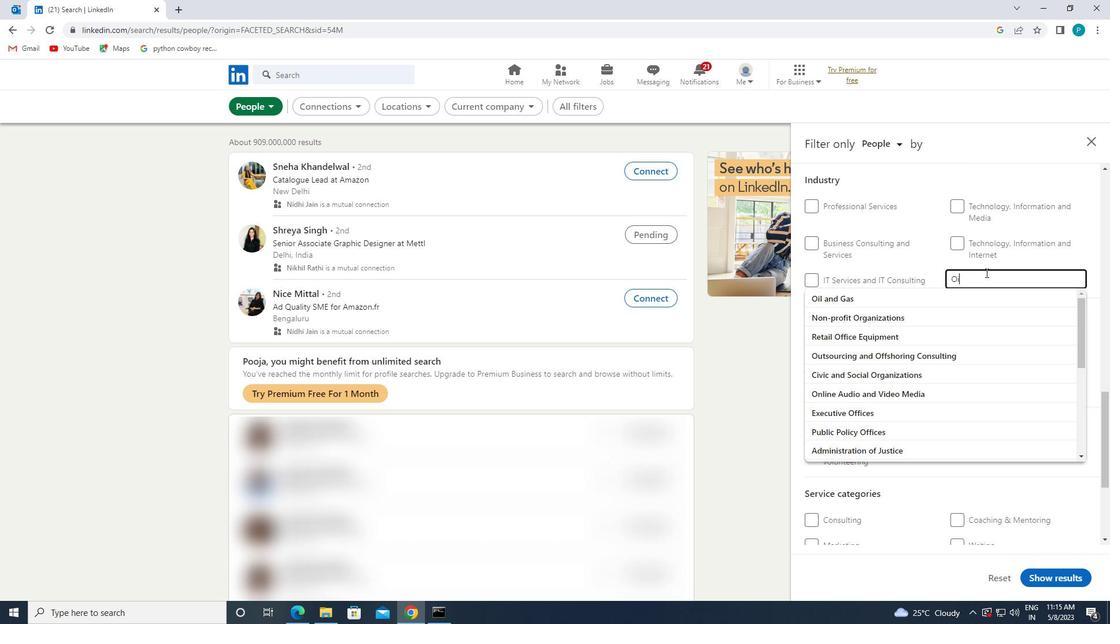 
Action: Mouse moved to (977, 316)
Screenshot: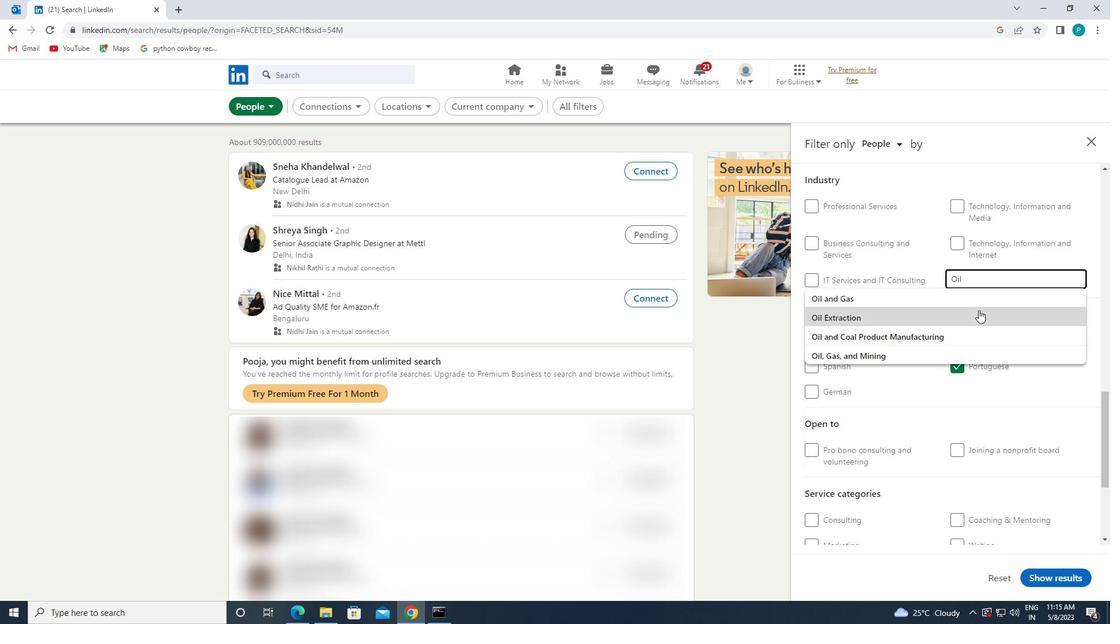 
Action: Mouse pressed left at (977, 316)
Screenshot: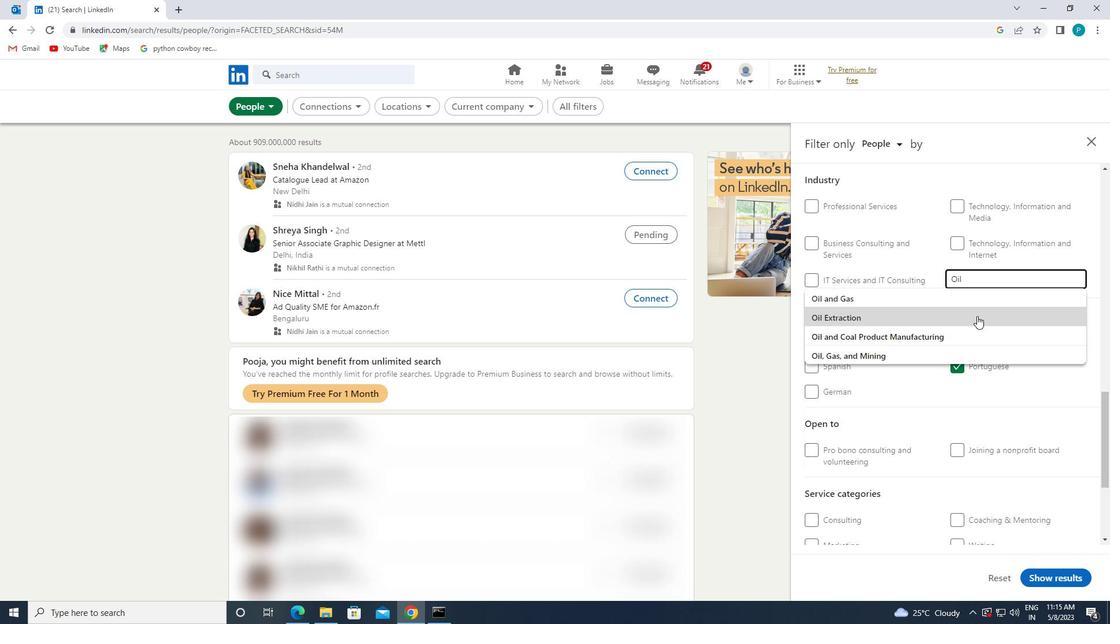 
Action: Mouse scrolled (977, 316) with delta (0, 0)
Screenshot: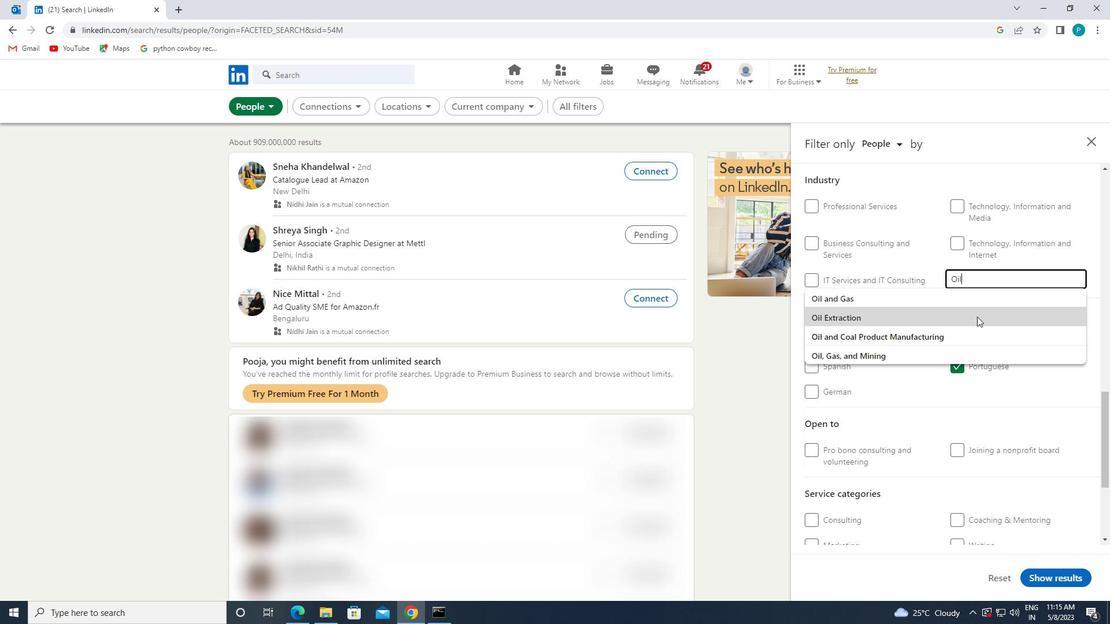 
Action: Mouse scrolled (977, 316) with delta (0, 0)
Screenshot: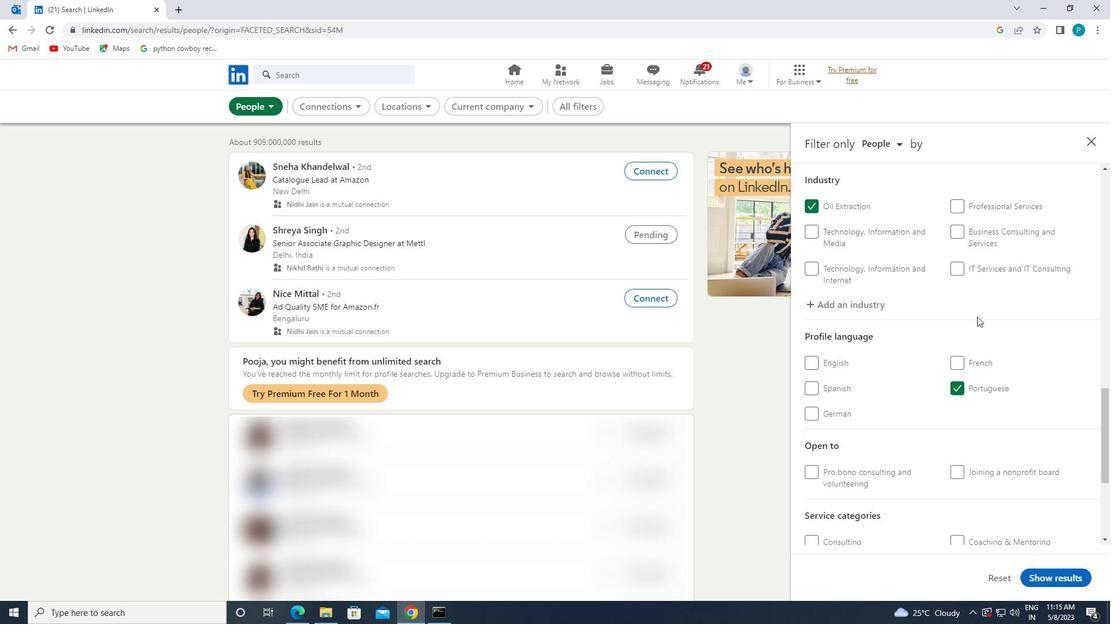 
Action: Mouse scrolled (977, 316) with delta (0, 0)
Screenshot: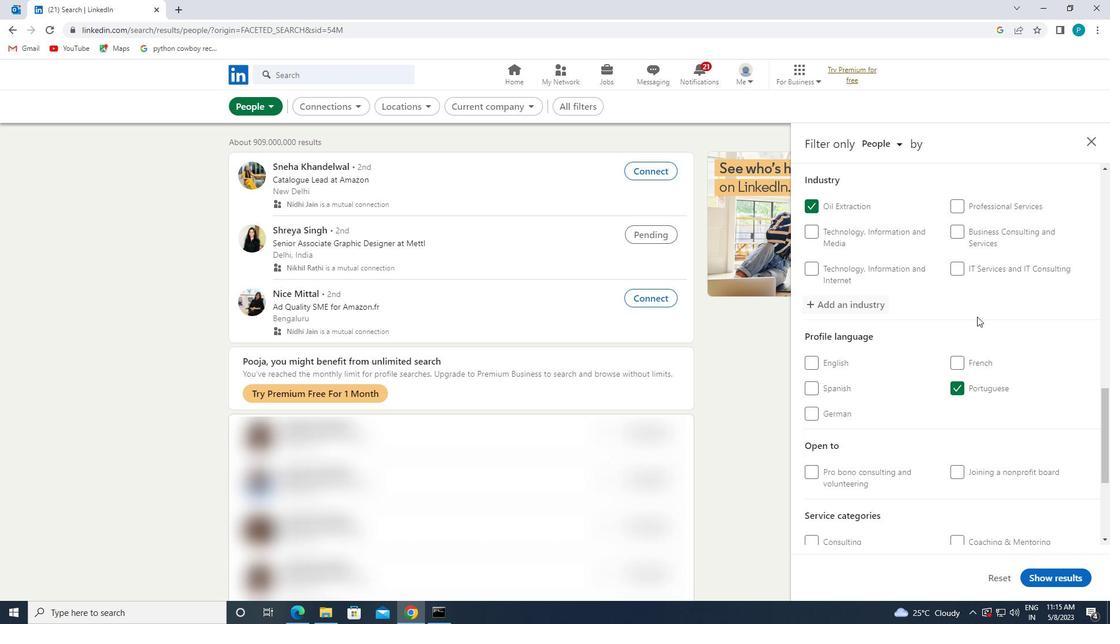 
Action: Mouse moved to (971, 423)
Screenshot: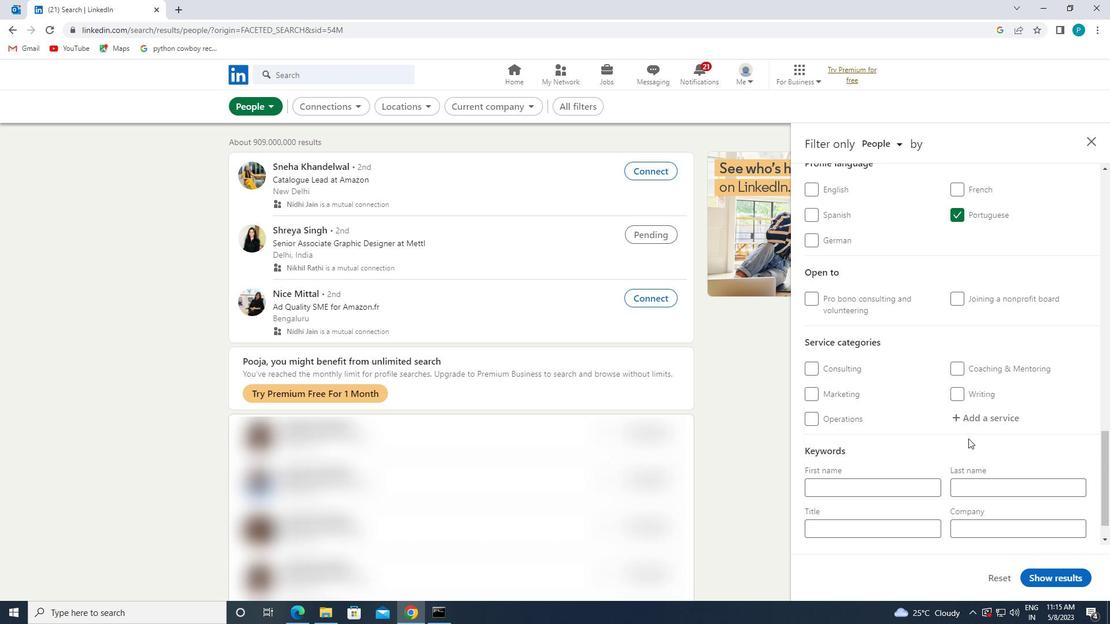 
Action: Mouse pressed left at (971, 423)
Screenshot: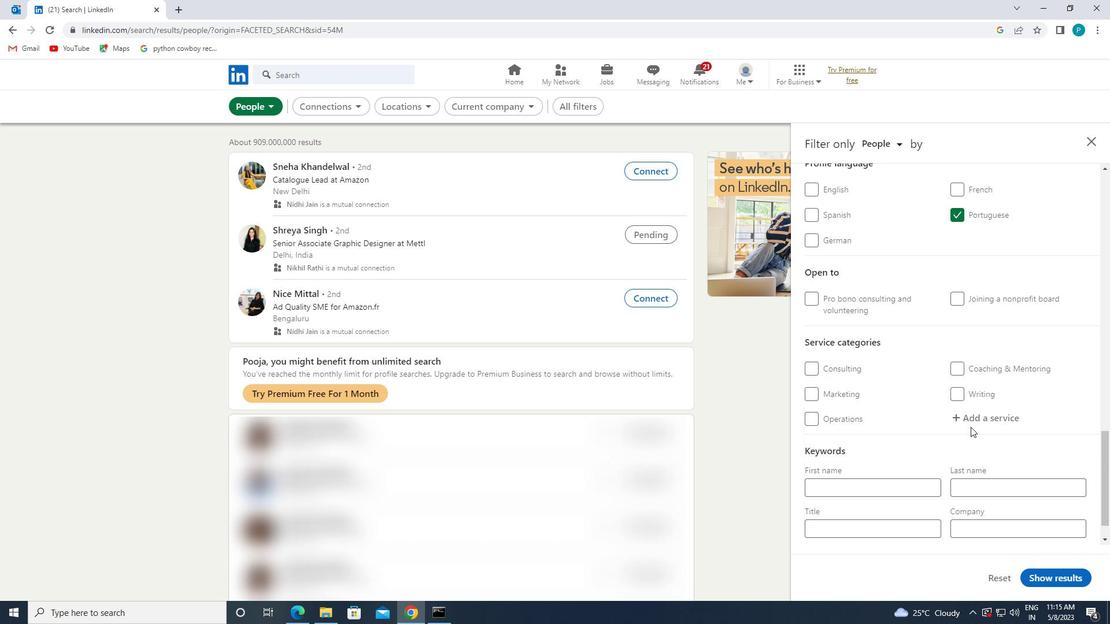 
Action: Key pressed <Key.caps_lock>M<Key.caps_lock>AE<Key.backspace>RKETING
Screenshot: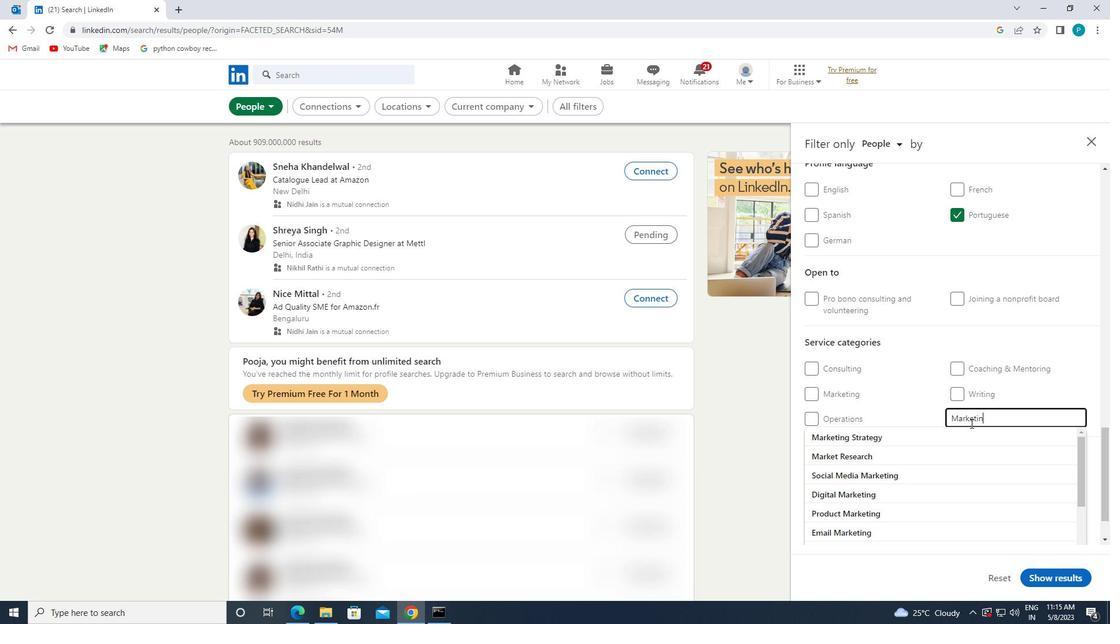 
Action: Mouse moved to (955, 434)
Screenshot: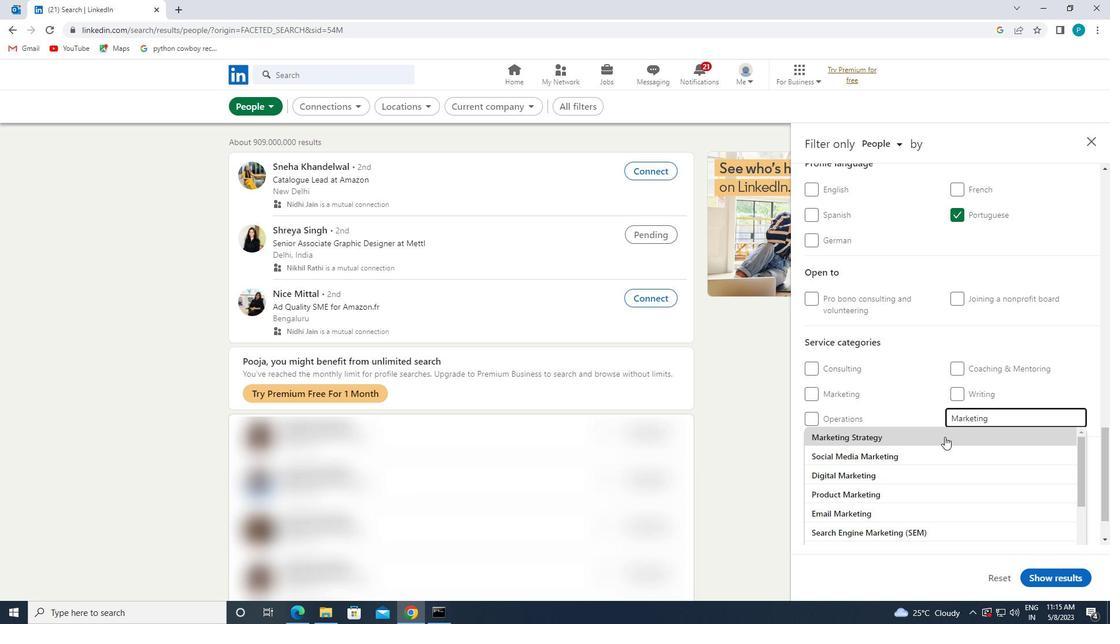 
Action: Key pressed <Key.enter>
Screenshot: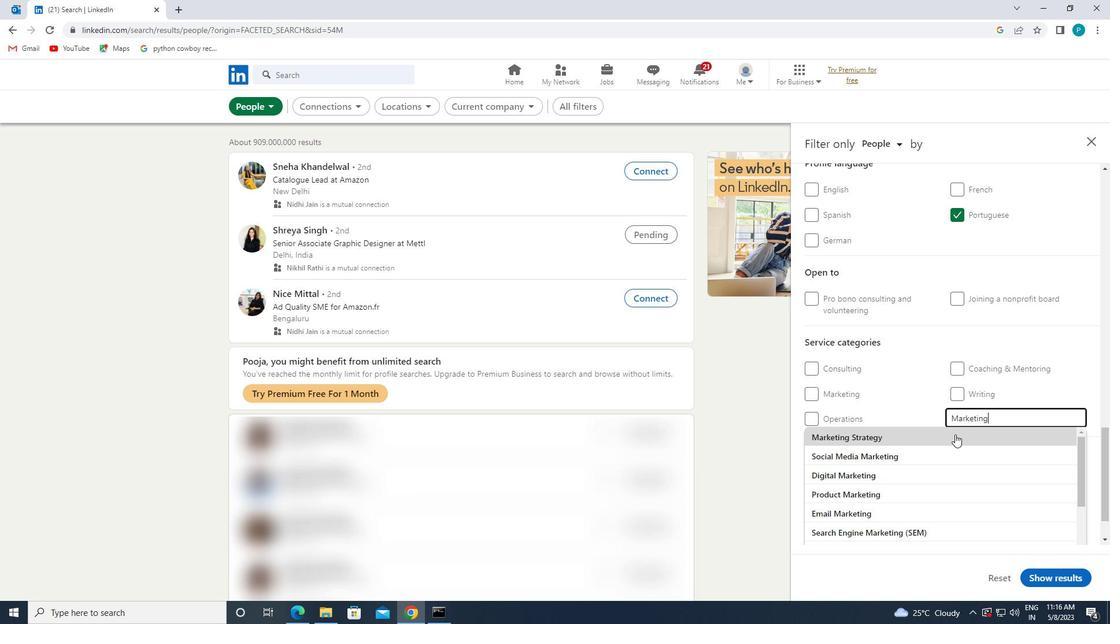 
Action: Mouse moved to (916, 519)
Screenshot: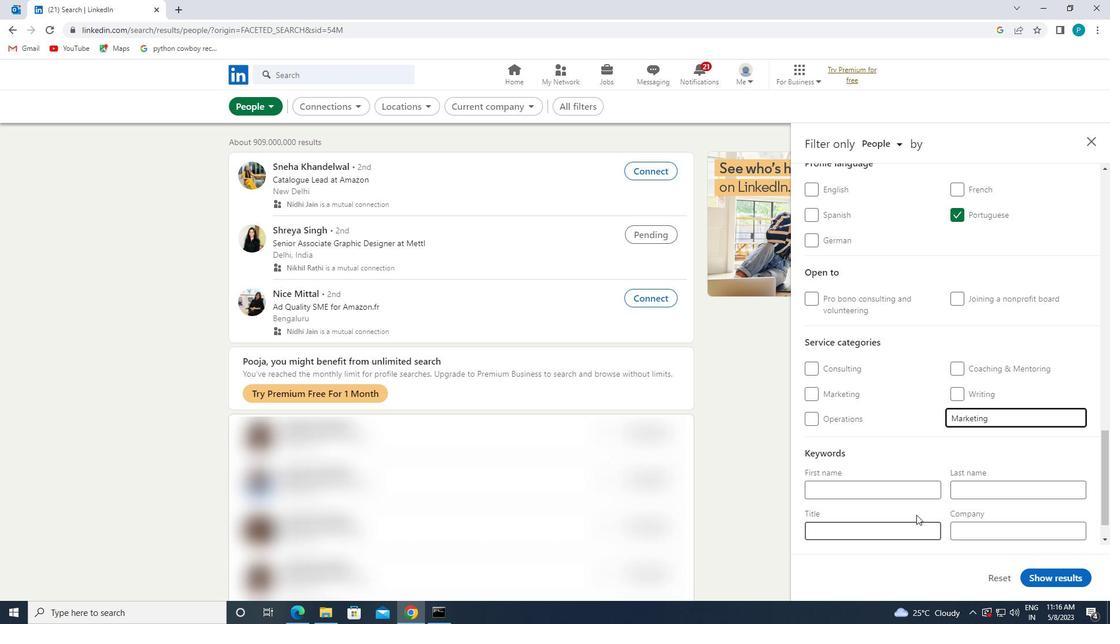 
Action: Mouse pressed left at (916, 519)
Screenshot: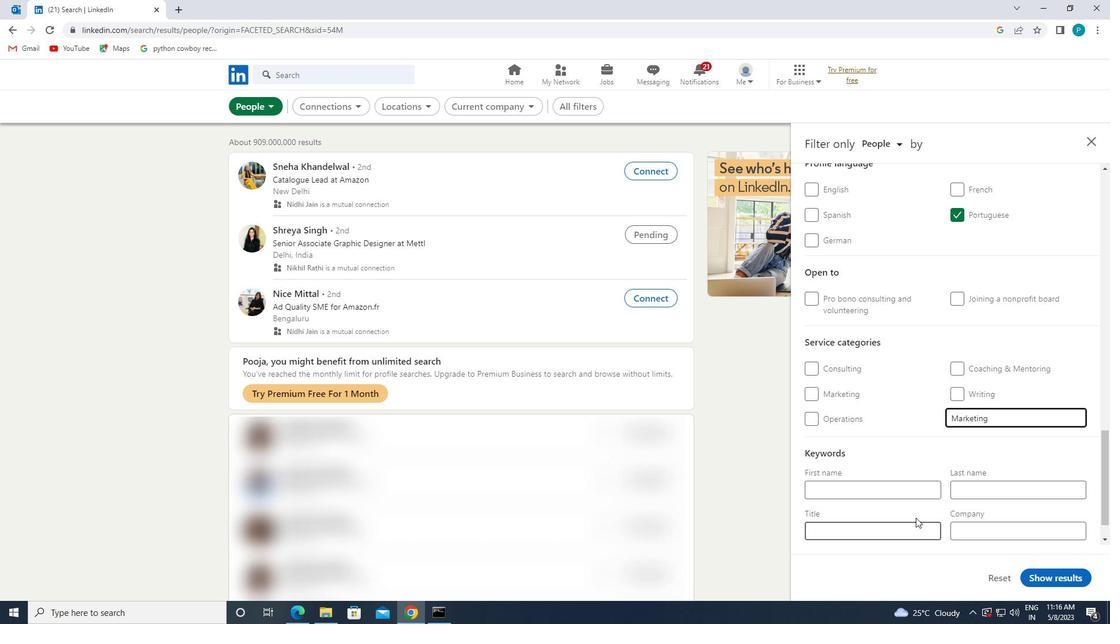
Action: Mouse moved to (909, 503)
Screenshot: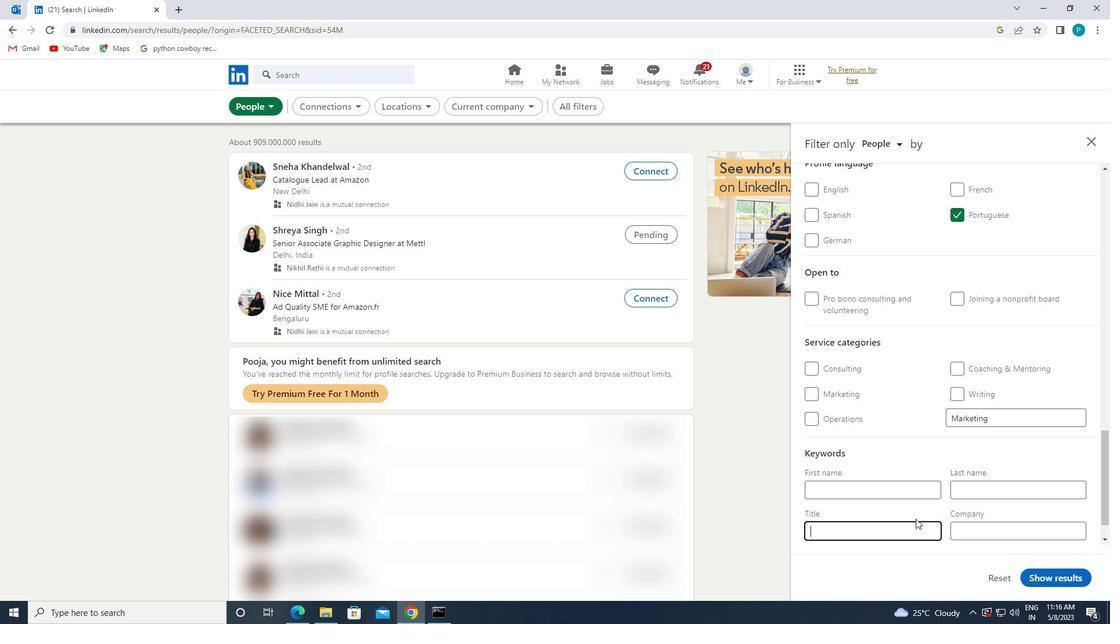 
Action: Mouse scrolled (909, 503) with delta (0, 0)
Screenshot: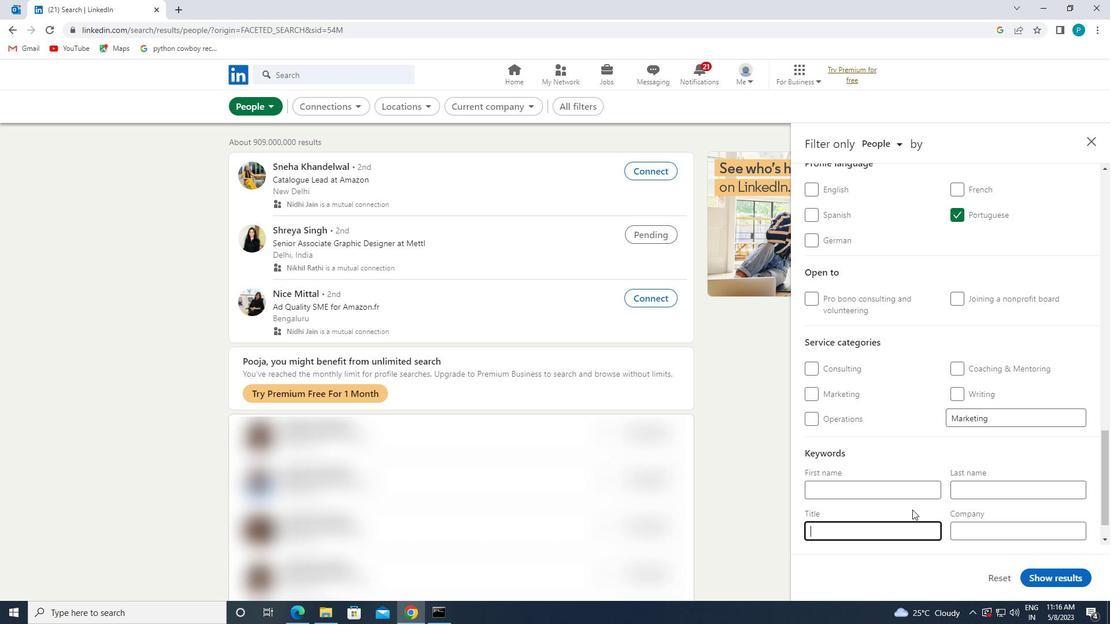 
Action: Mouse scrolled (909, 503) with delta (0, 0)
Screenshot: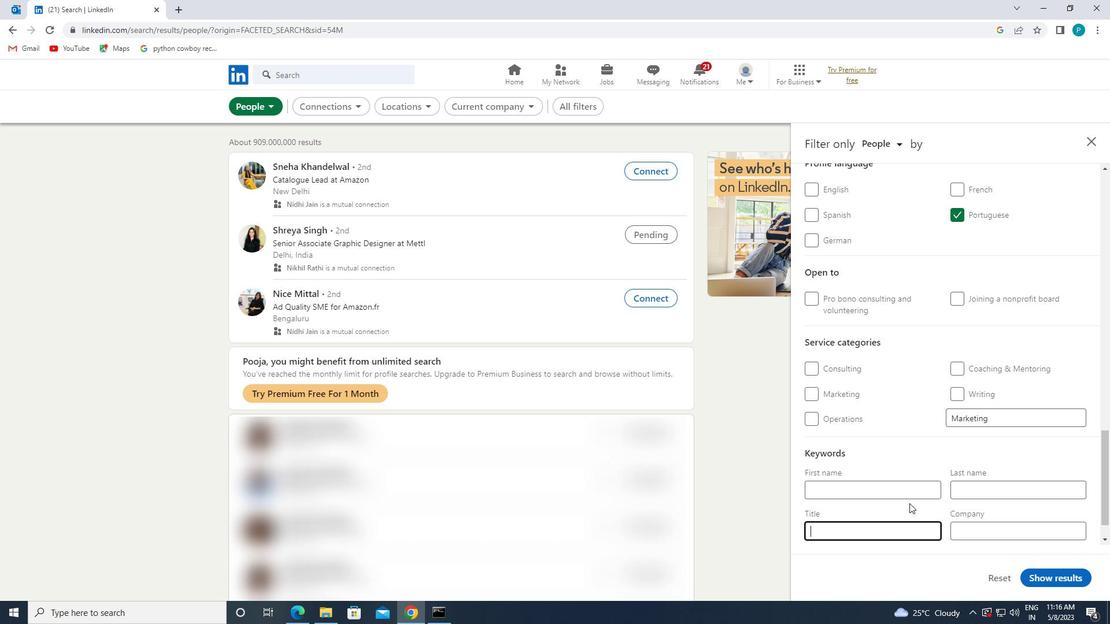 
Action: Mouse moved to (909, 497)
Screenshot: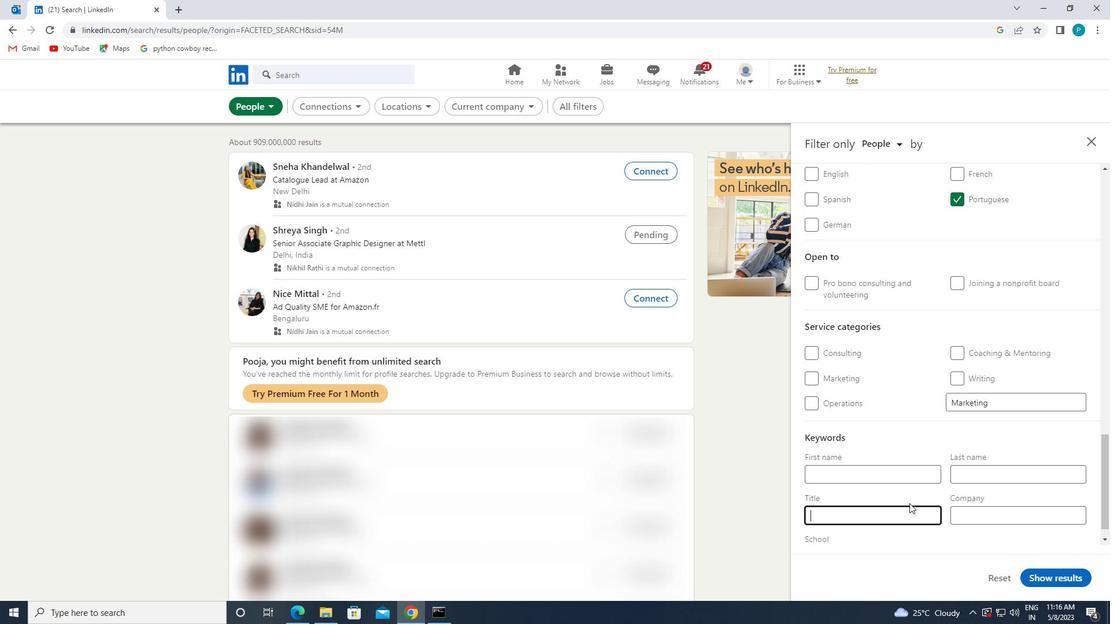 
Action: Key pressed <Key.caps_lock>S<Key.caps_lock>ALES<Key.space><Key.caps_lock>E<Key.caps_lock>NGINEER
Screenshot: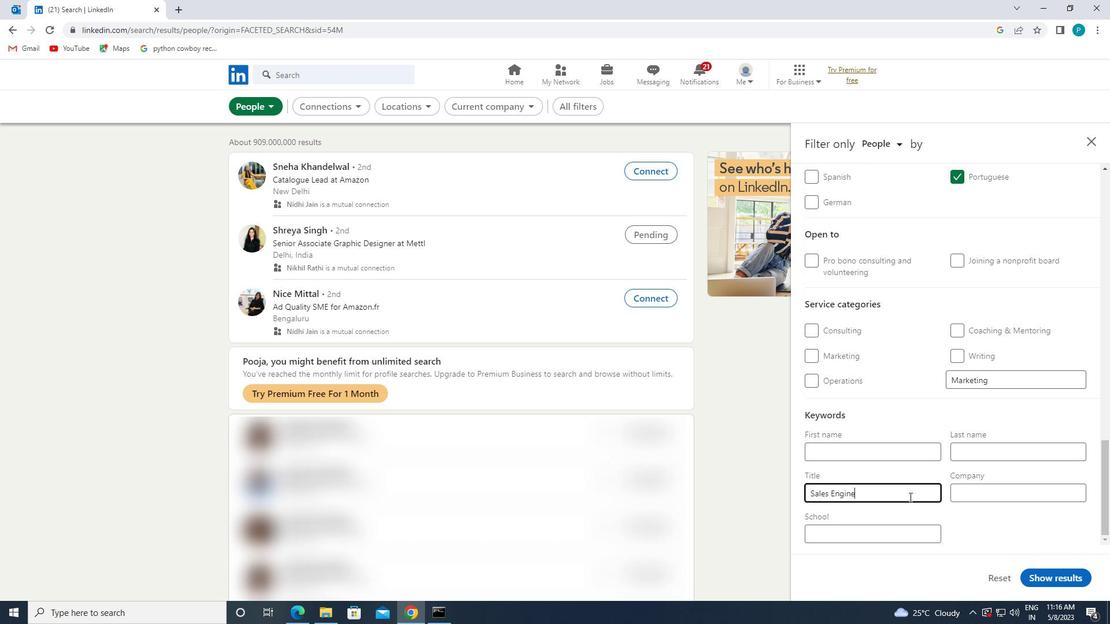 
Action: Mouse moved to (1066, 576)
Screenshot: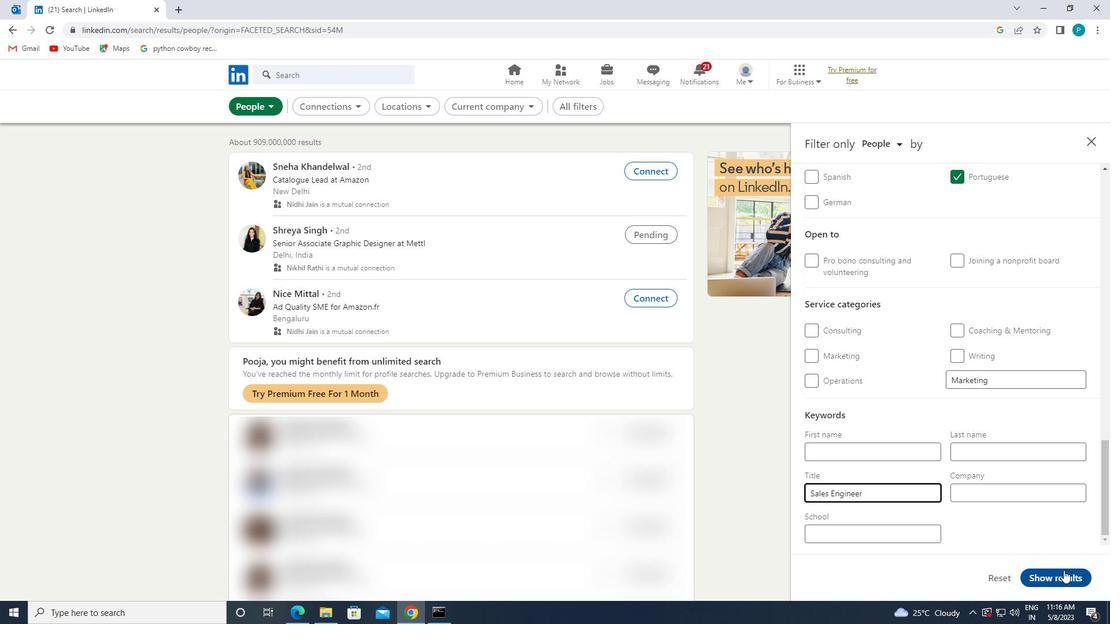 
Action: Mouse pressed left at (1066, 576)
Screenshot: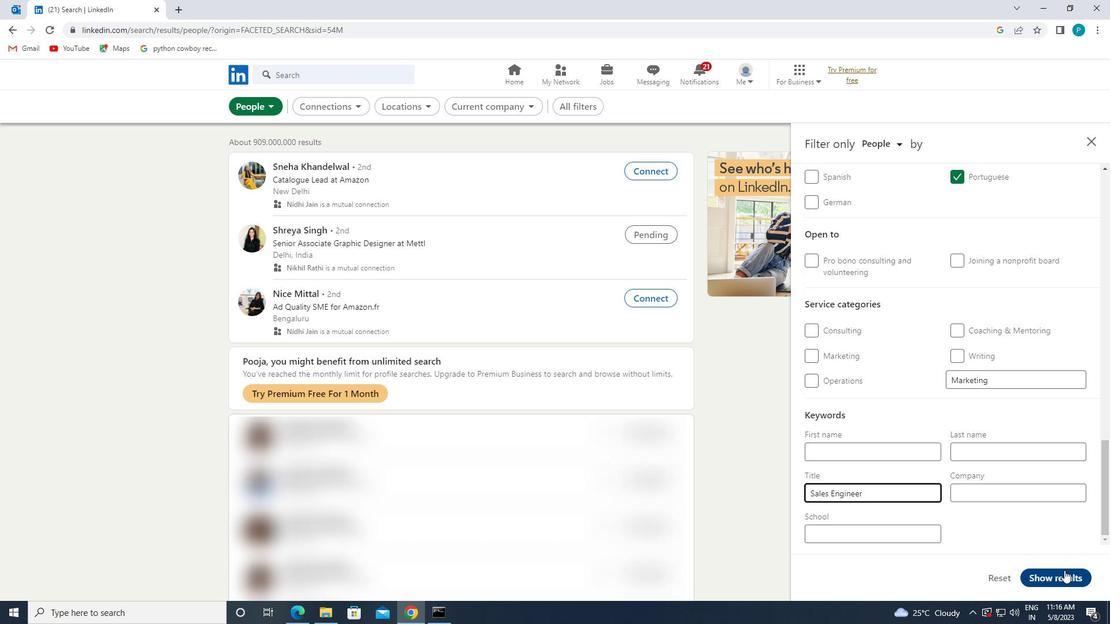 
